 Task: Search one way flight ticket for 4 adults, 2 children, 2 infants in seat and 1 infant on lap in premium economy from Joplin: Joplin Regional Airport to Jackson: Jackson Hole Airport on 5-2-2023. Number of bags: 2 carry on bags. Price is upto 79000. Outbound departure time preference is 5:30.
Action: Mouse moved to (373, 318)
Screenshot: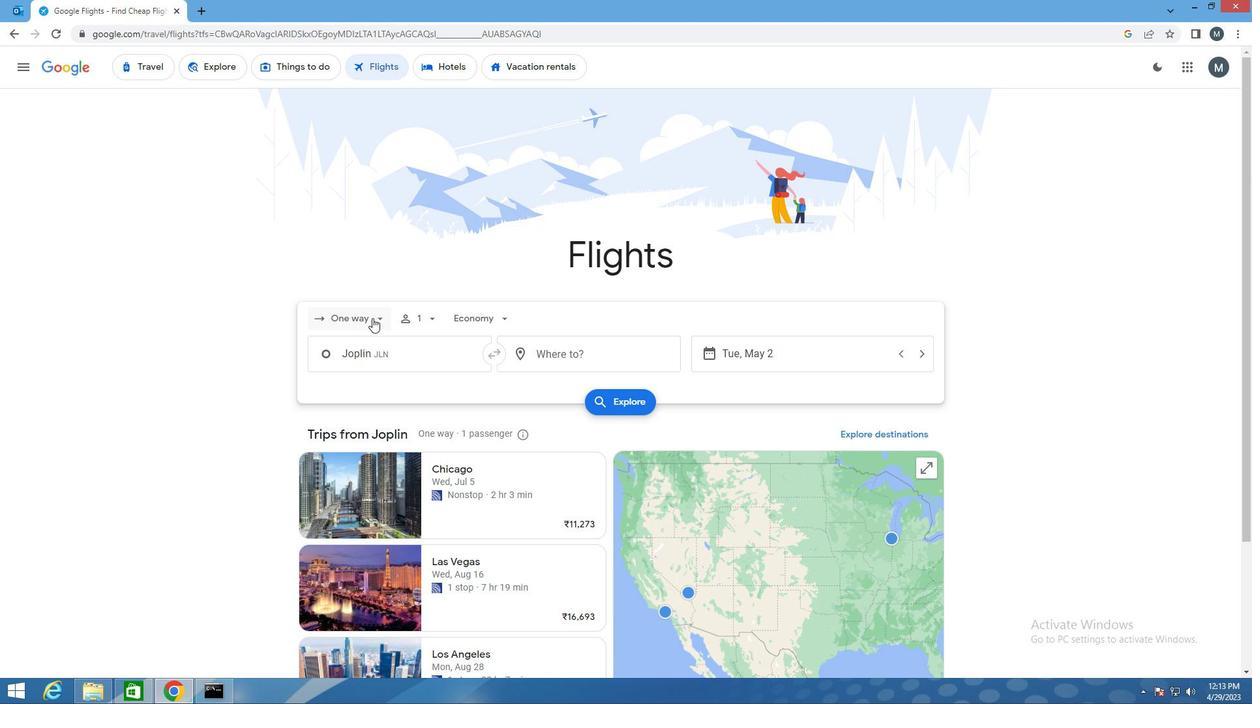 
Action: Mouse pressed left at (373, 318)
Screenshot: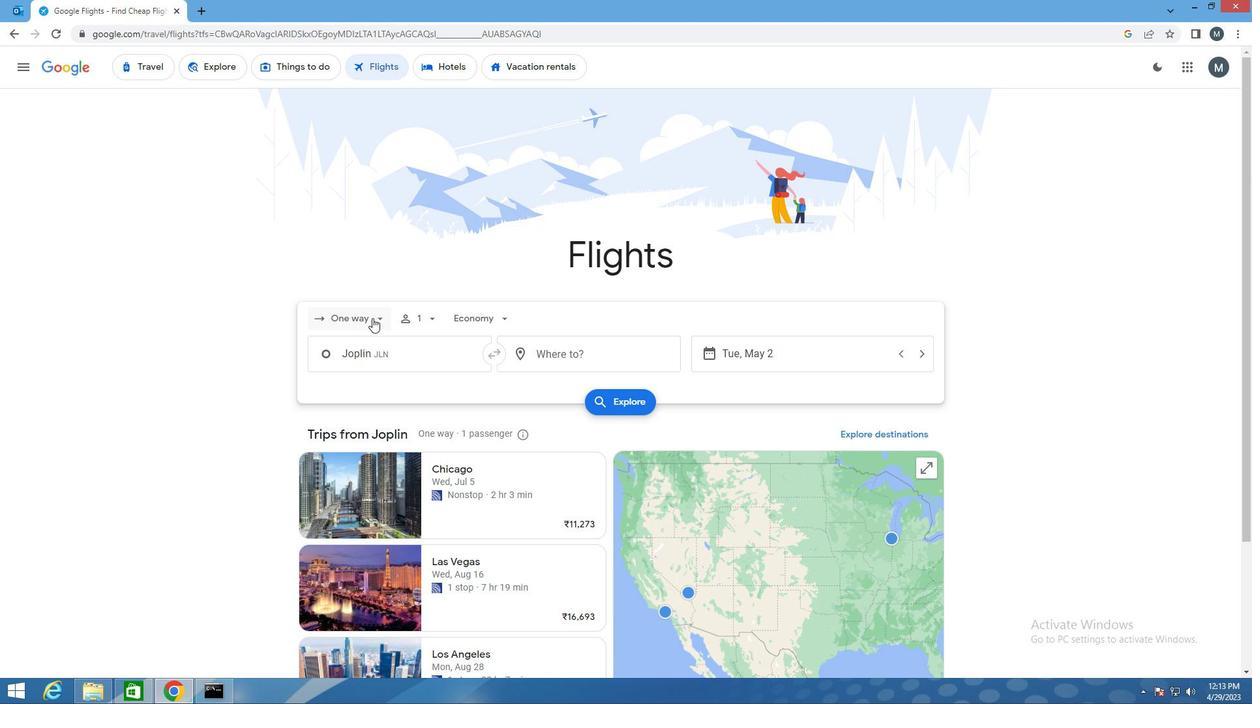 
Action: Mouse moved to (371, 384)
Screenshot: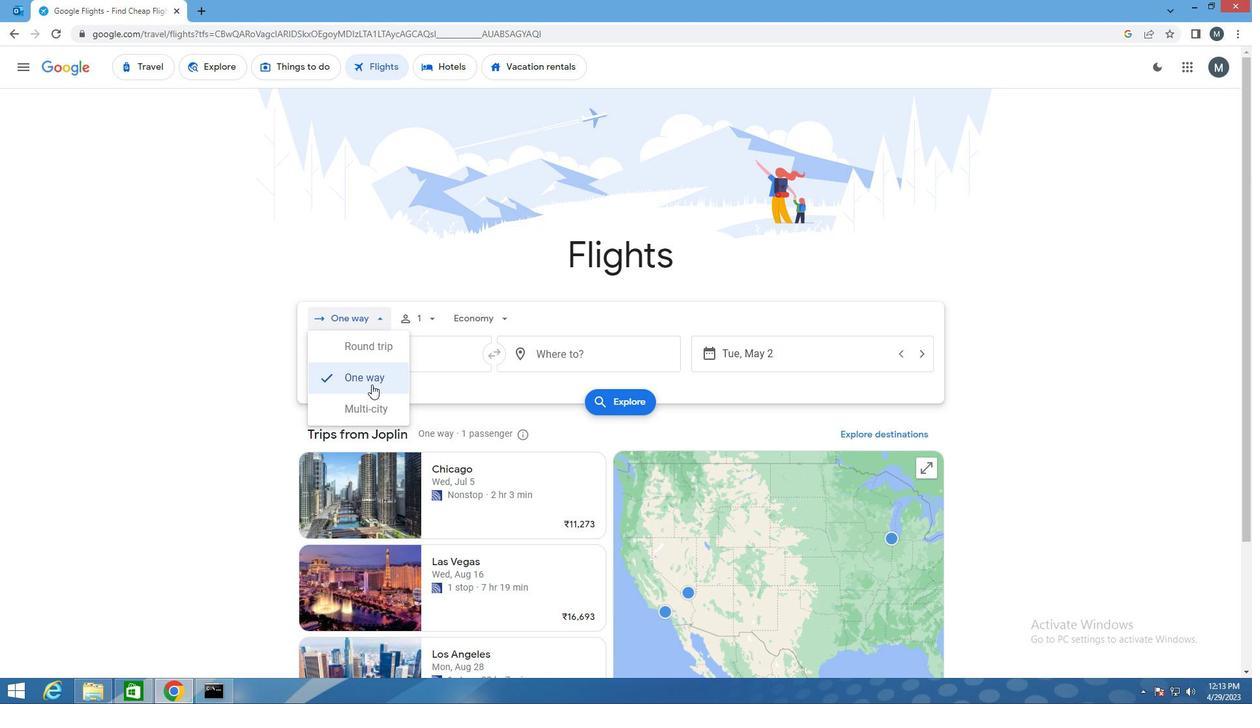 
Action: Mouse pressed left at (371, 384)
Screenshot: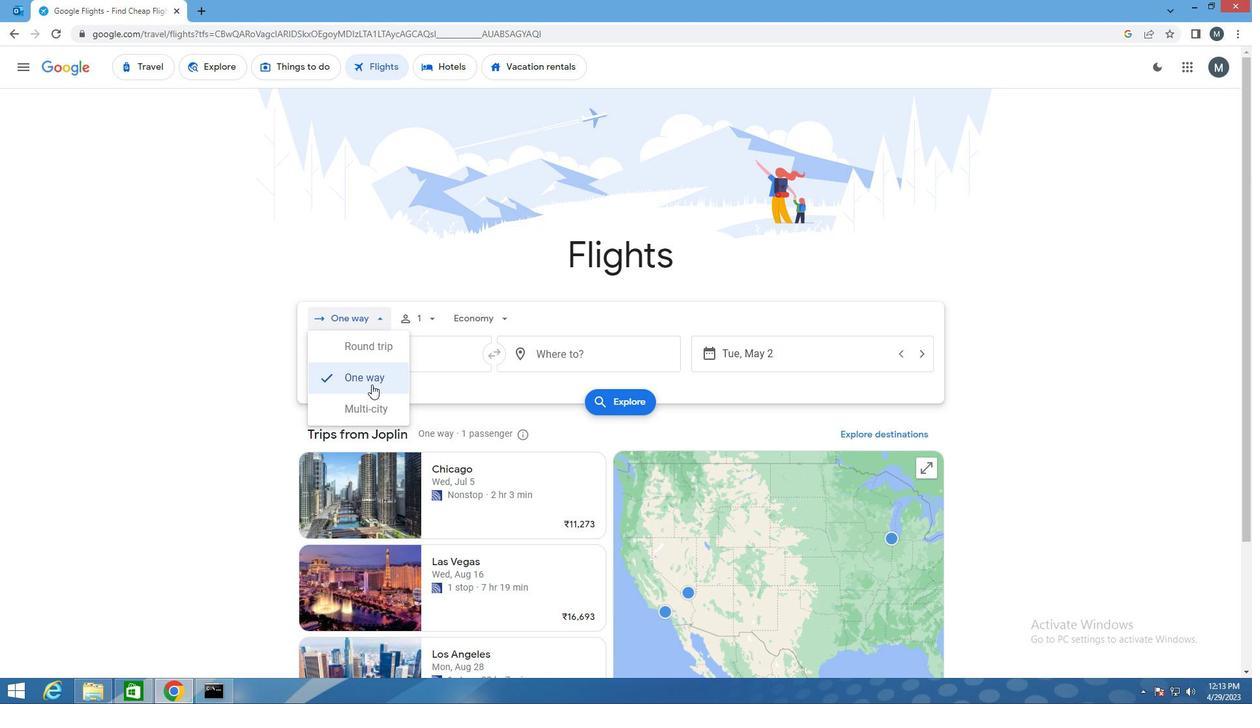 
Action: Mouse moved to (415, 320)
Screenshot: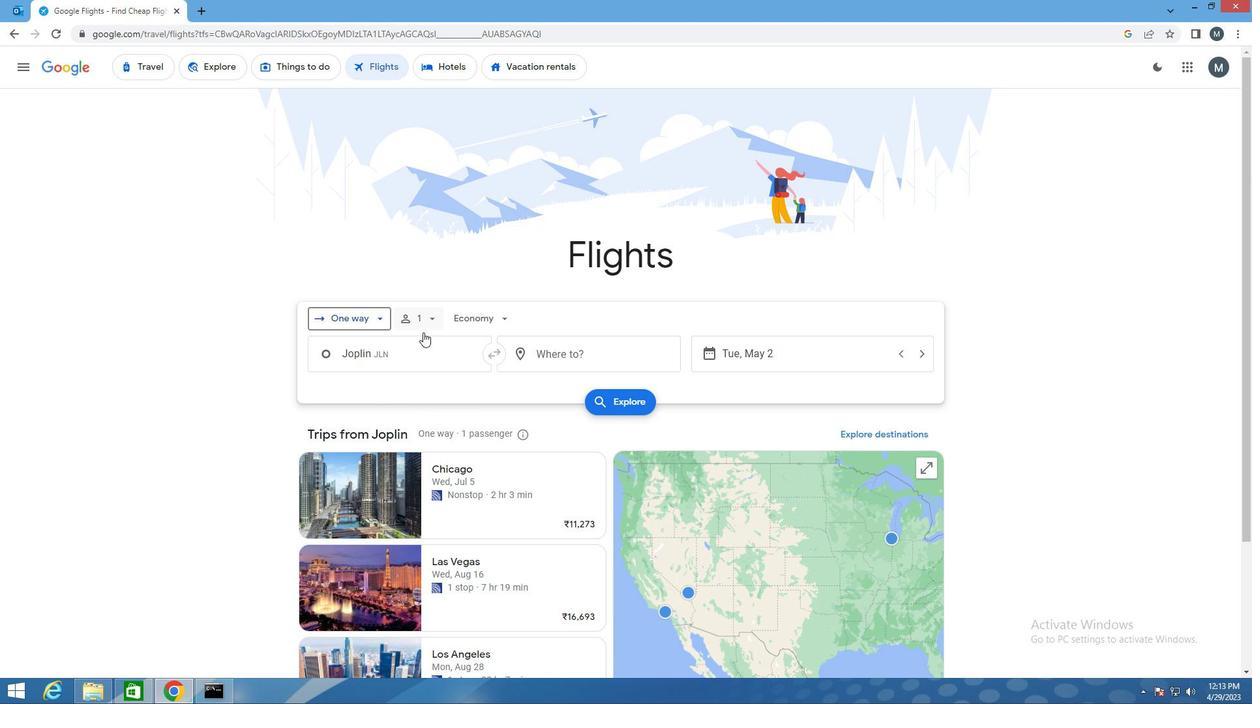 
Action: Mouse pressed left at (415, 320)
Screenshot: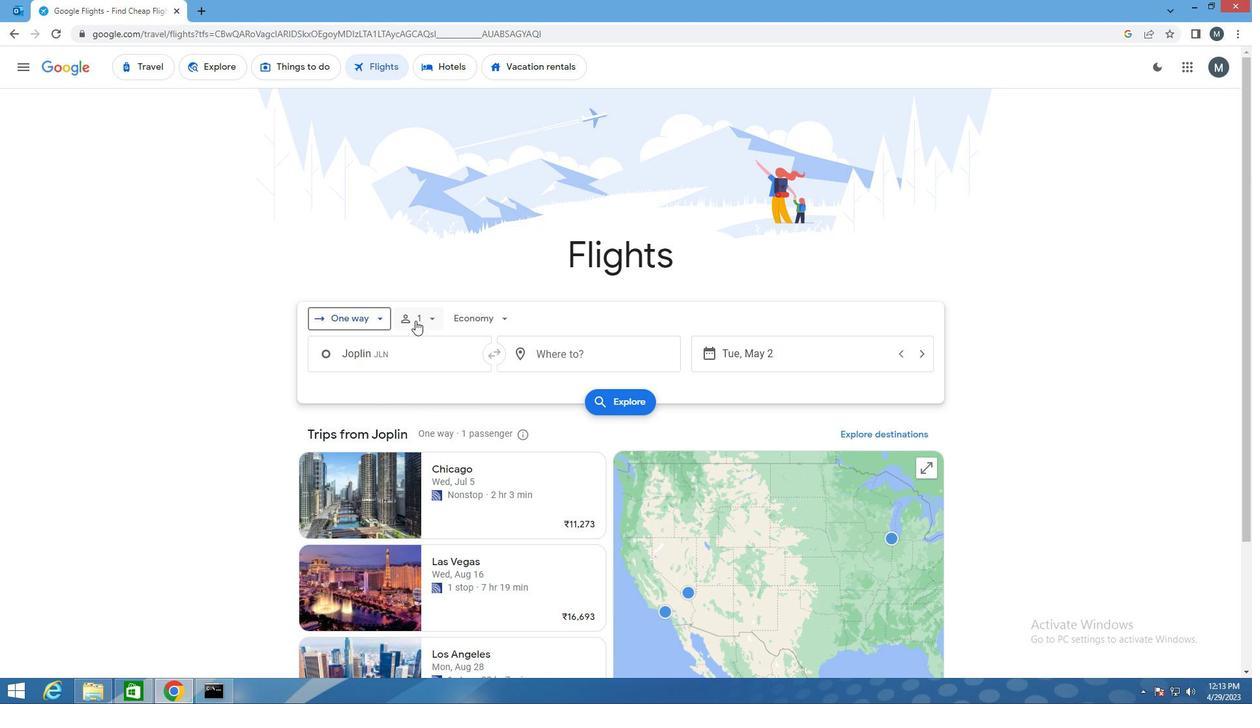 
Action: Mouse moved to (533, 350)
Screenshot: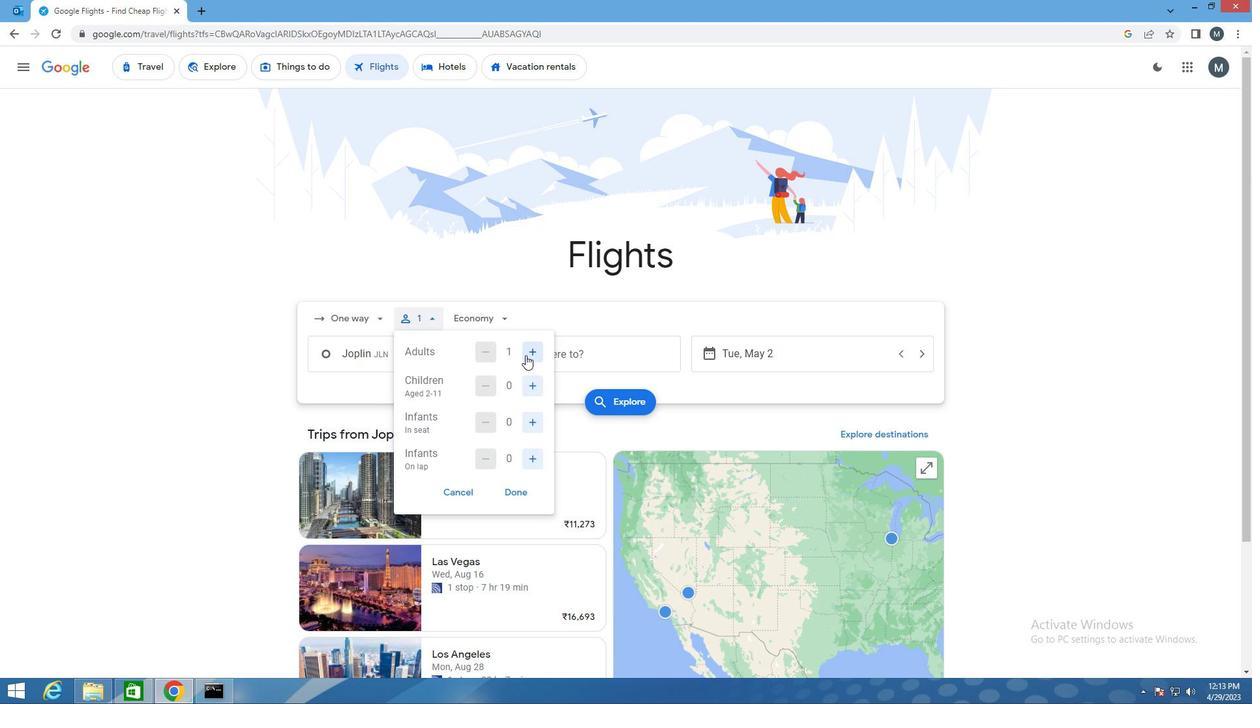 
Action: Mouse pressed left at (533, 350)
Screenshot: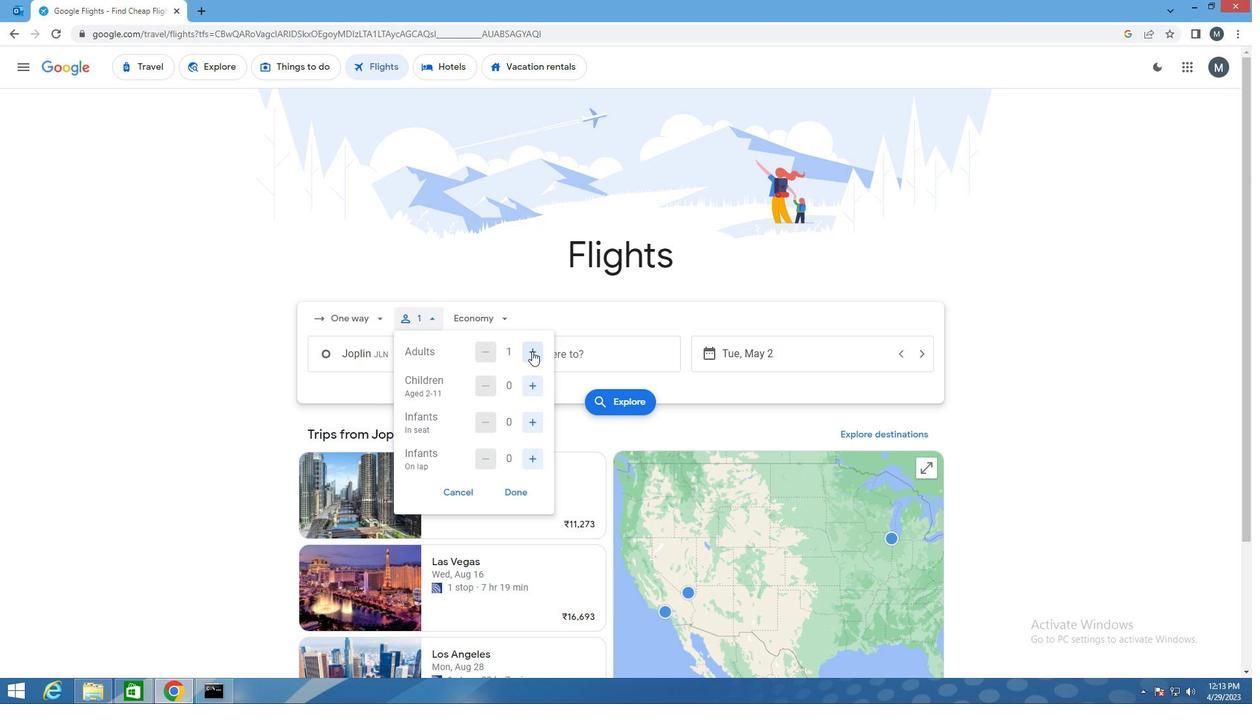 
Action: Mouse pressed left at (533, 350)
Screenshot: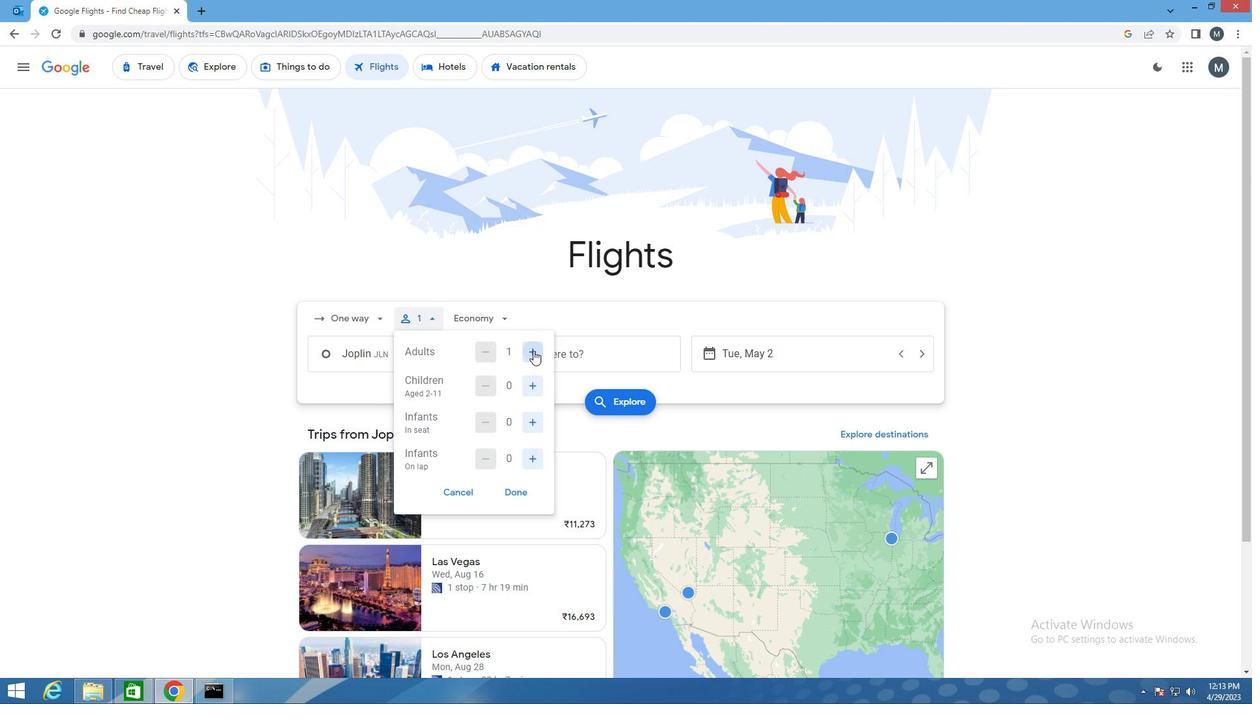 
Action: Mouse pressed left at (533, 350)
Screenshot: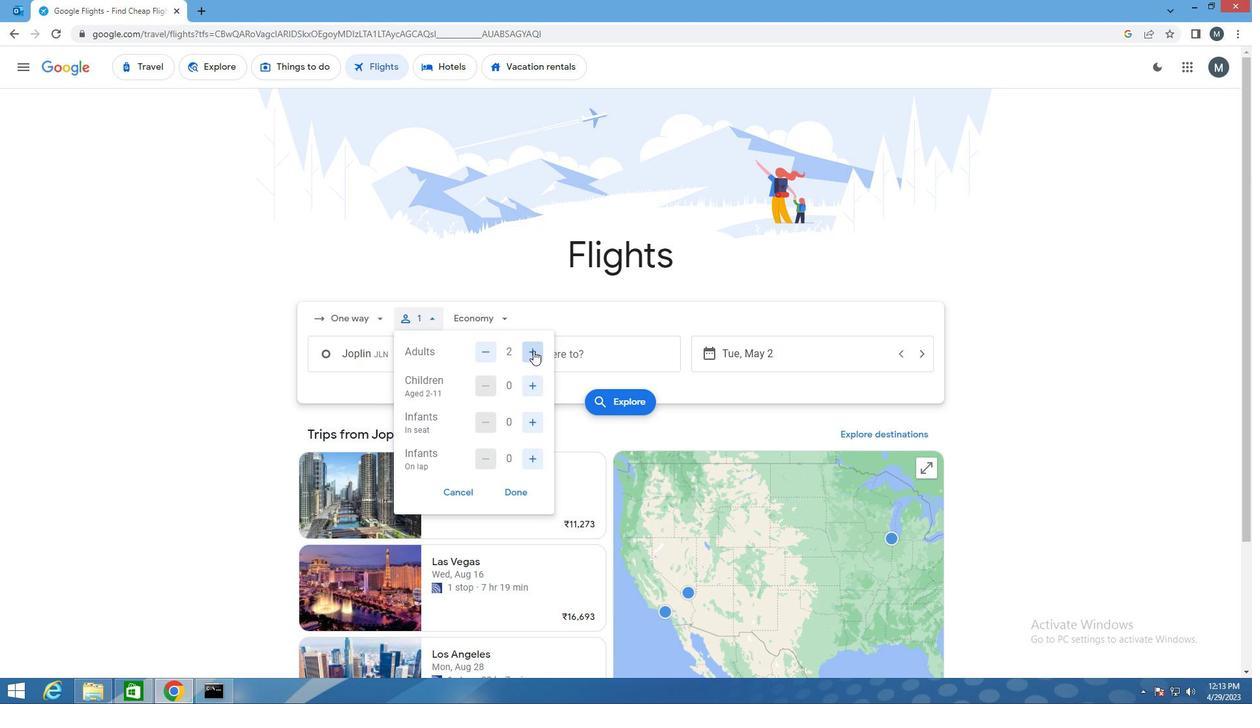 
Action: Mouse moved to (534, 384)
Screenshot: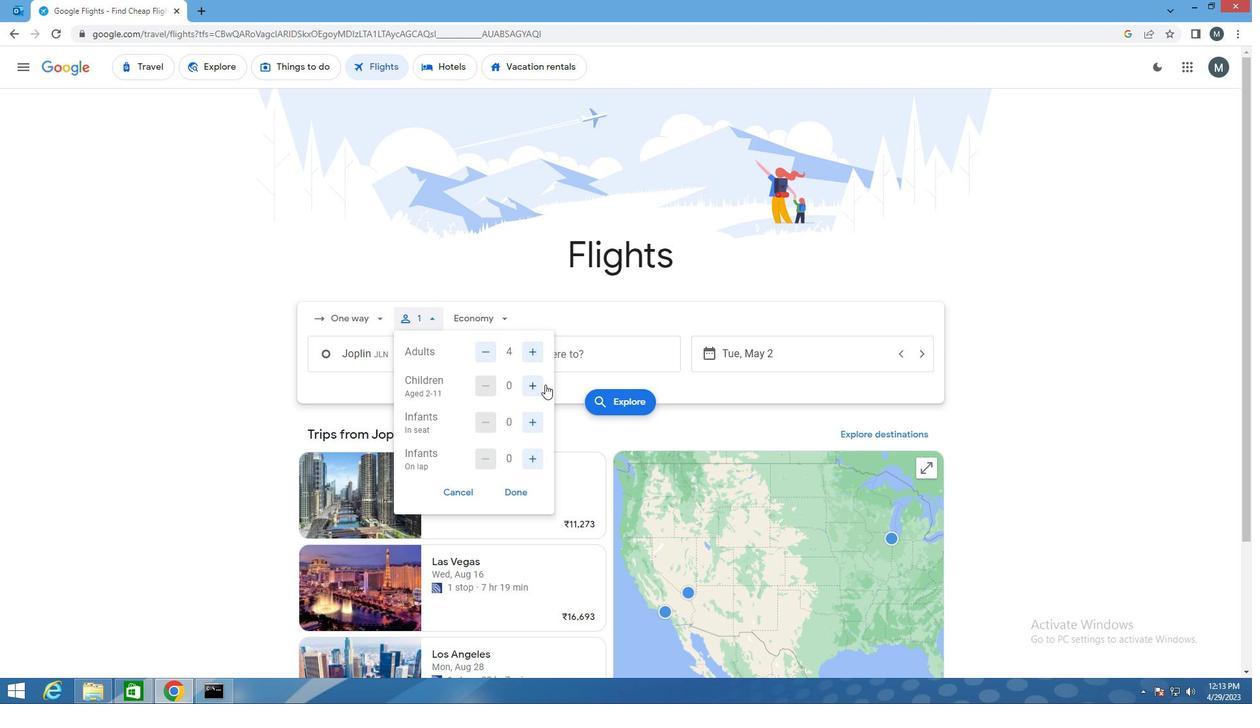 
Action: Mouse pressed left at (534, 384)
Screenshot: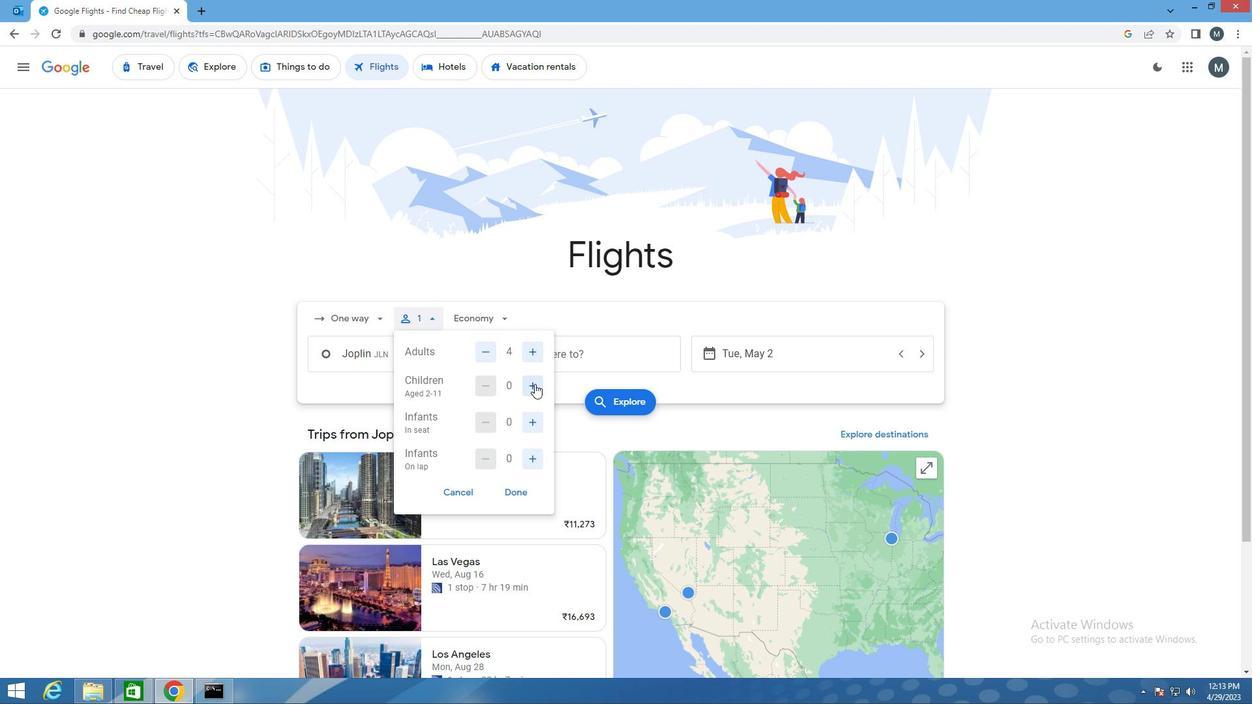 
Action: Mouse pressed left at (534, 384)
Screenshot: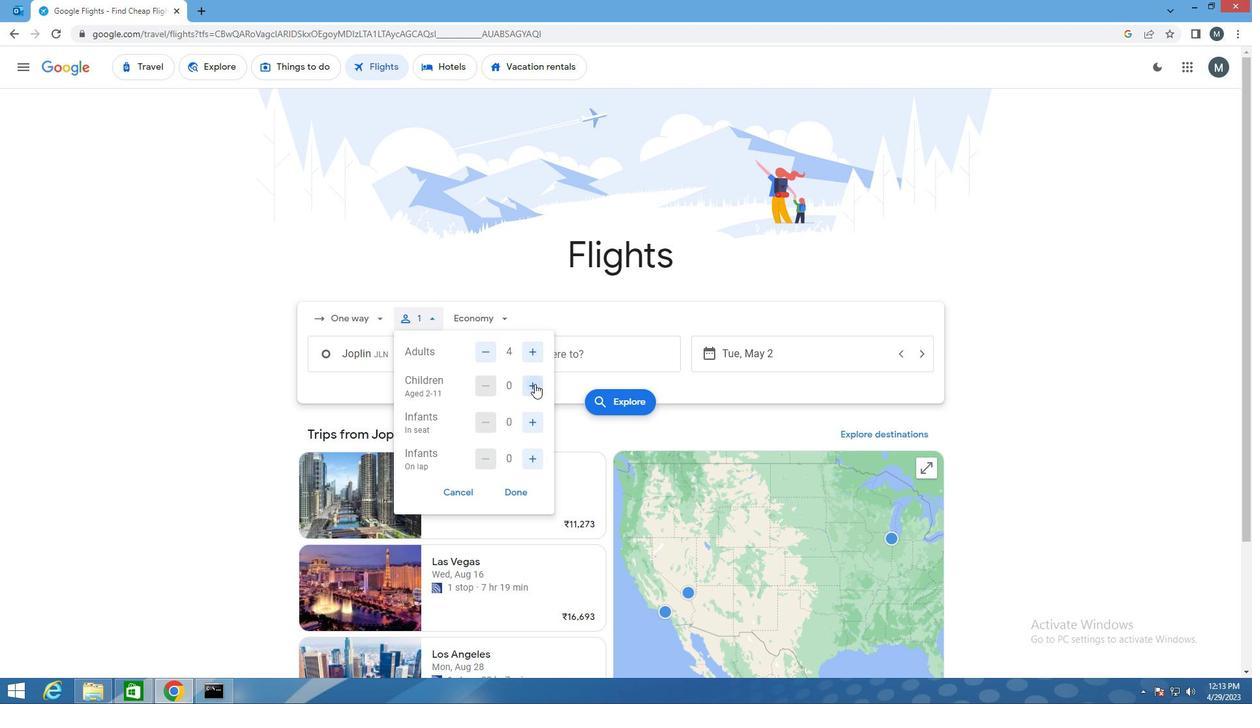 
Action: Mouse moved to (536, 422)
Screenshot: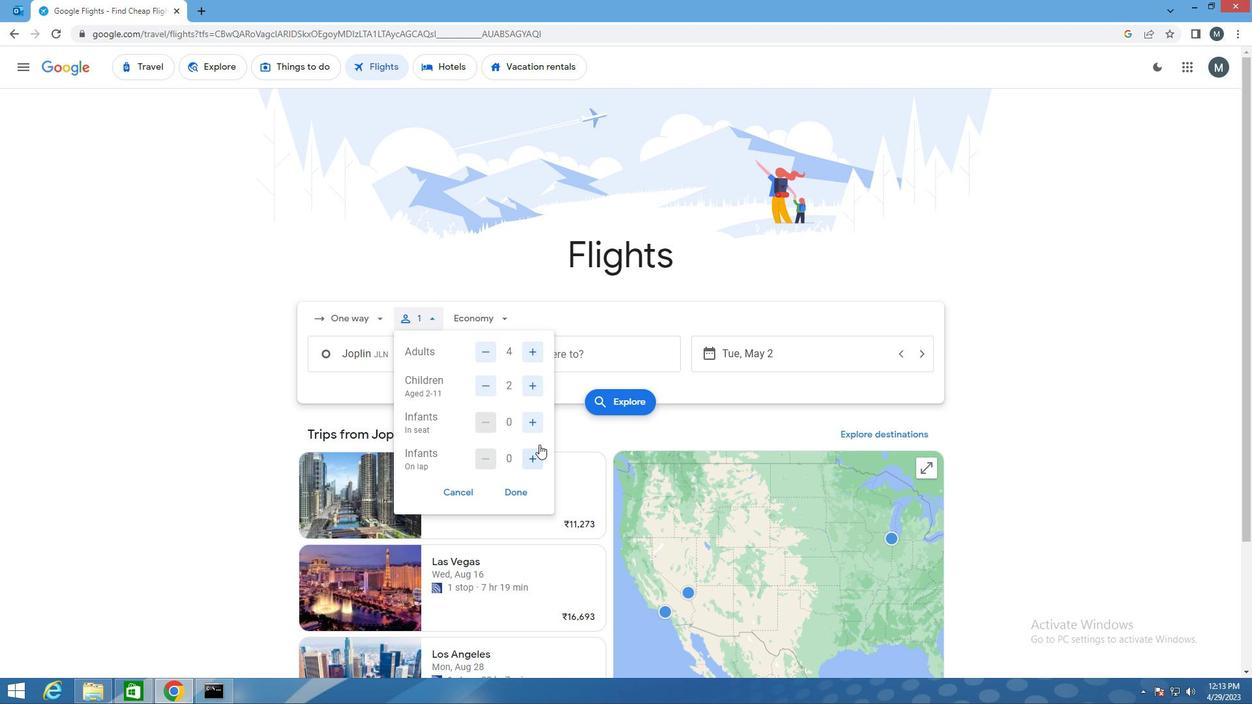 
Action: Mouse pressed left at (536, 422)
Screenshot: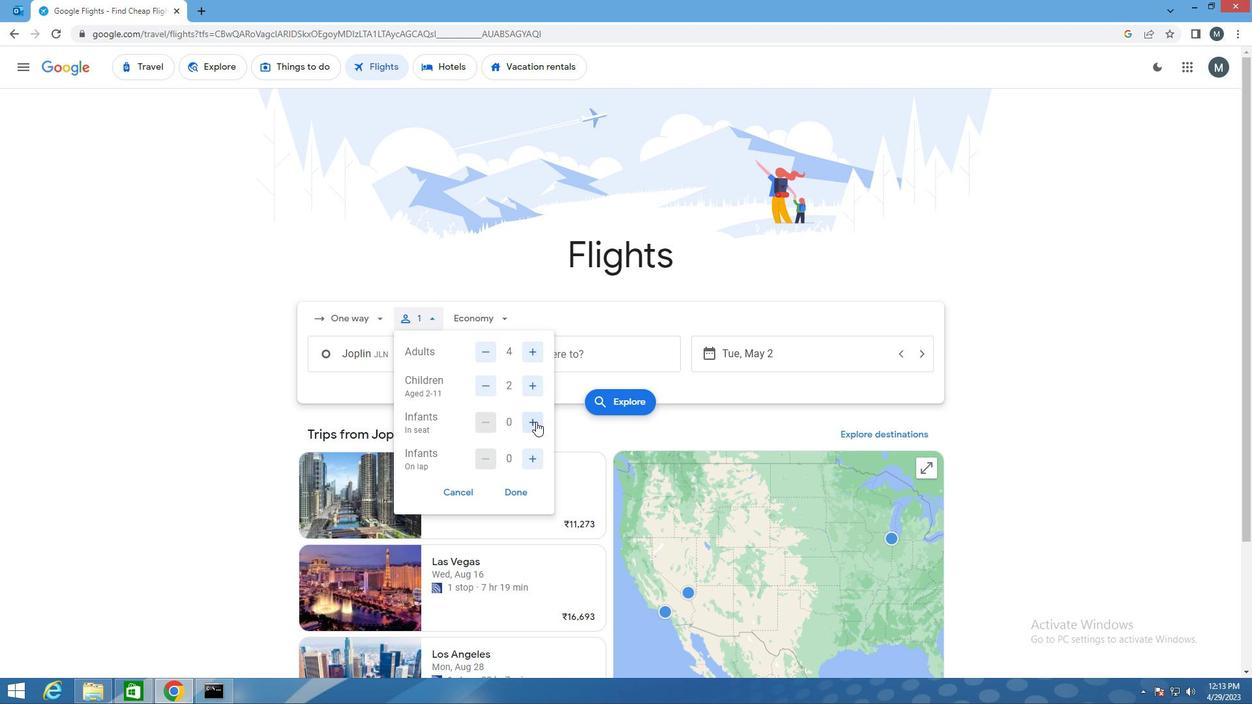 
Action: Mouse pressed left at (536, 422)
Screenshot: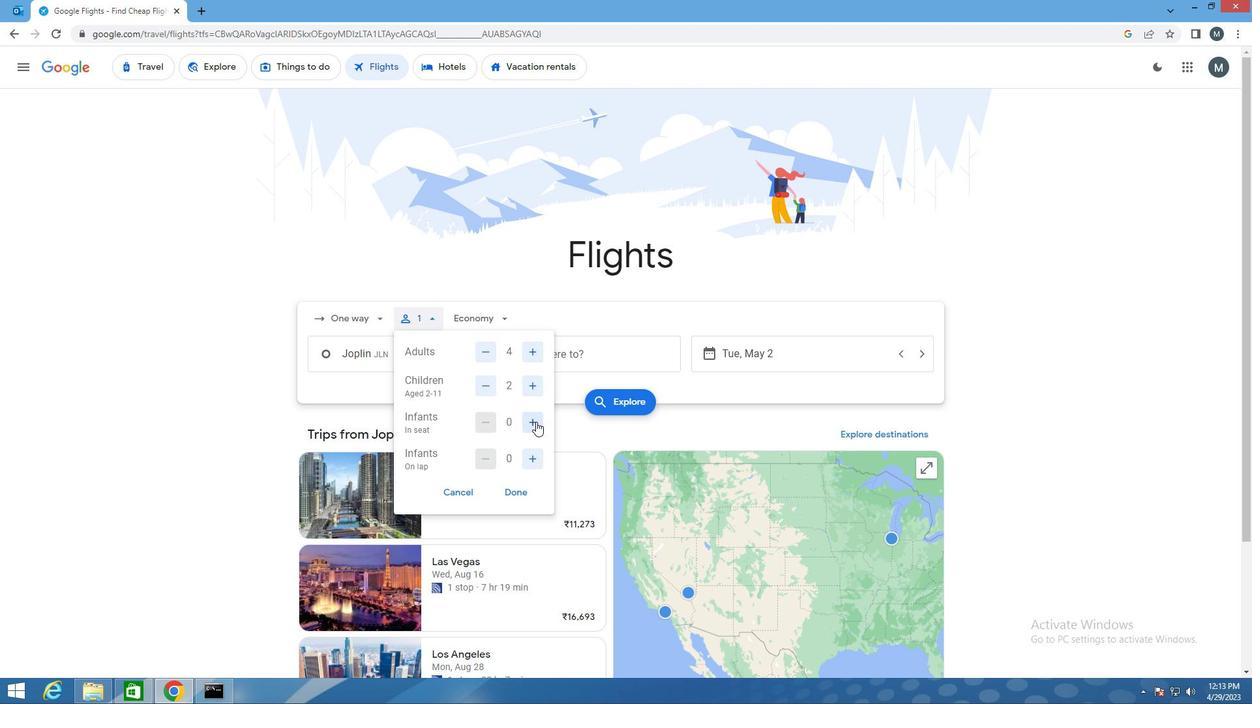 
Action: Mouse moved to (527, 454)
Screenshot: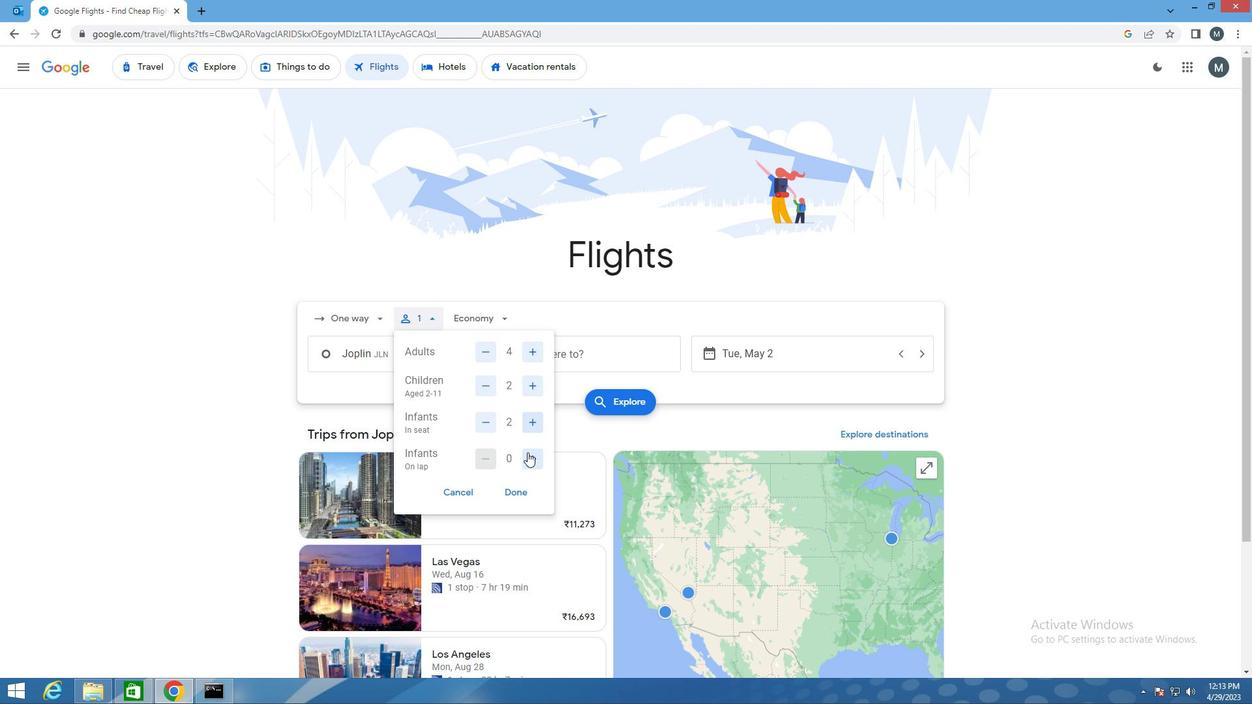 
Action: Mouse pressed left at (527, 454)
Screenshot: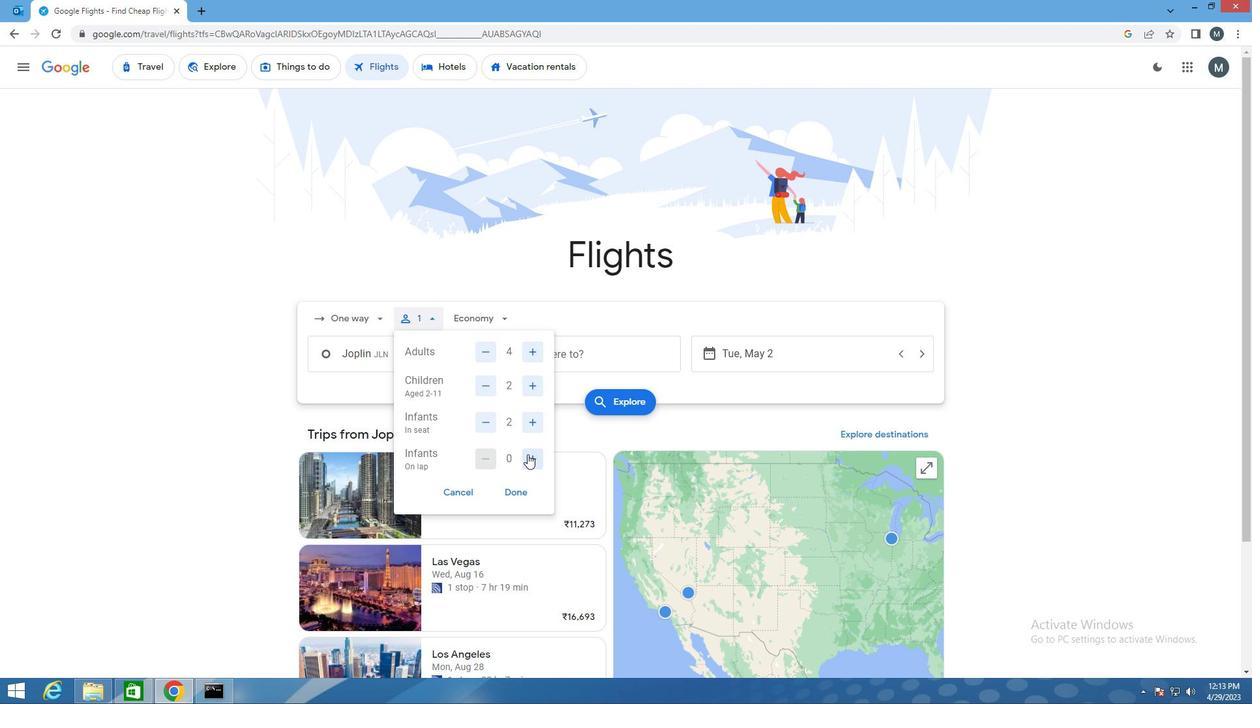 
Action: Mouse moved to (525, 487)
Screenshot: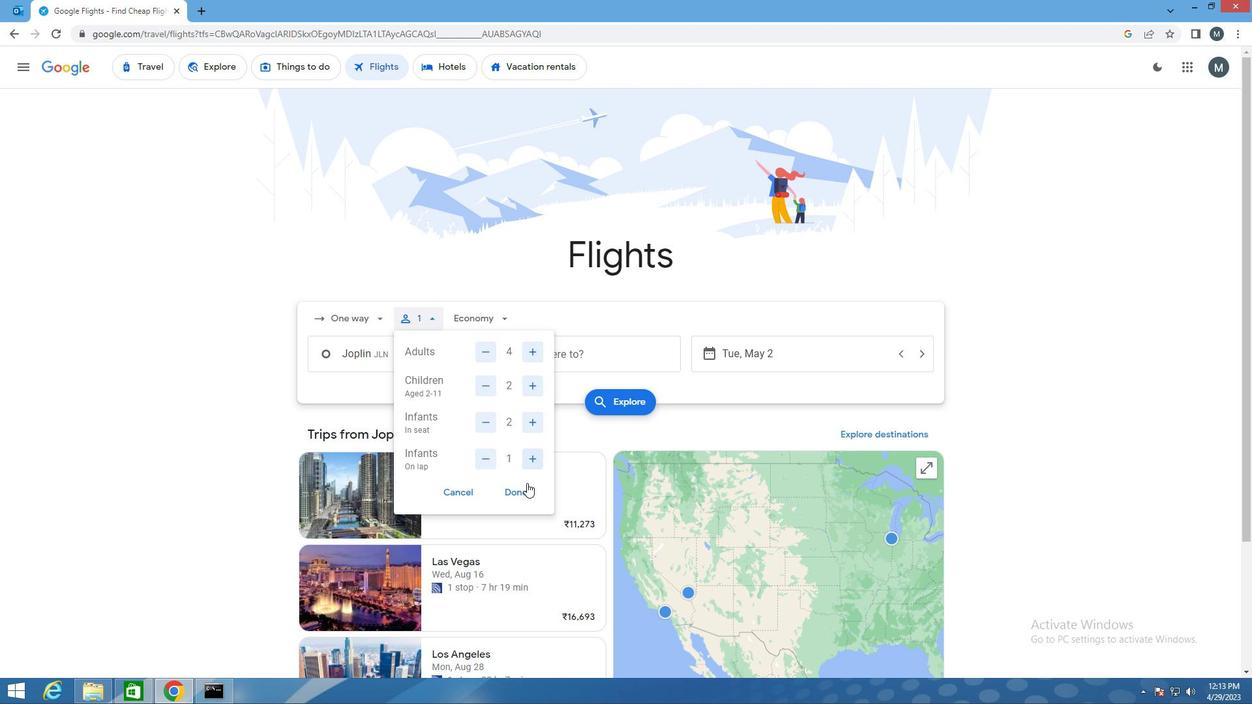 
Action: Mouse pressed left at (525, 487)
Screenshot: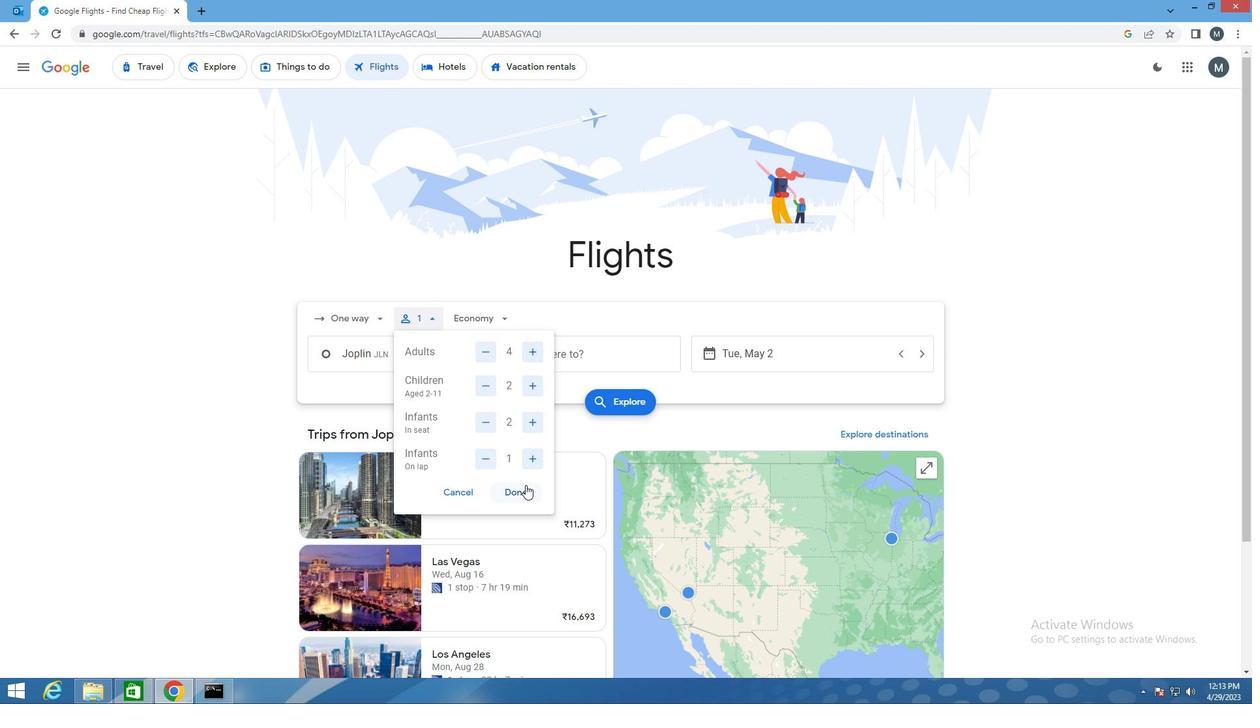 
Action: Mouse moved to (497, 322)
Screenshot: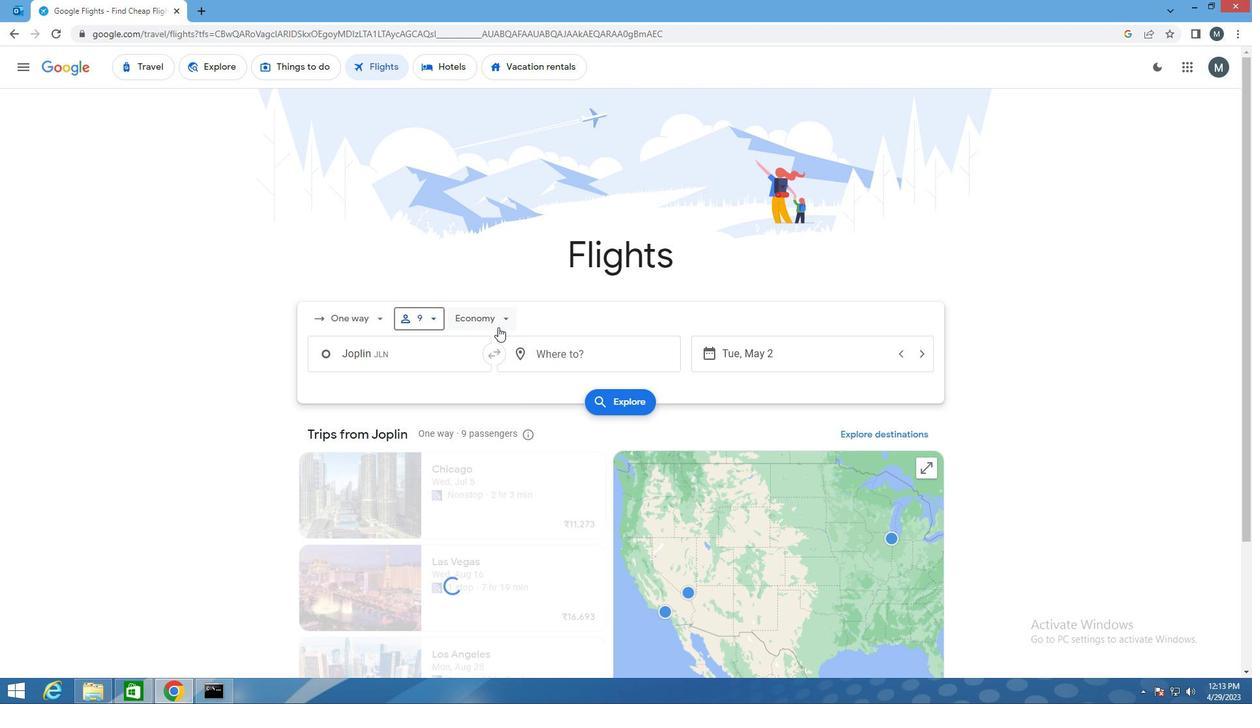 
Action: Mouse pressed left at (497, 322)
Screenshot: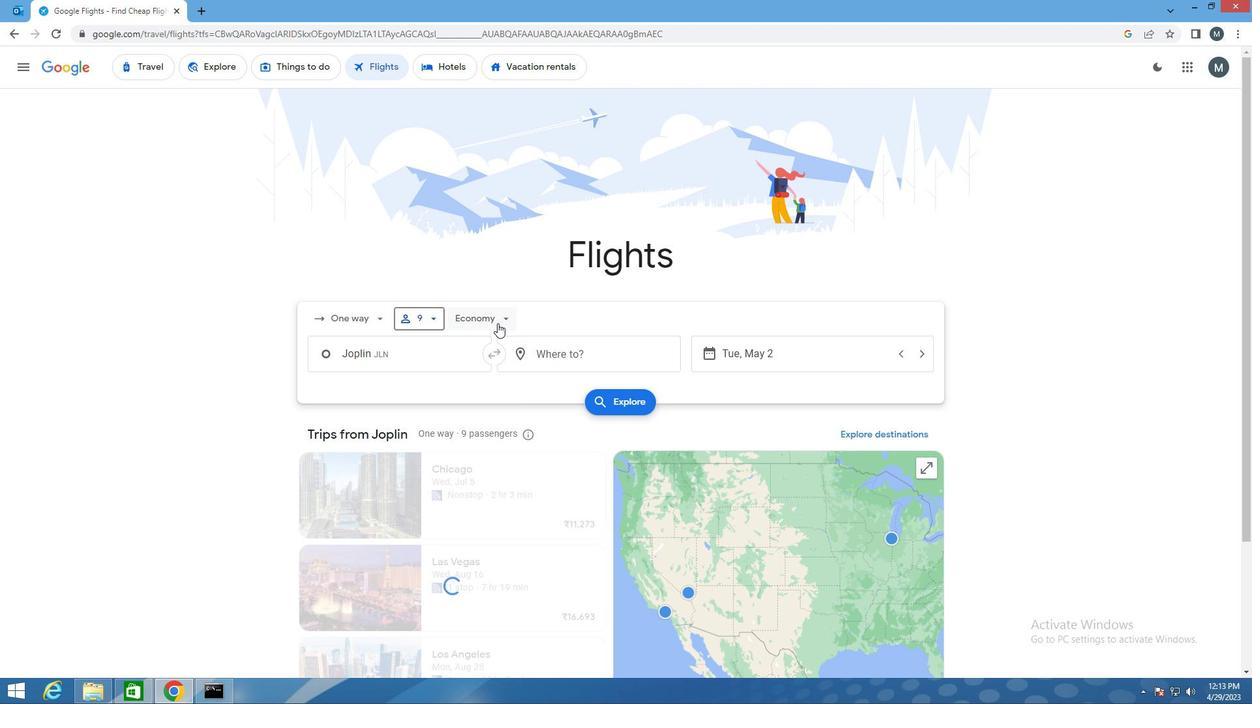 
Action: Mouse moved to (523, 378)
Screenshot: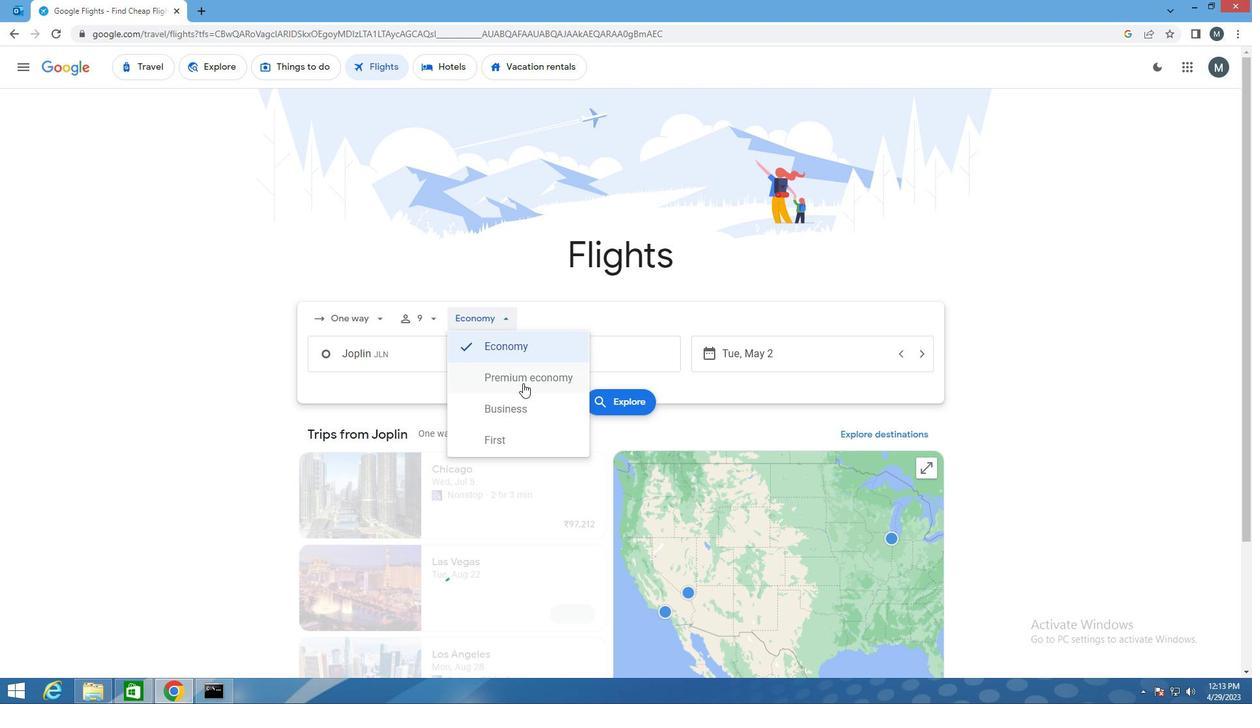 
Action: Mouse pressed left at (523, 378)
Screenshot: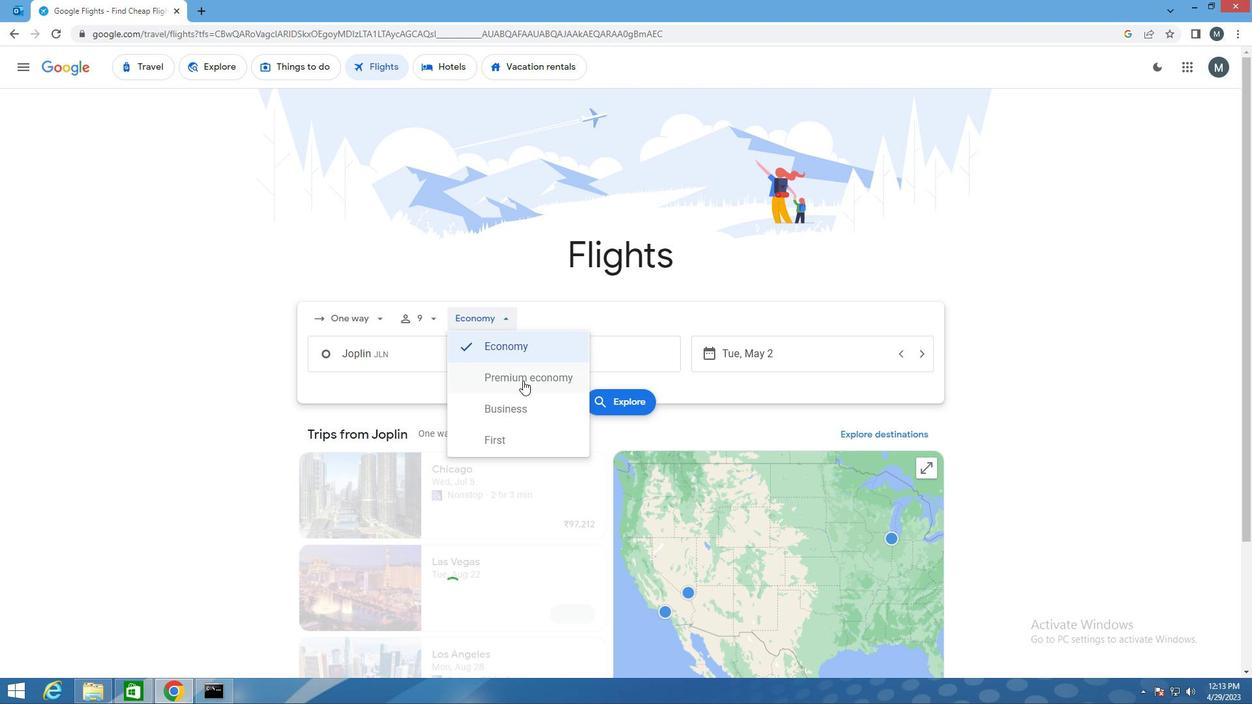 
Action: Mouse moved to (411, 358)
Screenshot: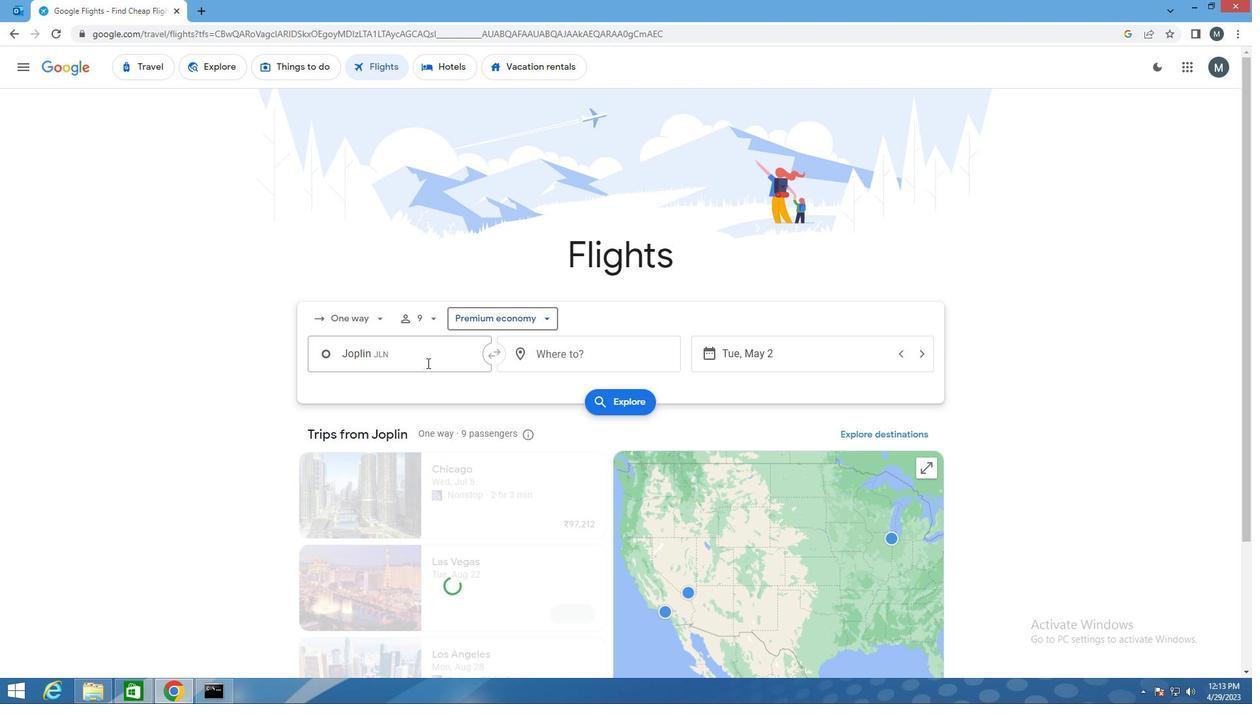 
Action: Mouse pressed left at (411, 358)
Screenshot: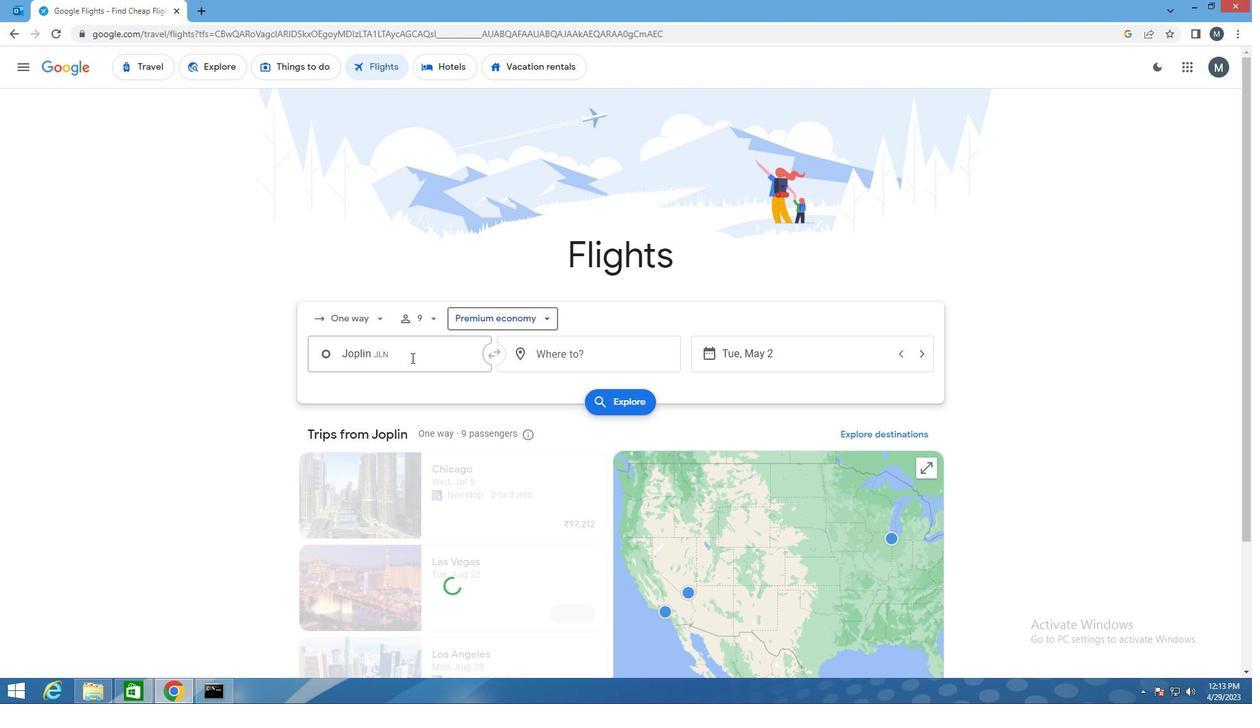 
Action: Mouse moved to (410, 356)
Screenshot: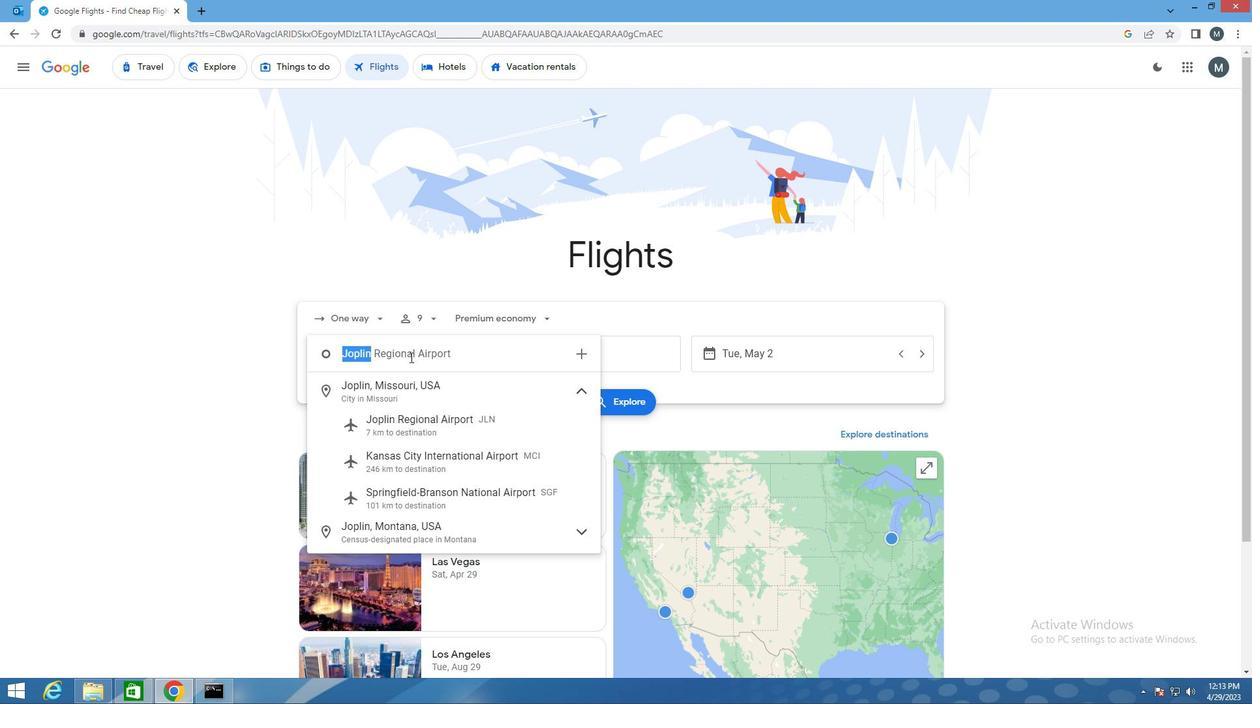 
Action: Key pressed jln
Screenshot: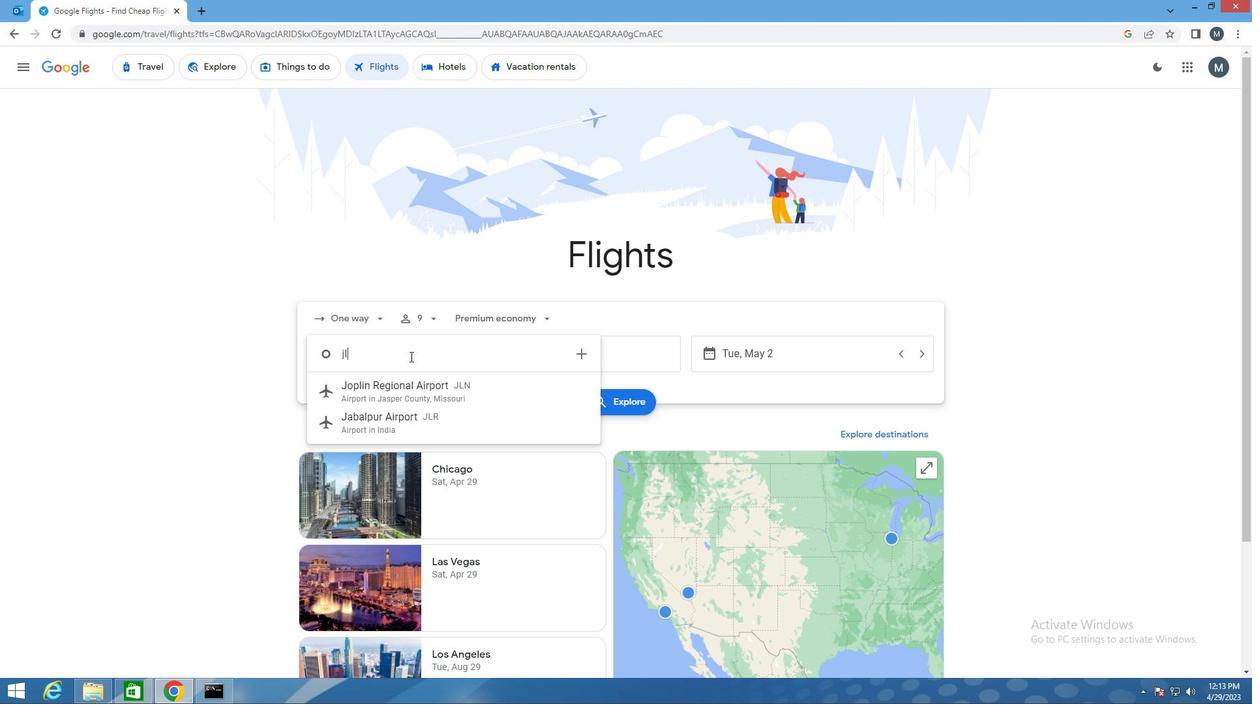 
Action: Mouse moved to (424, 398)
Screenshot: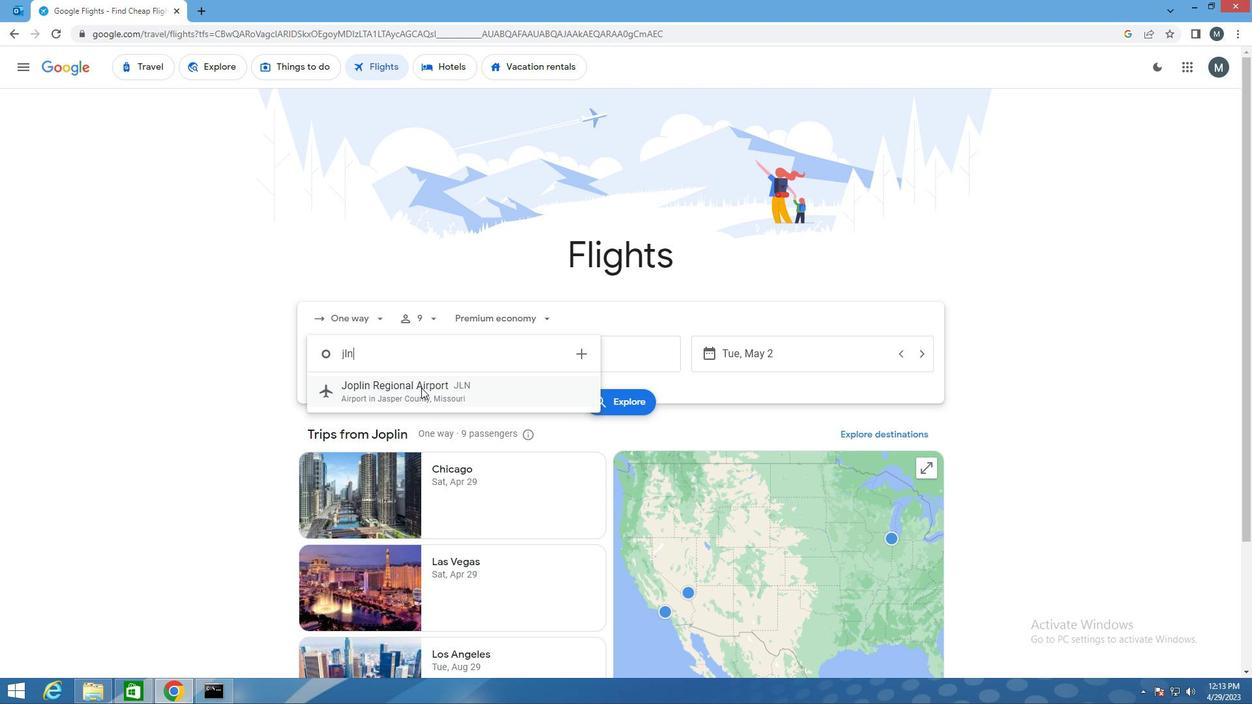 
Action: Mouse pressed left at (424, 398)
Screenshot: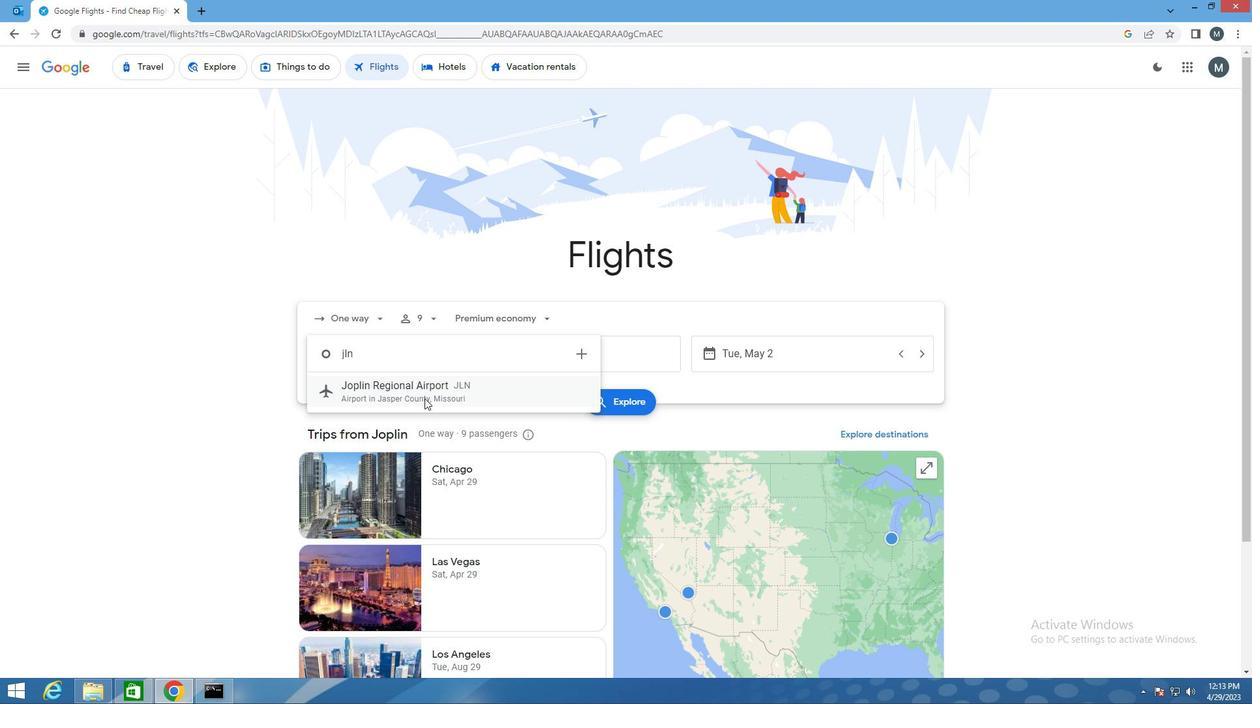 
Action: Mouse moved to (587, 348)
Screenshot: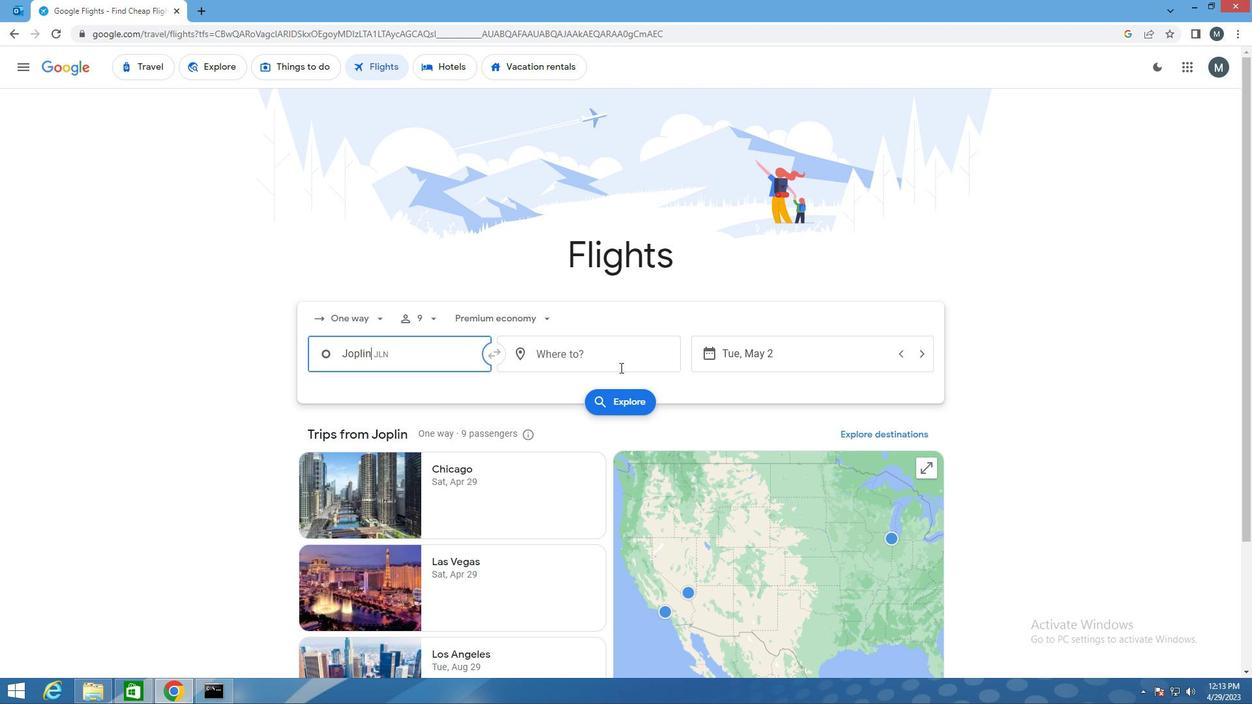 
Action: Mouse pressed left at (587, 348)
Screenshot: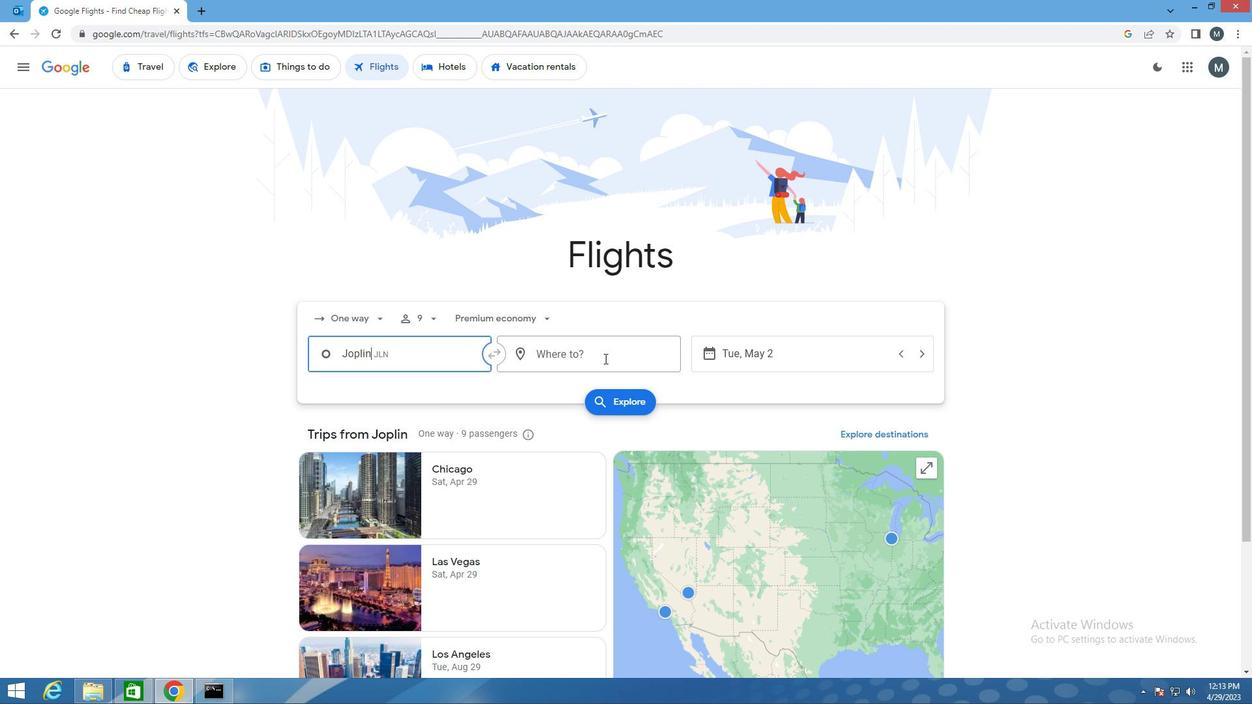 
Action: Mouse moved to (581, 349)
Screenshot: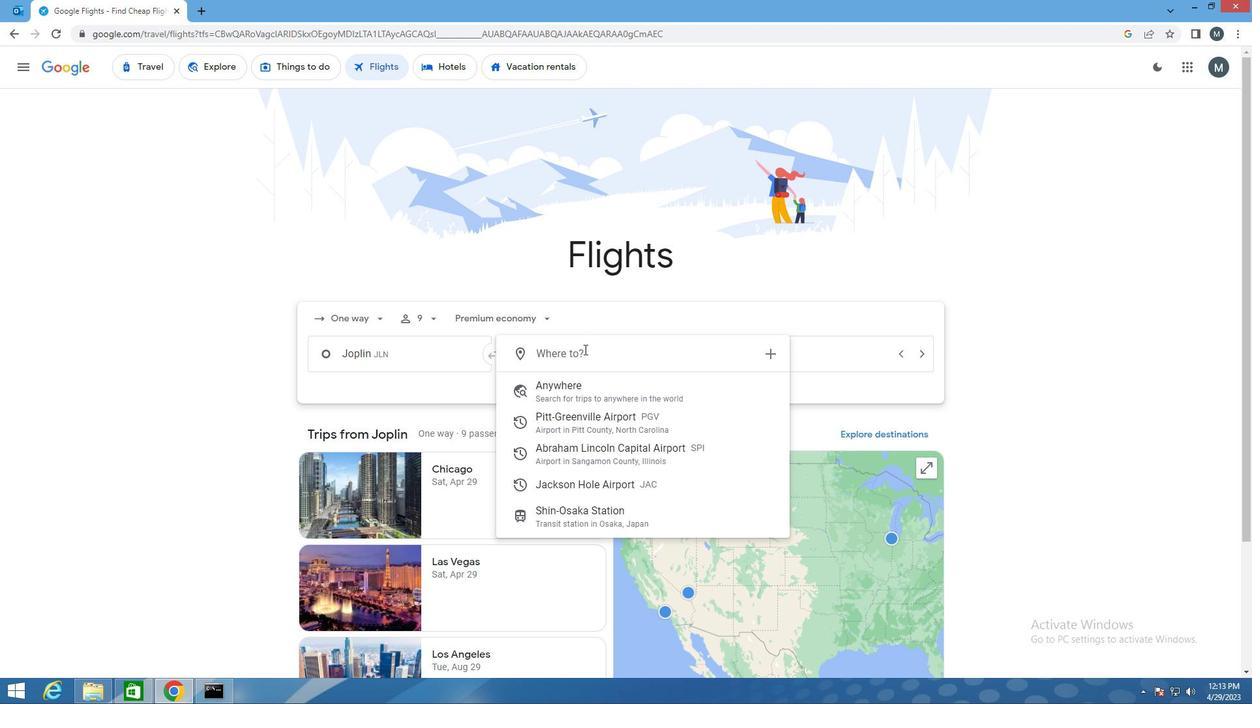 
Action: Key pressed j
Screenshot: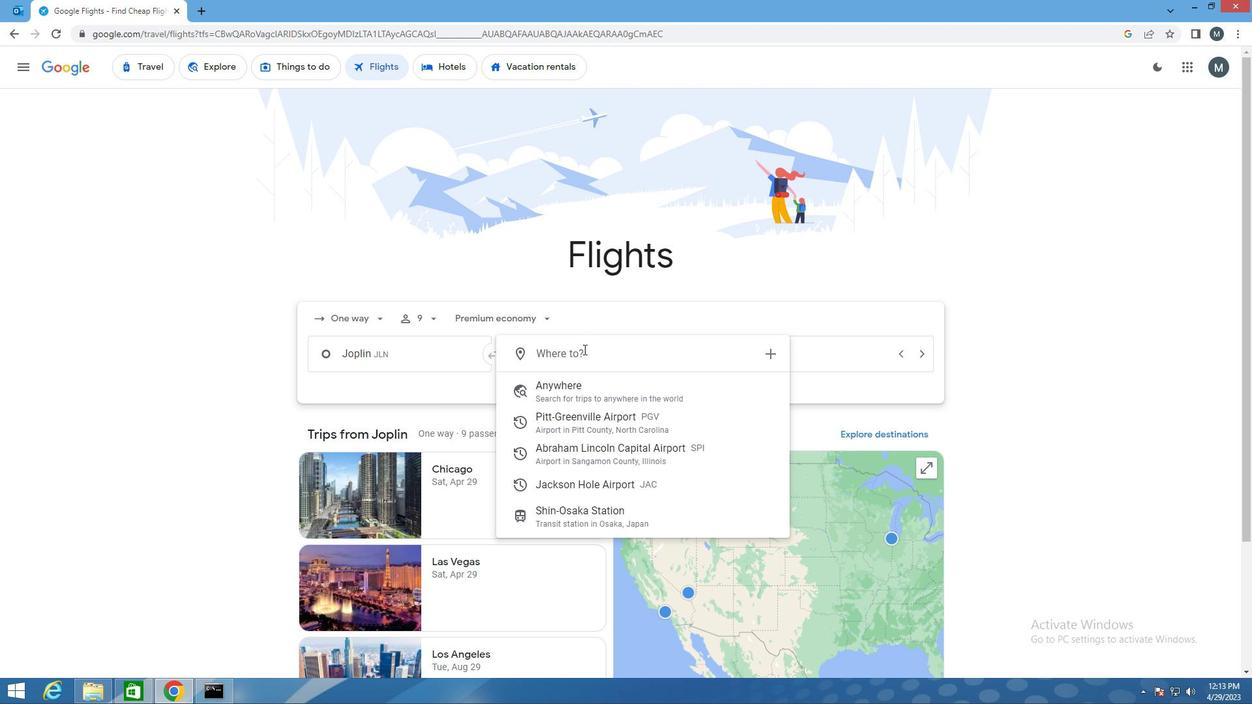 
Action: Mouse moved to (580, 350)
Screenshot: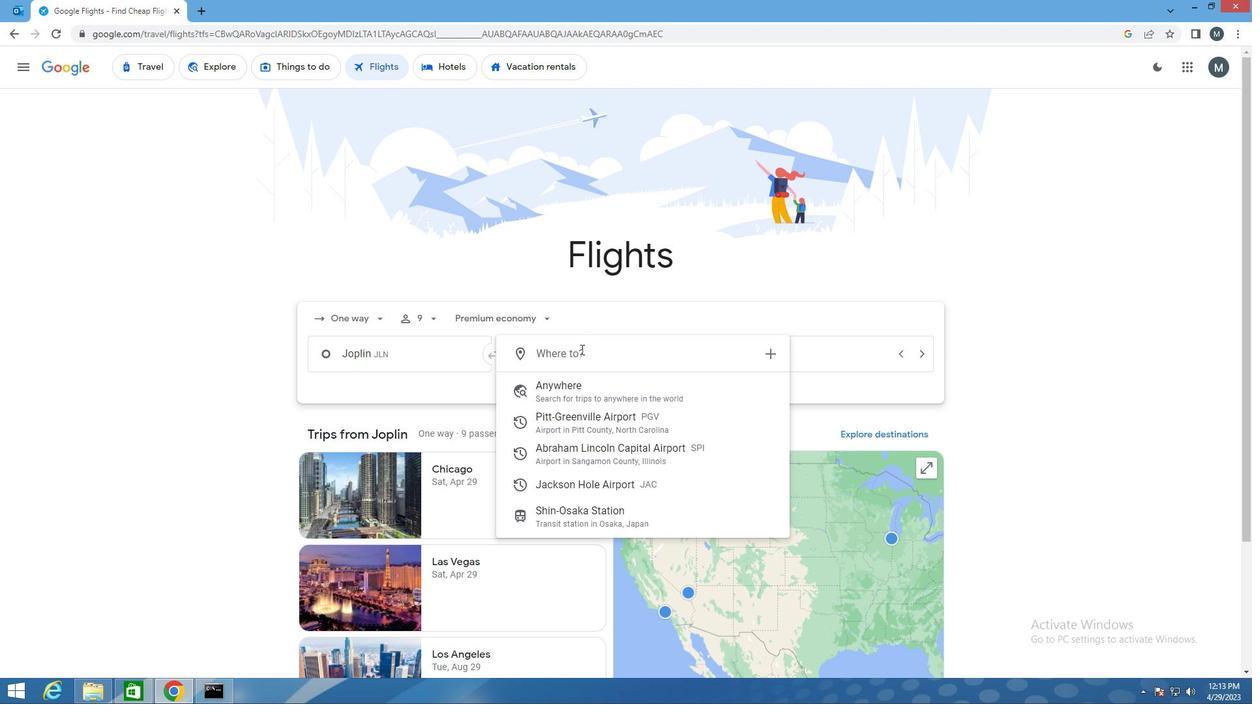 
Action: Key pressed a
Screenshot: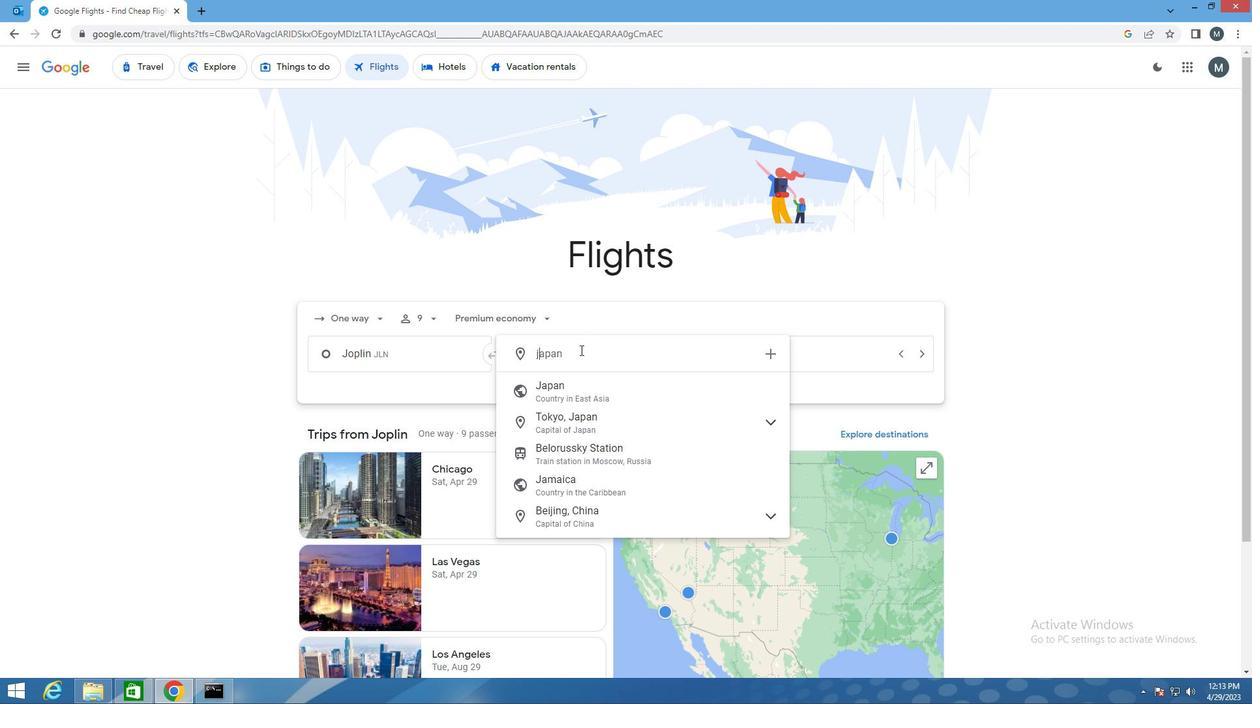 
Action: Mouse moved to (579, 350)
Screenshot: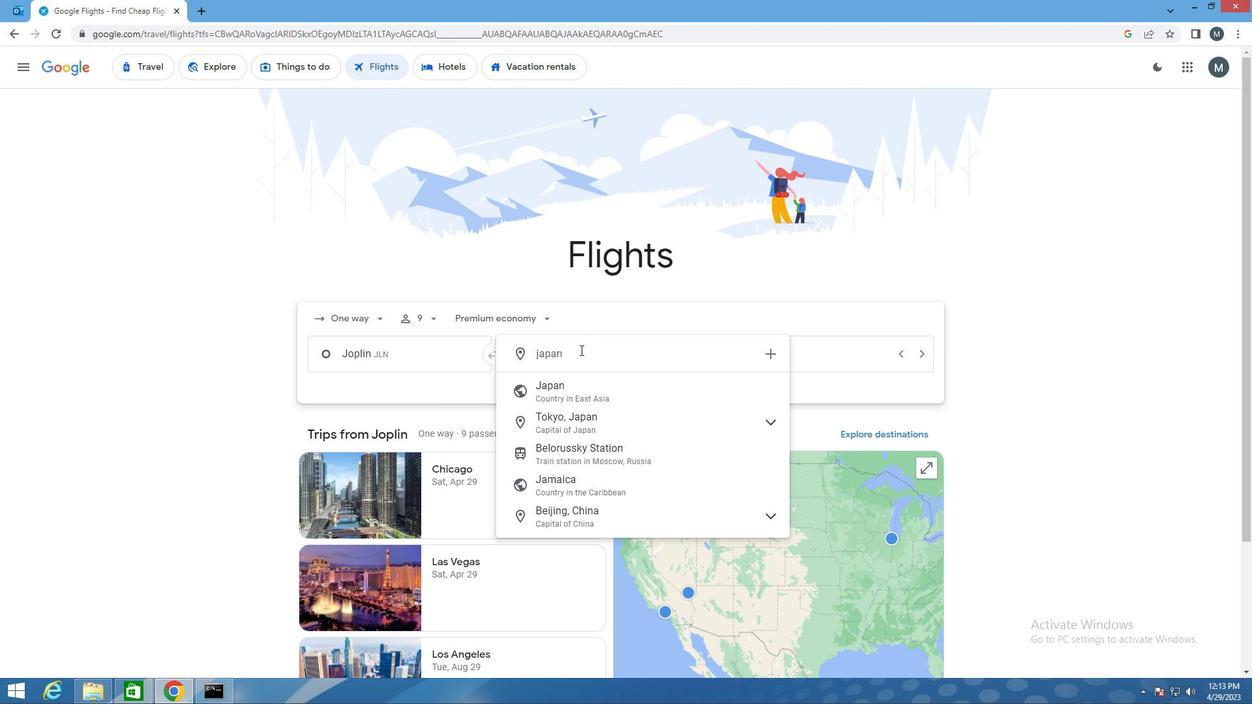
Action: Key pressed c
Screenshot: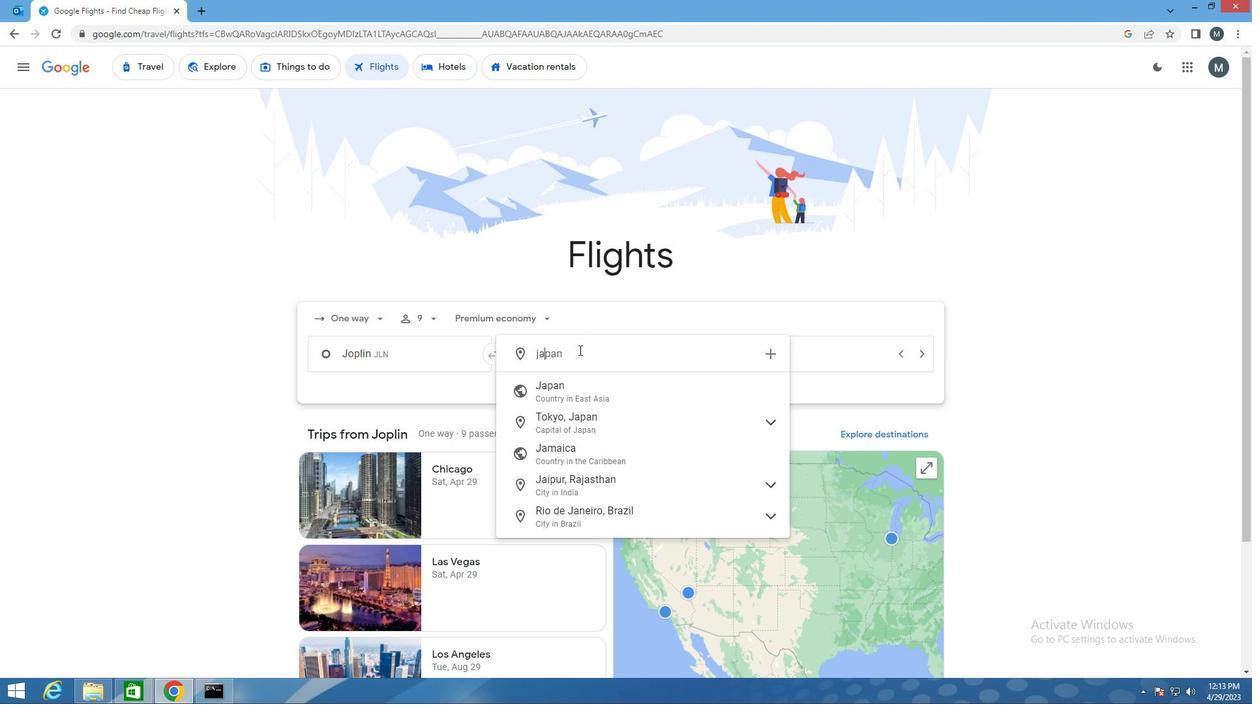 
Action: Mouse moved to (592, 397)
Screenshot: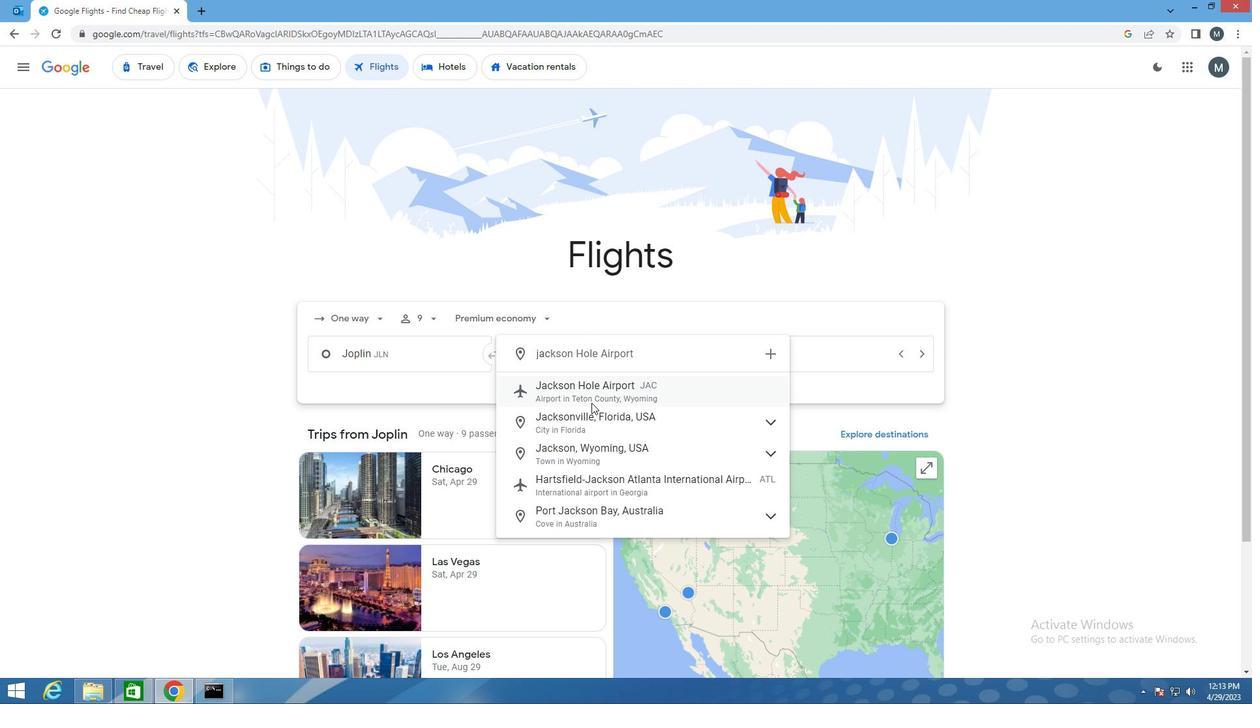 
Action: Mouse pressed left at (592, 397)
Screenshot: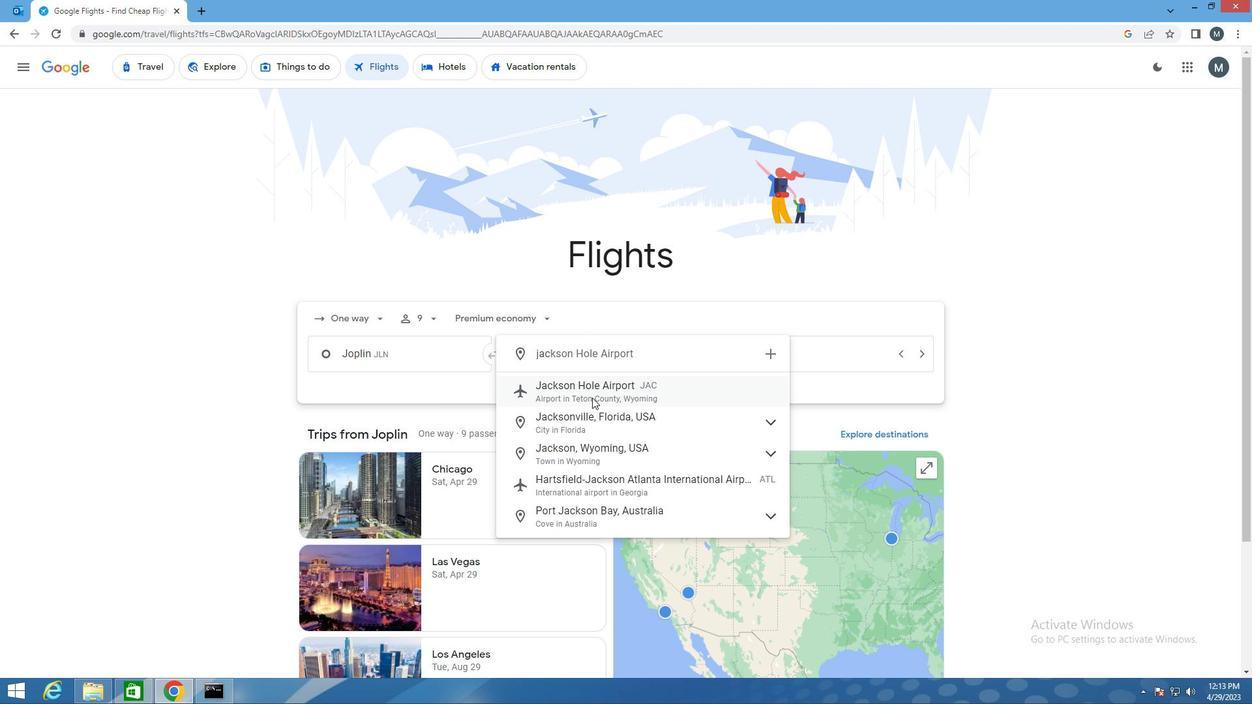 
Action: Mouse moved to (754, 354)
Screenshot: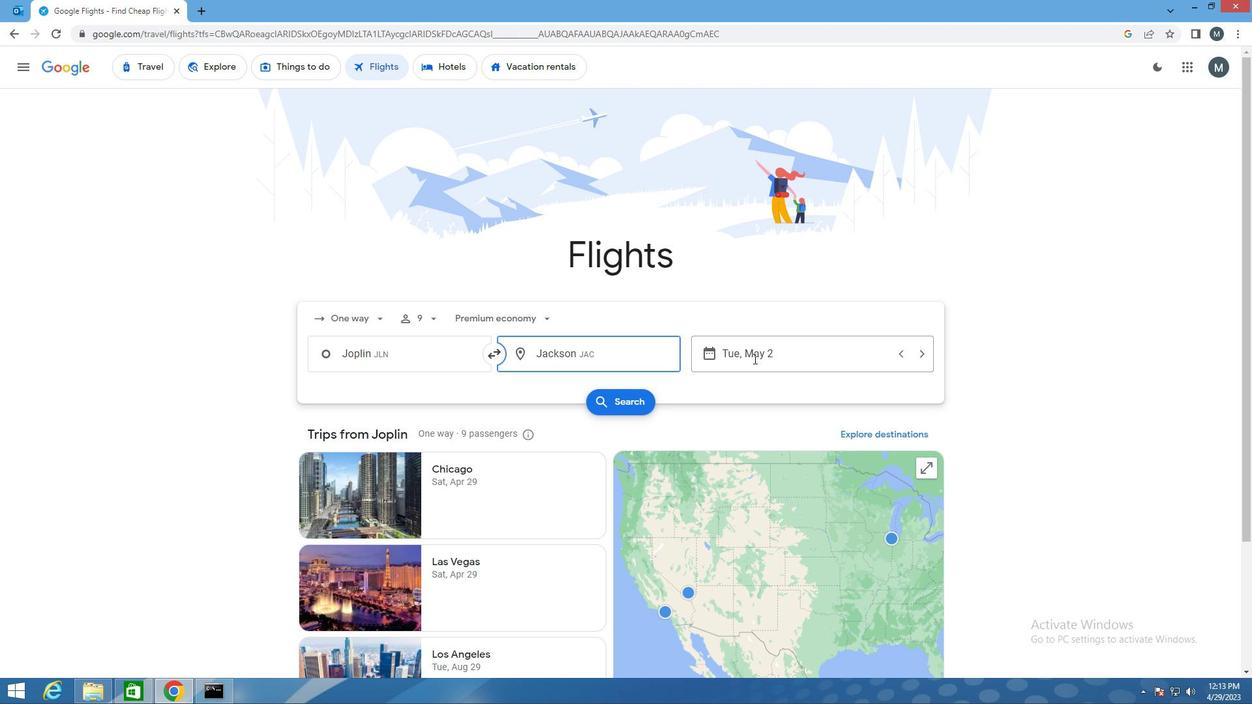 
Action: Mouse pressed left at (754, 354)
Screenshot: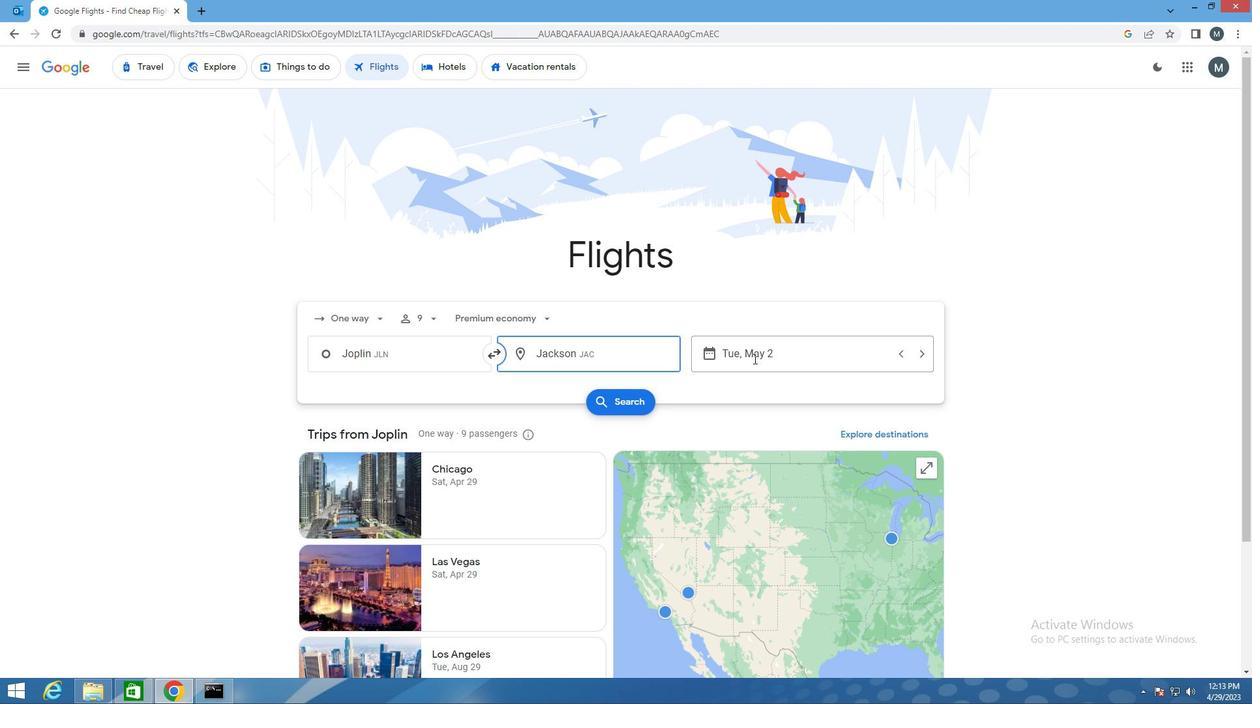 
Action: Mouse moved to (777, 444)
Screenshot: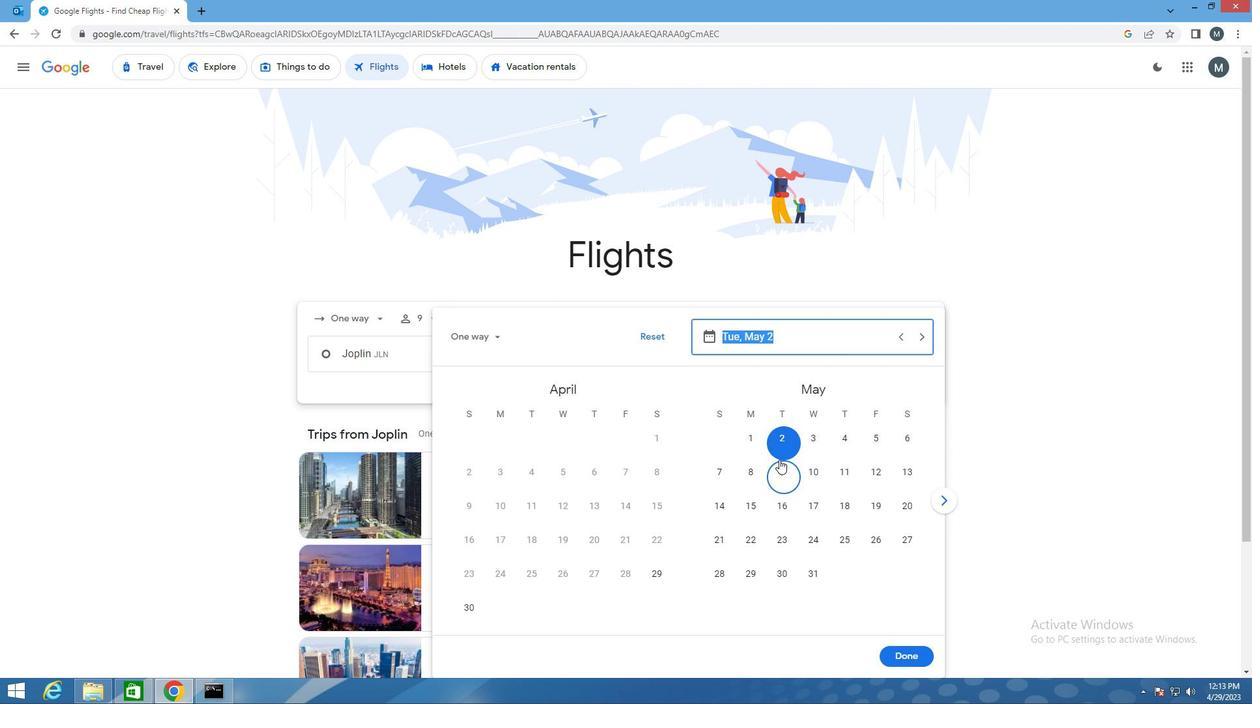 
Action: Mouse pressed left at (777, 444)
Screenshot: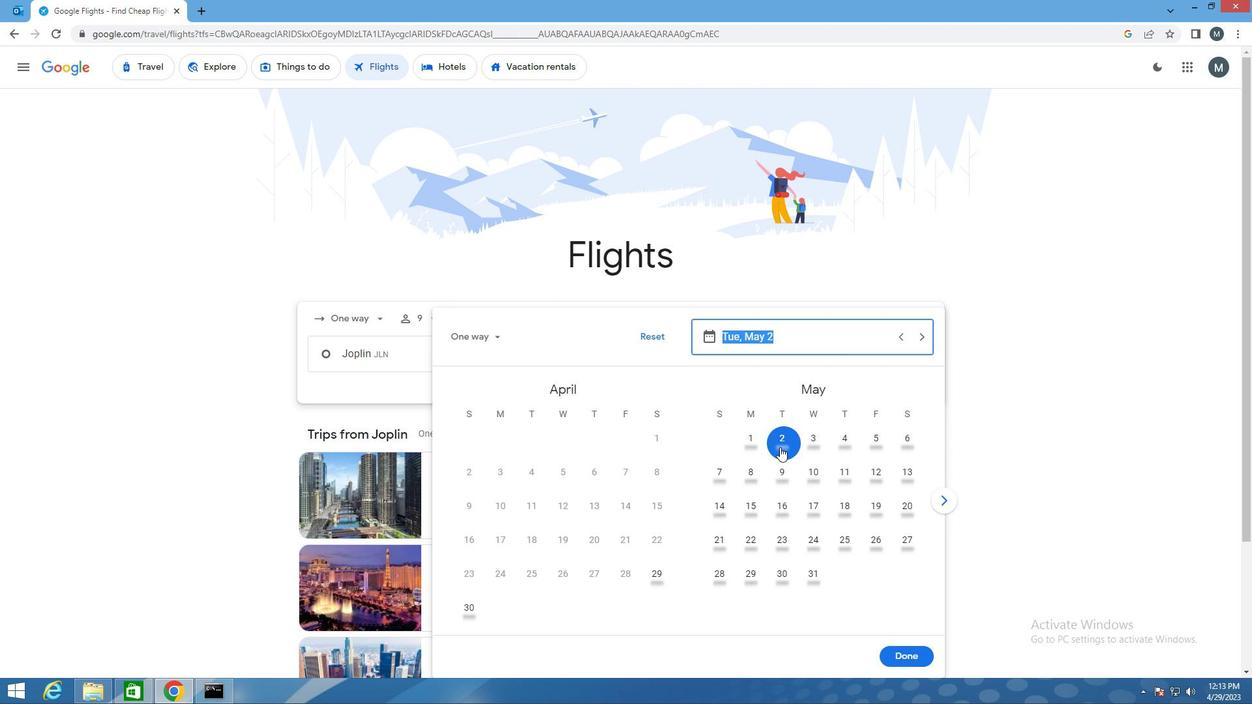 
Action: Mouse moved to (907, 652)
Screenshot: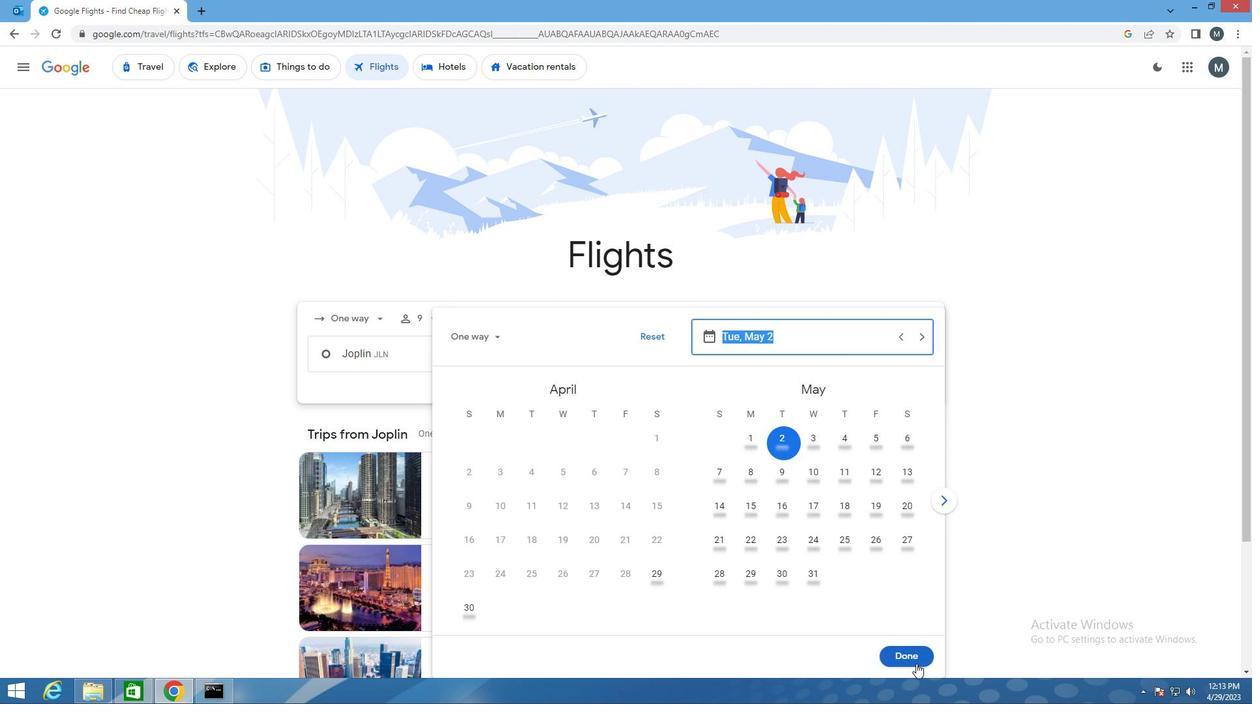 
Action: Mouse pressed left at (907, 652)
Screenshot: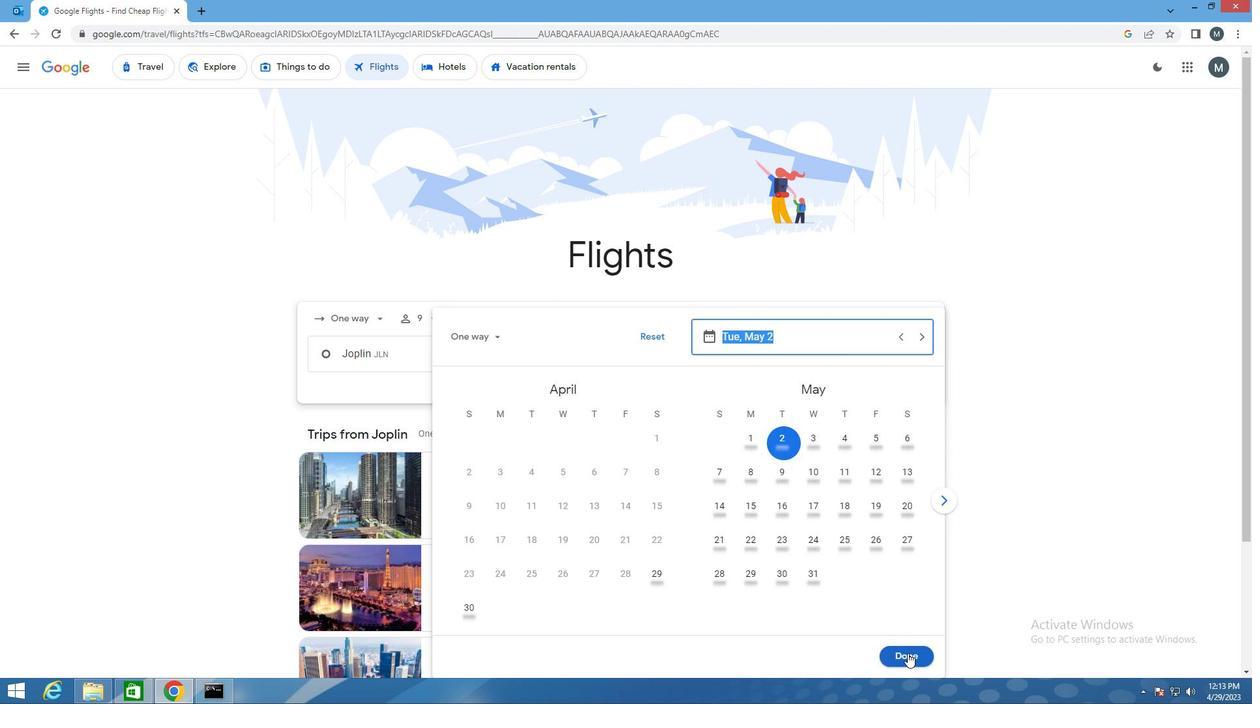 
Action: Mouse moved to (615, 407)
Screenshot: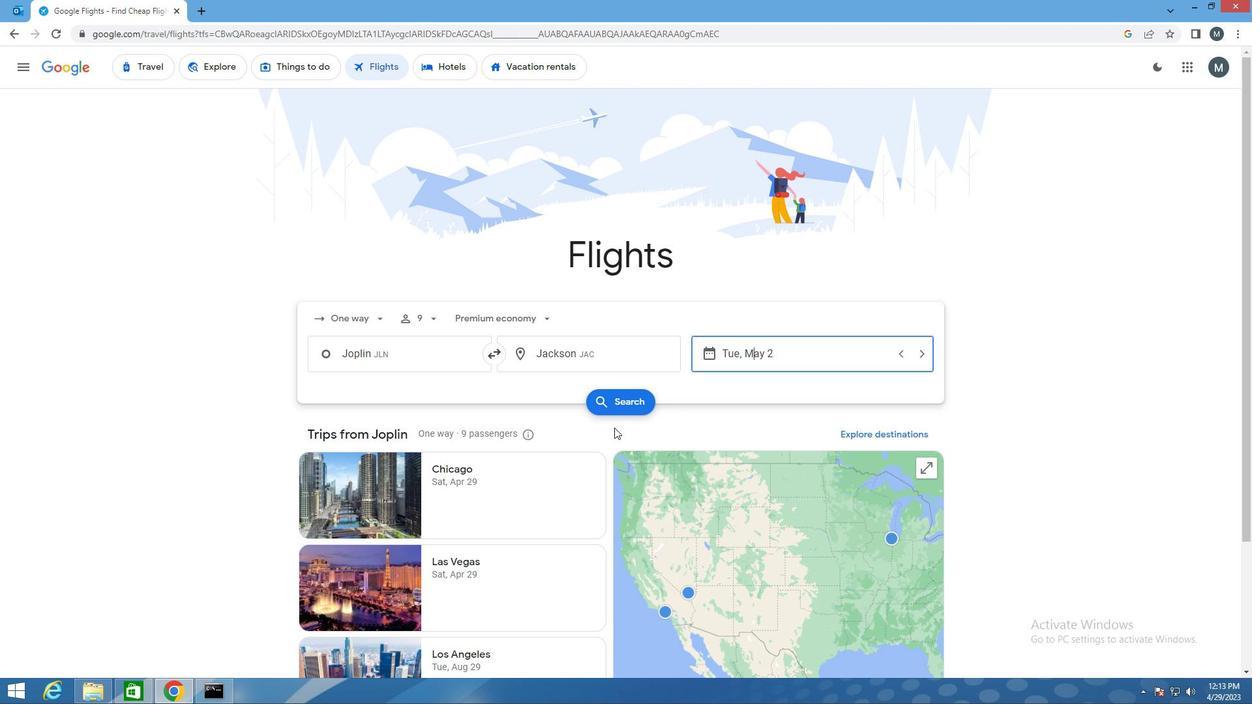
Action: Mouse pressed left at (615, 407)
Screenshot: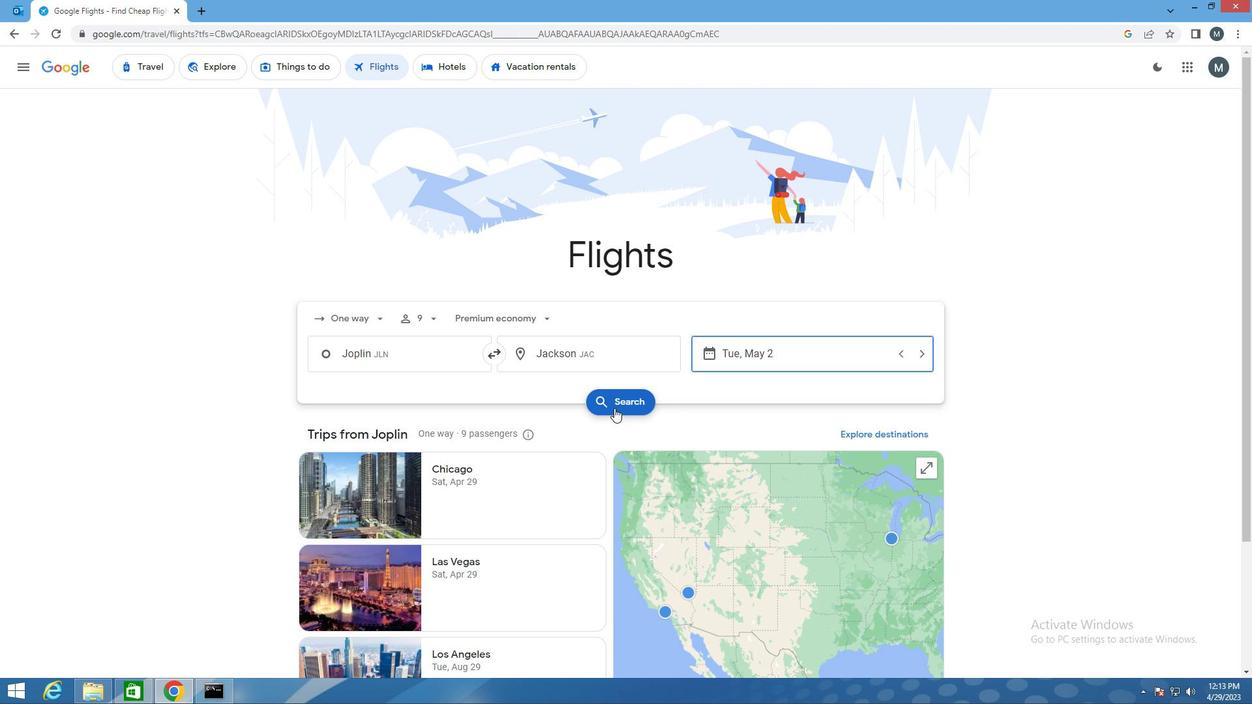 
Action: Mouse moved to (330, 187)
Screenshot: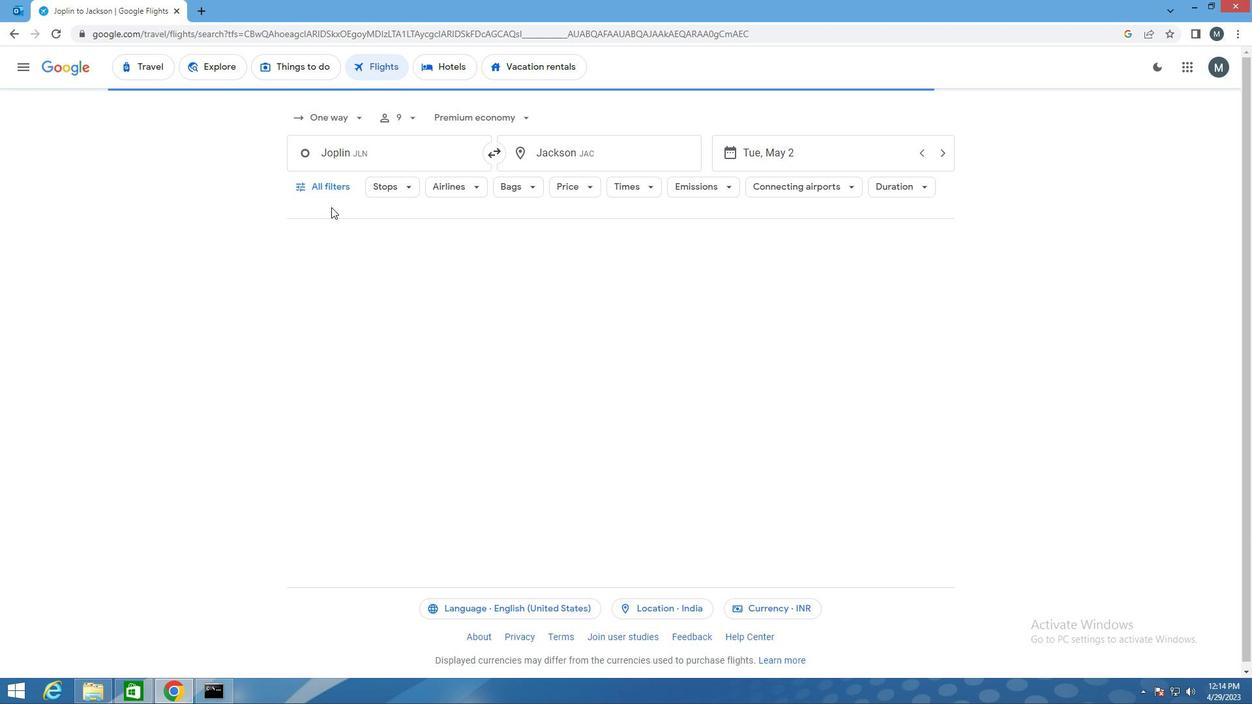 
Action: Mouse pressed left at (330, 187)
Screenshot: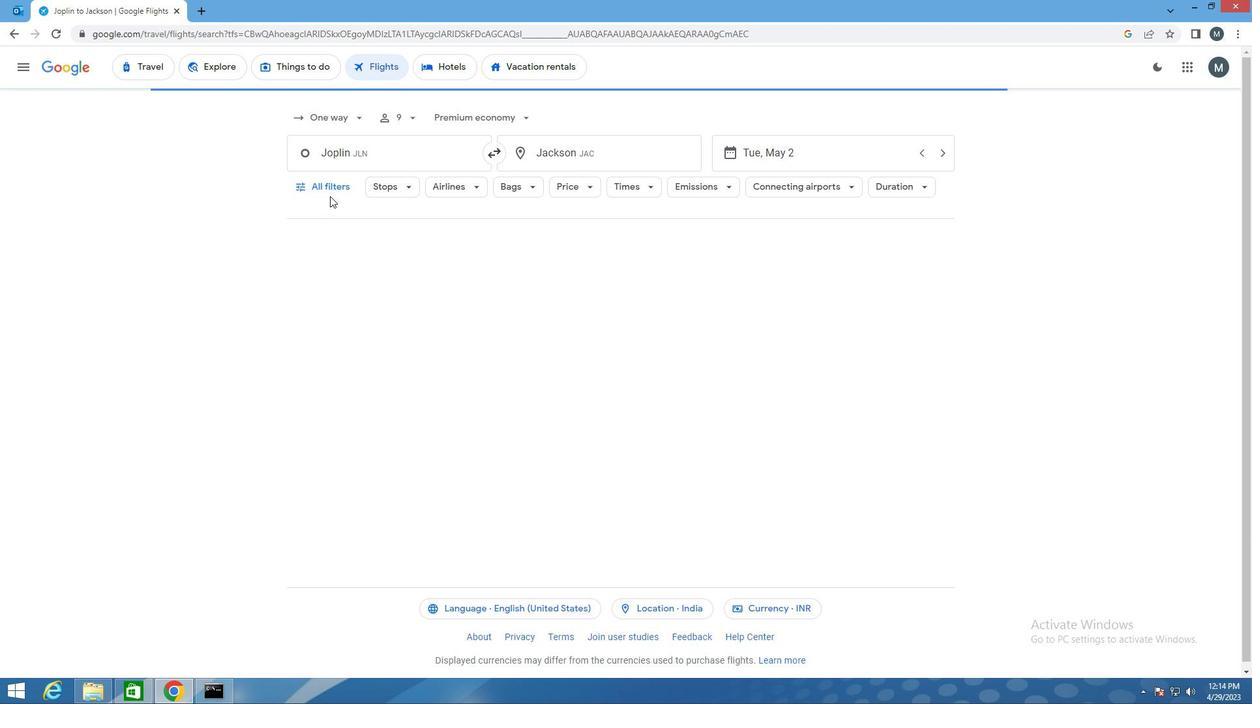 
Action: Mouse moved to (484, 469)
Screenshot: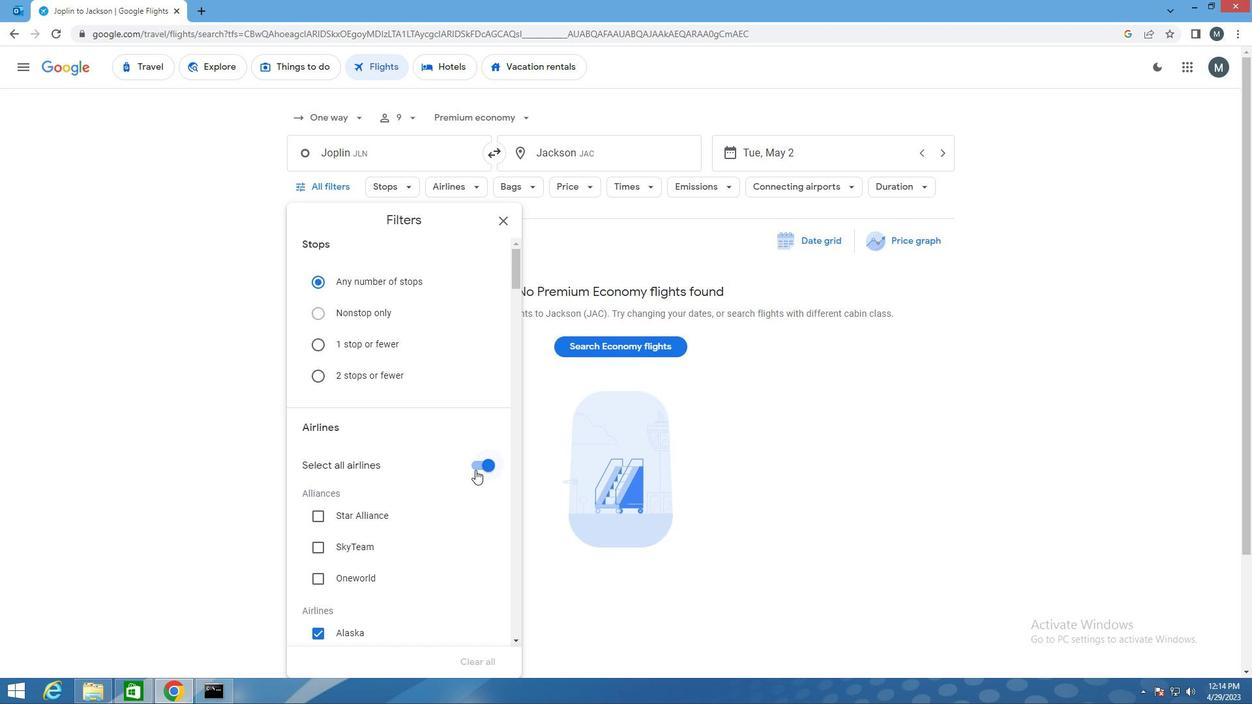 
Action: Mouse pressed left at (484, 469)
Screenshot: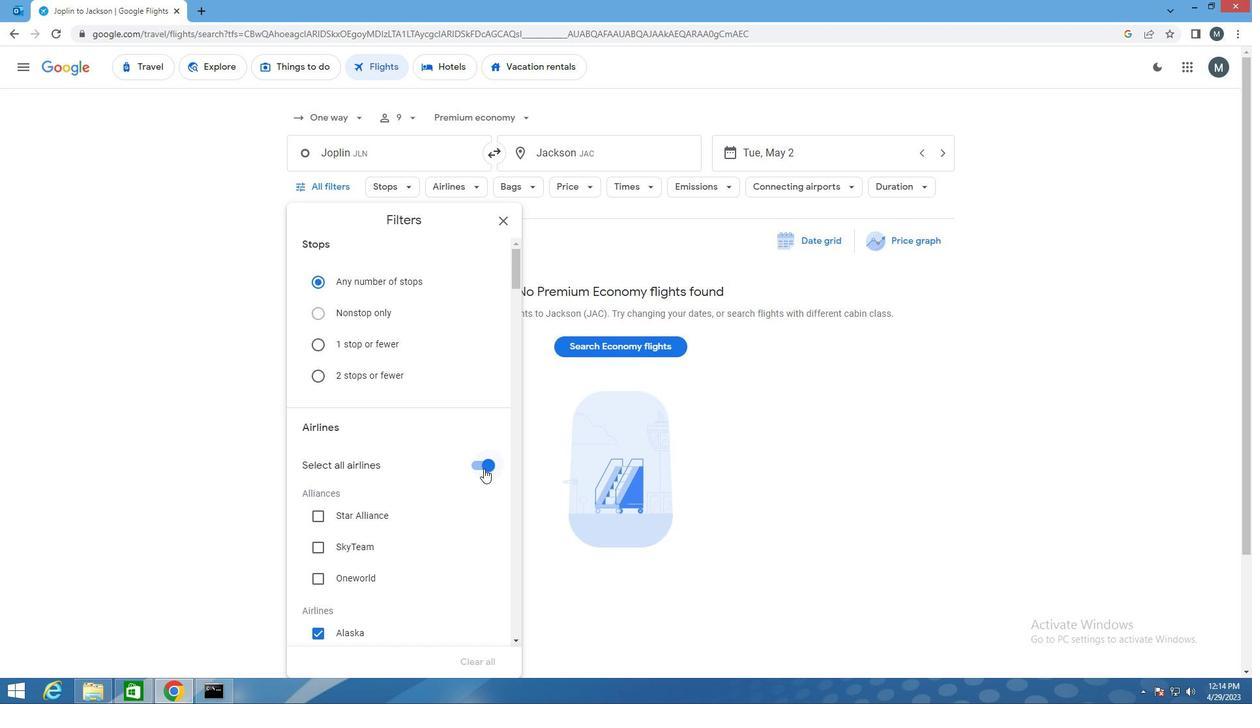
Action: Mouse moved to (468, 448)
Screenshot: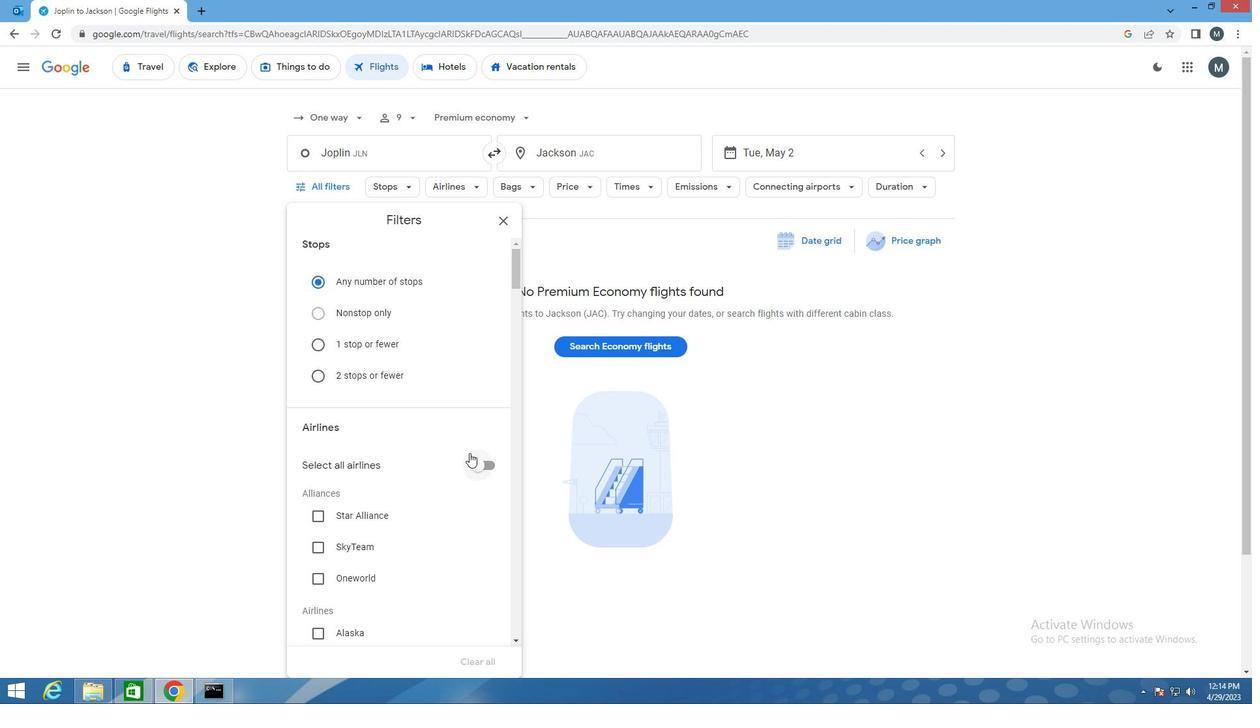
Action: Mouse scrolled (468, 447) with delta (0, 0)
Screenshot: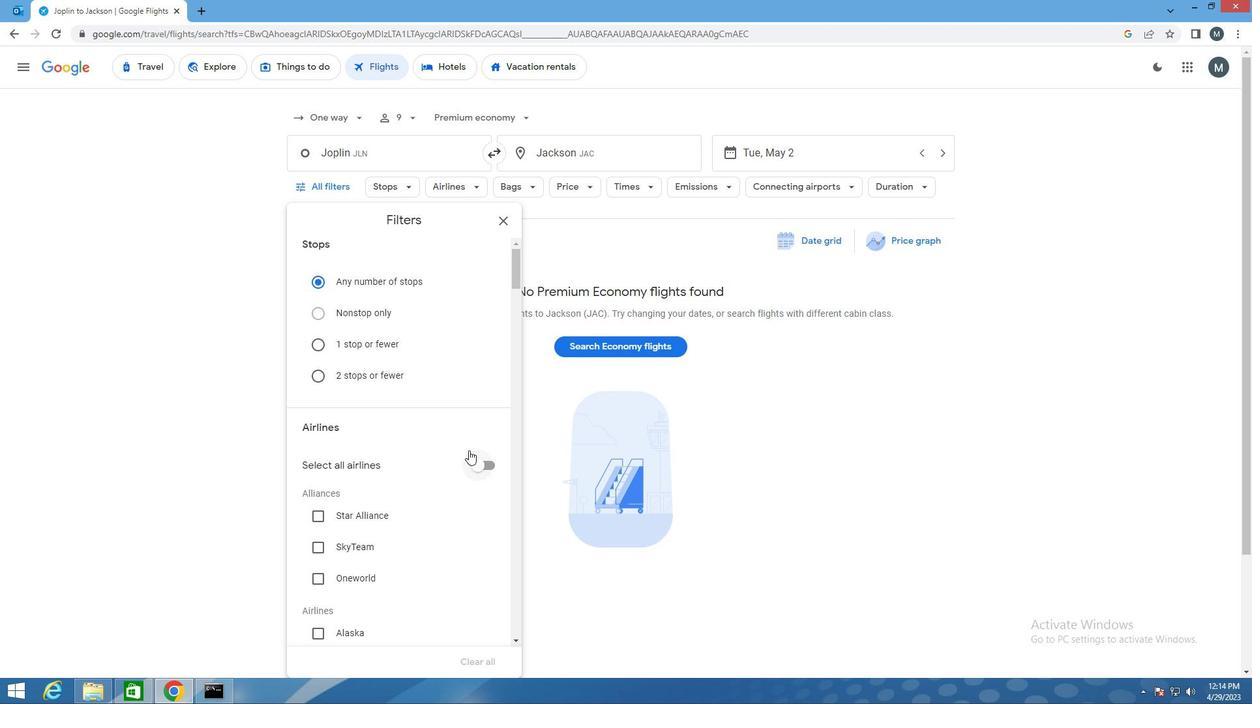 
Action: Mouse scrolled (468, 447) with delta (0, 0)
Screenshot: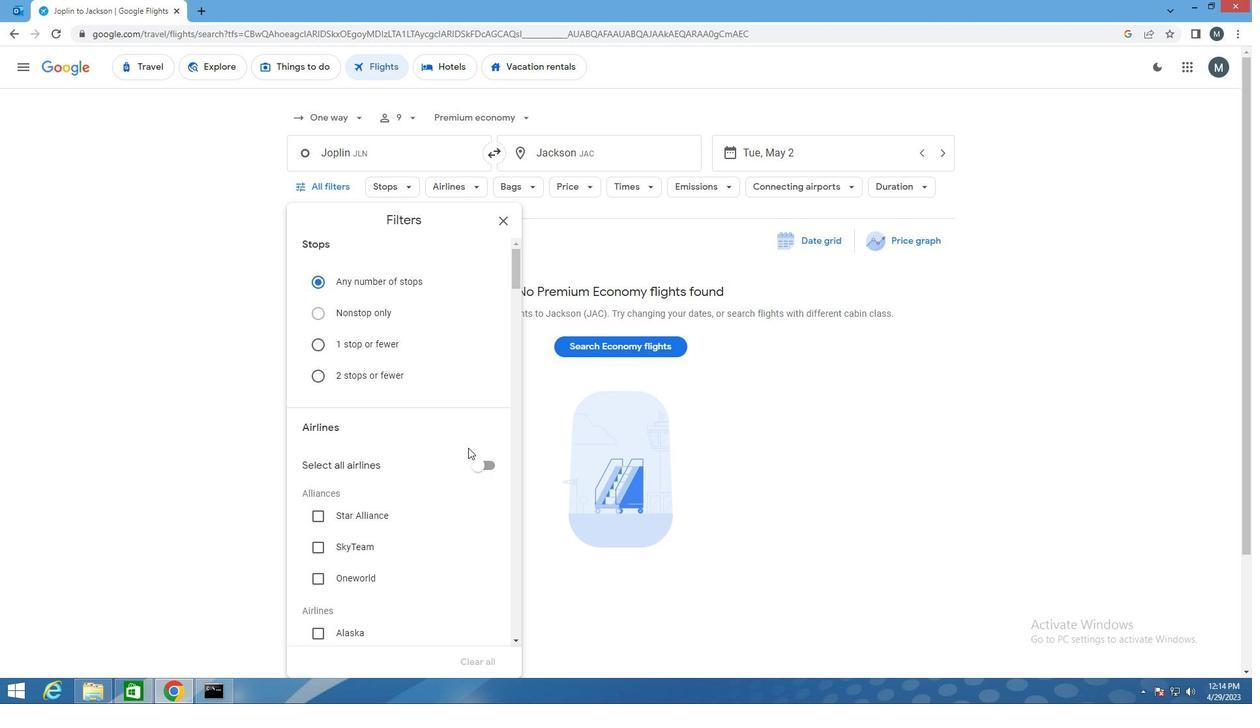 
Action: Mouse moved to (433, 390)
Screenshot: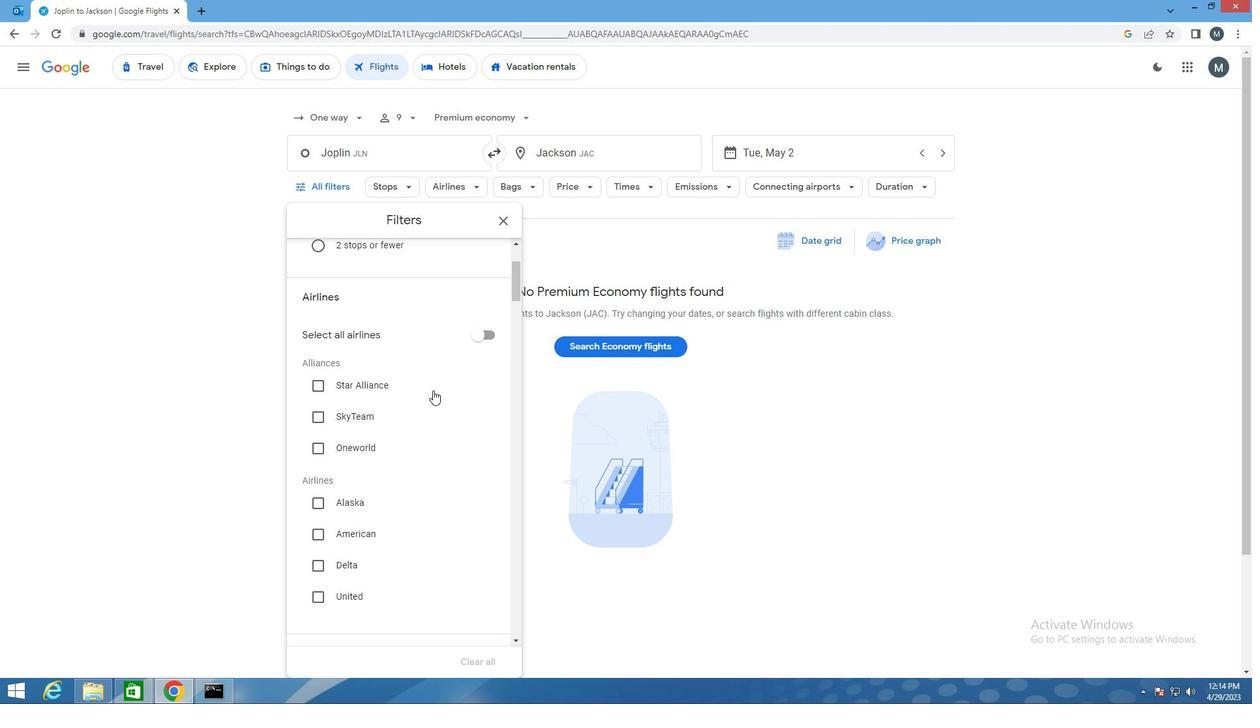 
Action: Mouse scrolled (433, 390) with delta (0, 0)
Screenshot: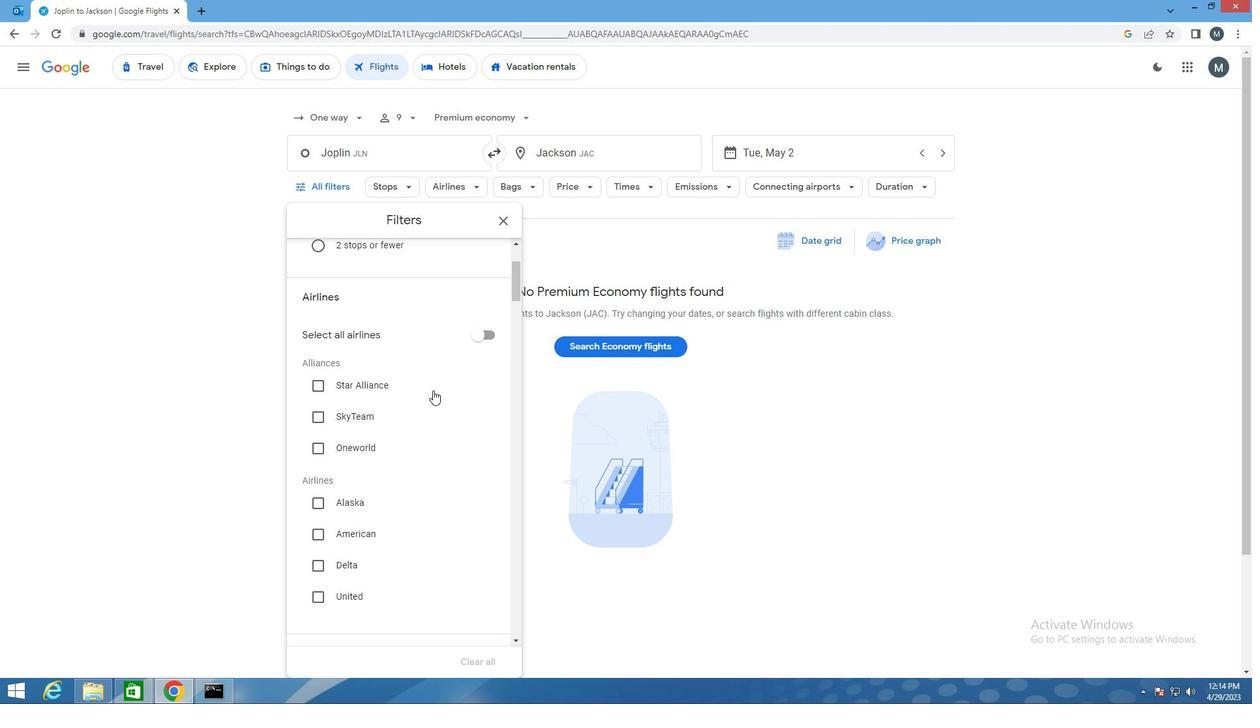 
Action: Mouse moved to (419, 403)
Screenshot: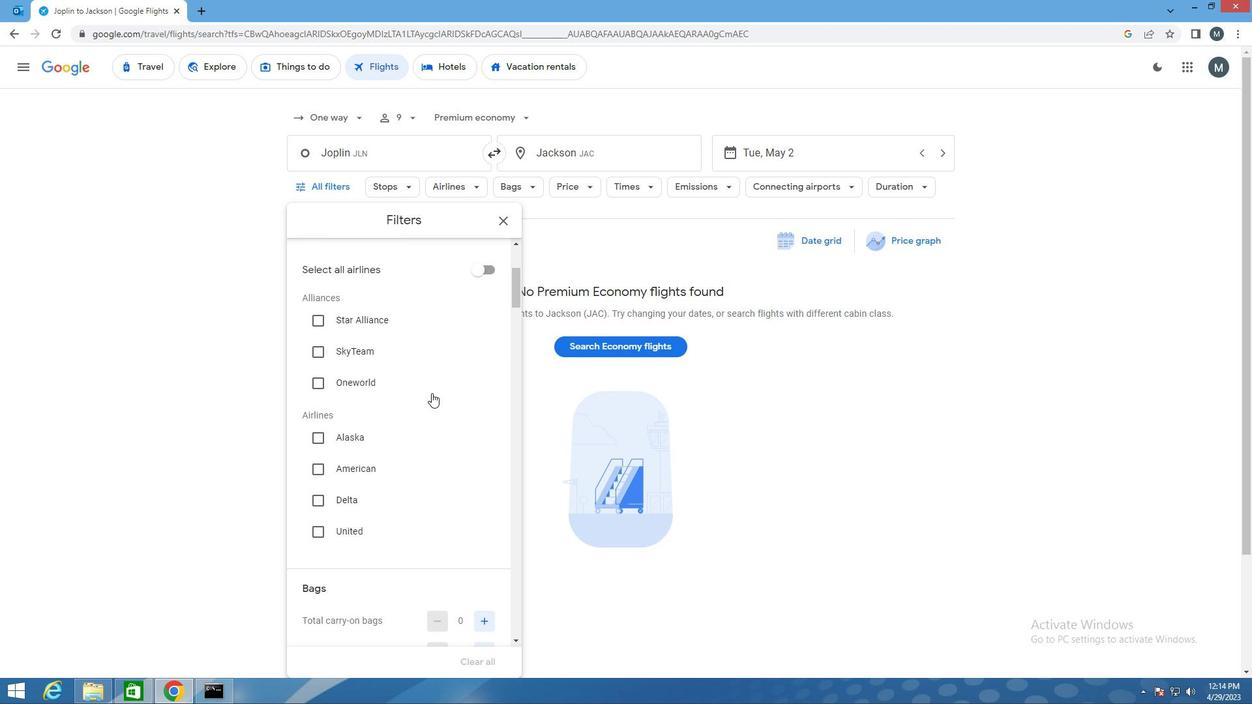 
Action: Mouse scrolled (419, 404) with delta (0, 0)
Screenshot: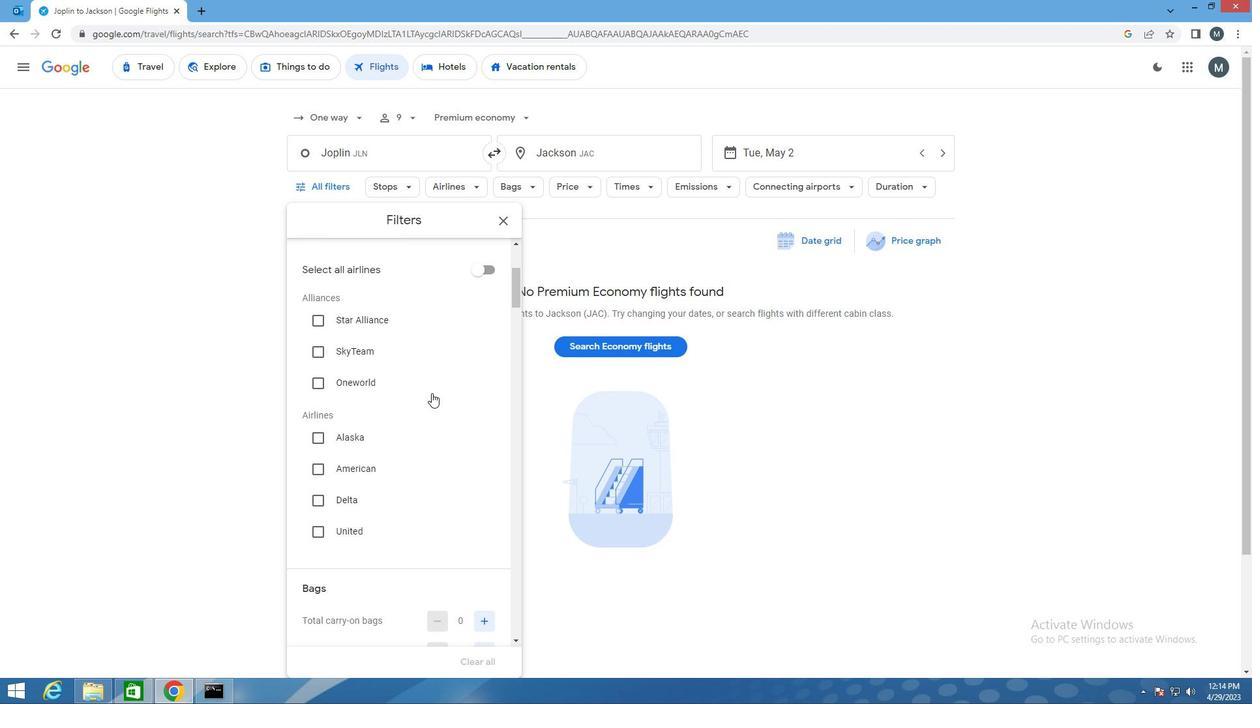 
Action: Mouse moved to (418, 403)
Screenshot: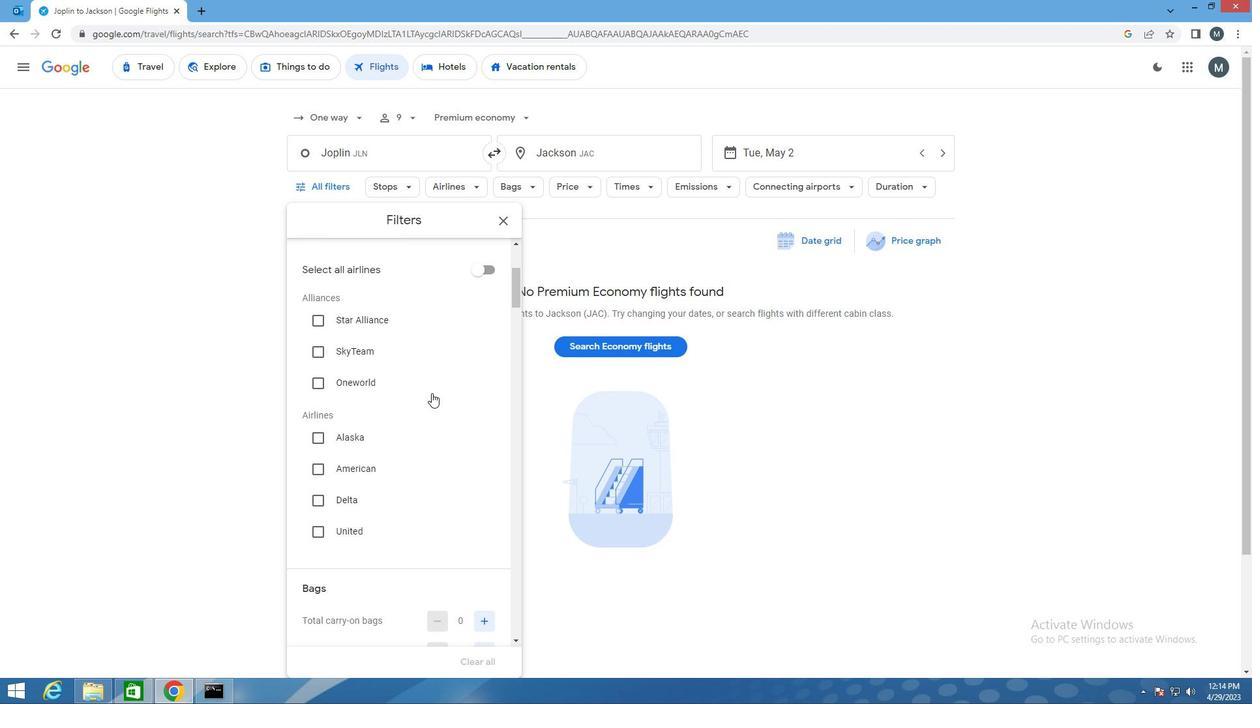 
Action: Mouse scrolled (418, 404) with delta (0, 0)
Screenshot: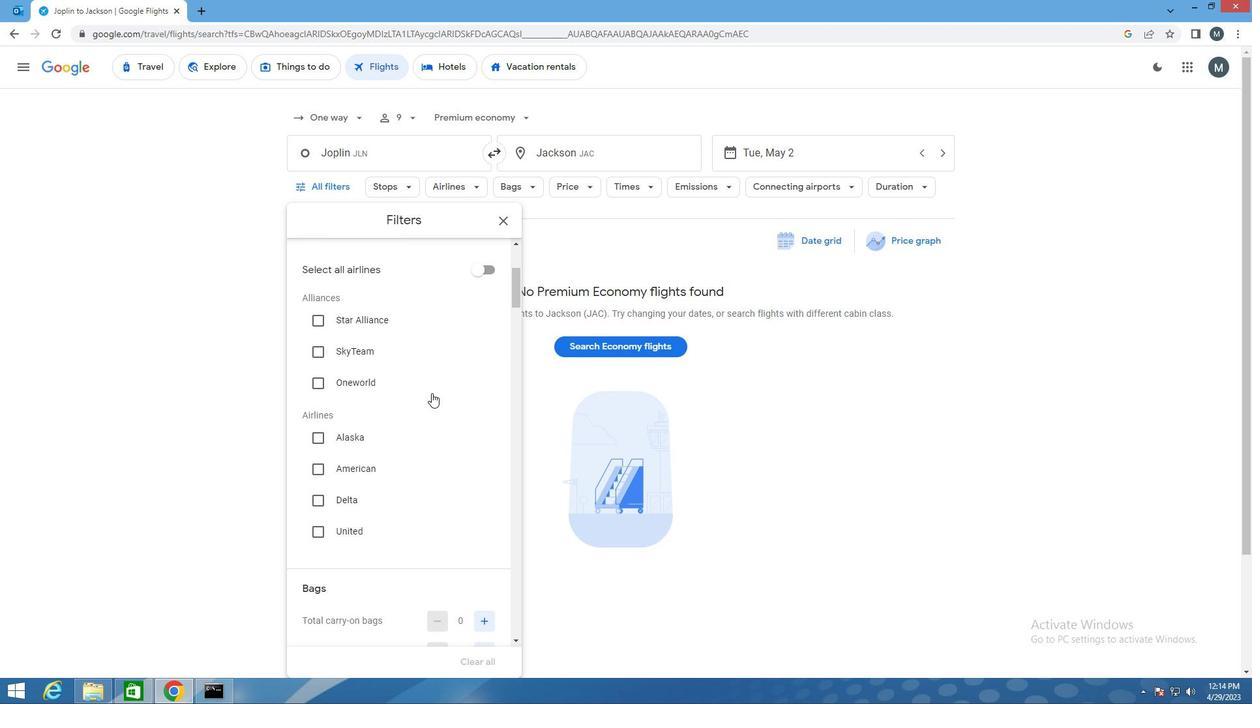 
Action: Mouse moved to (419, 401)
Screenshot: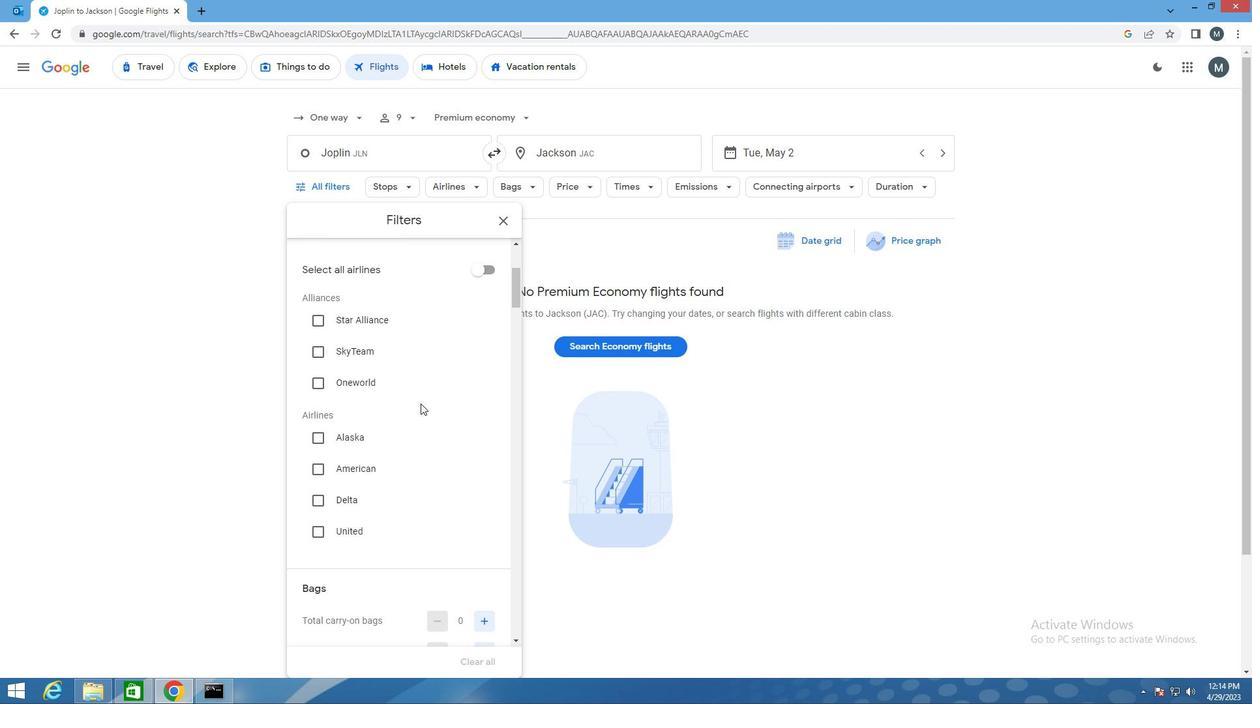 
Action: Mouse scrolled (419, 402) with delta (0, 0)
Screenshot: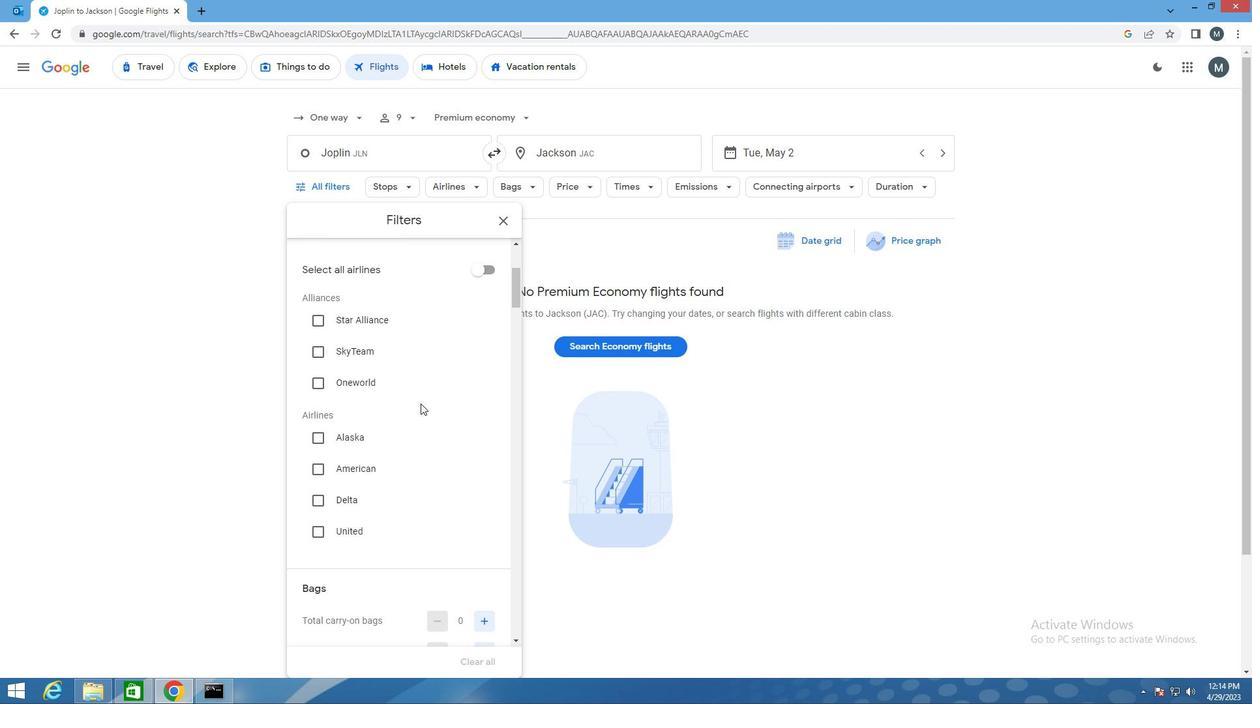 
Action: Mouse moved to (420, 401)
Screenshot: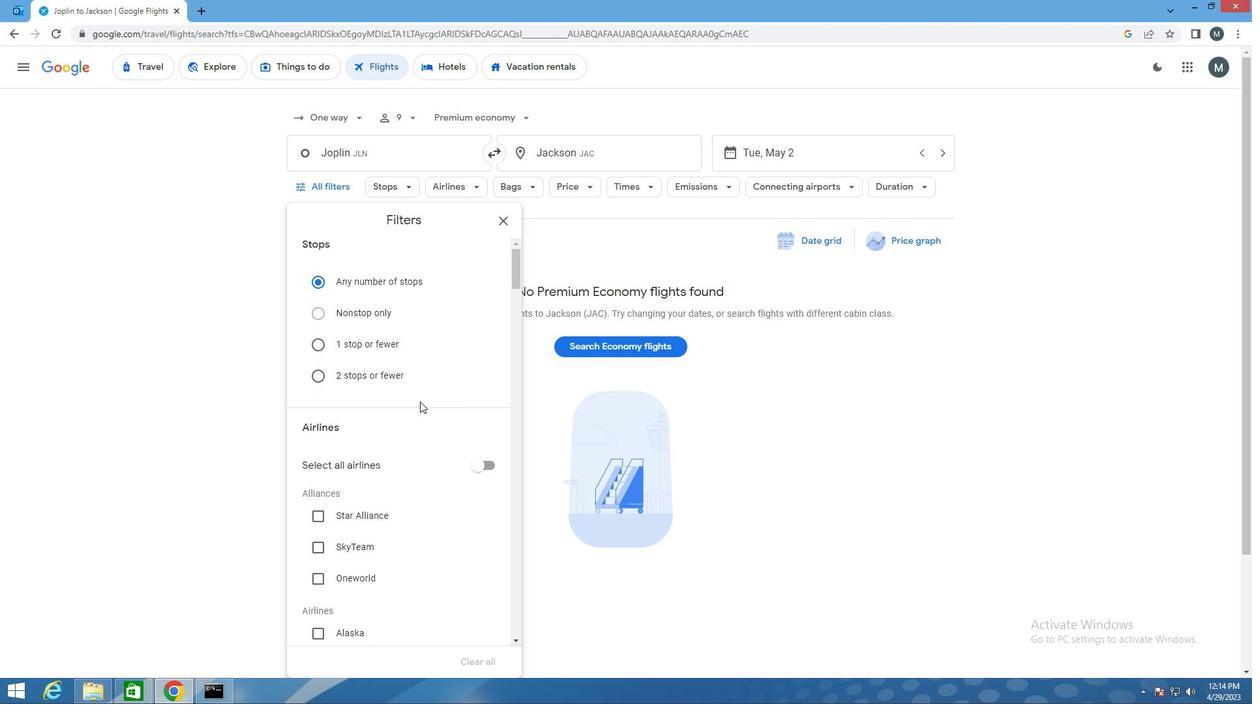 
Action: Mouse scrolled (420, 401) with delta (0, 0)
Screenshot: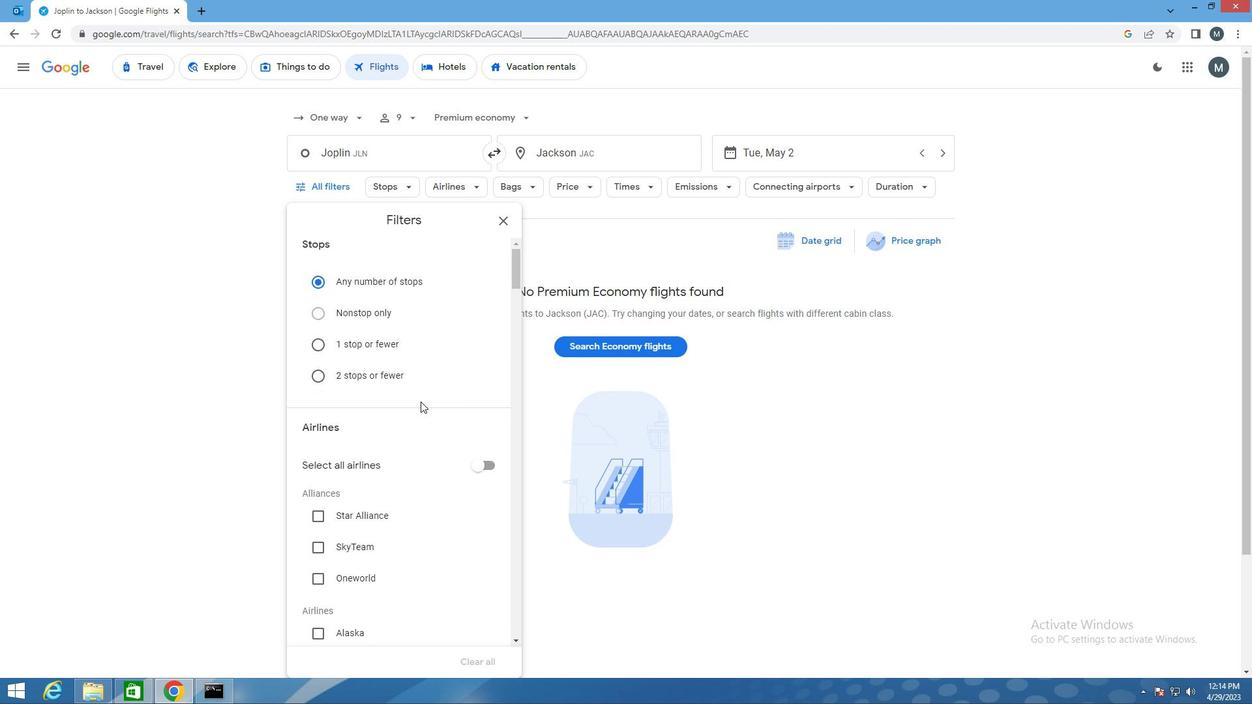 
Action: Mouse moved to (422, 405)
Screenshot: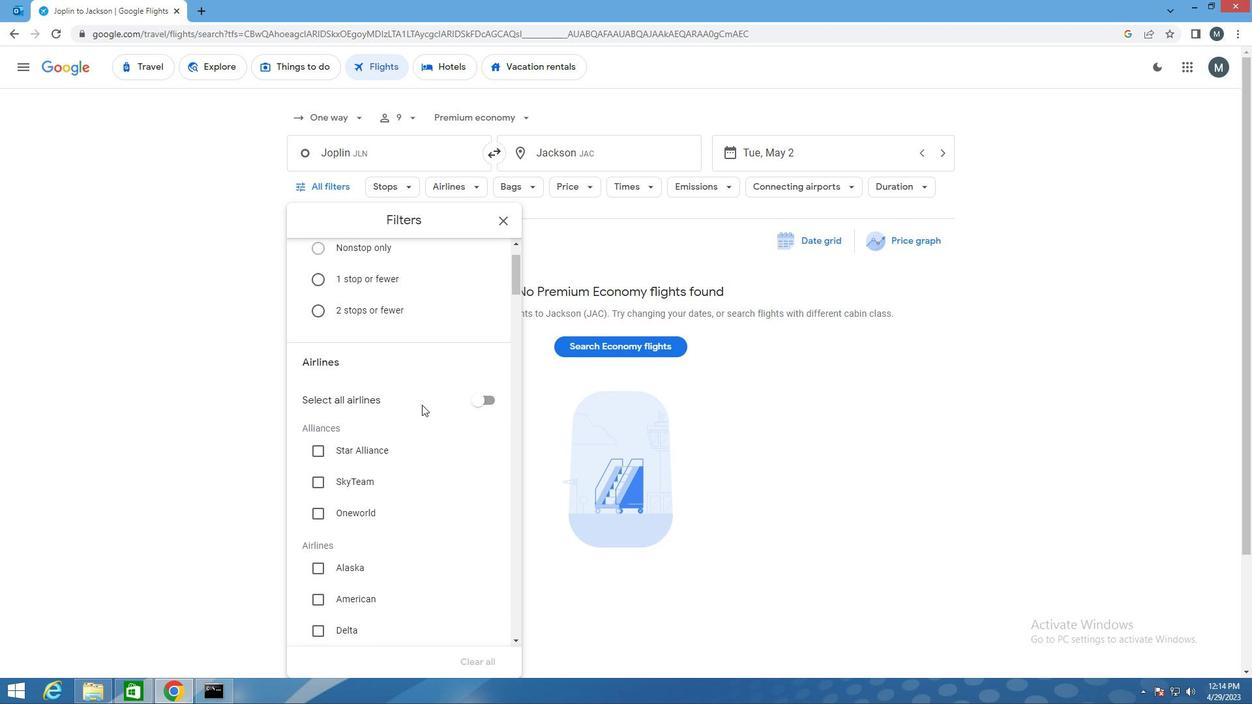 
Action: Mouse scrolled (422, 404) with delta (0, 0)
Screenshot: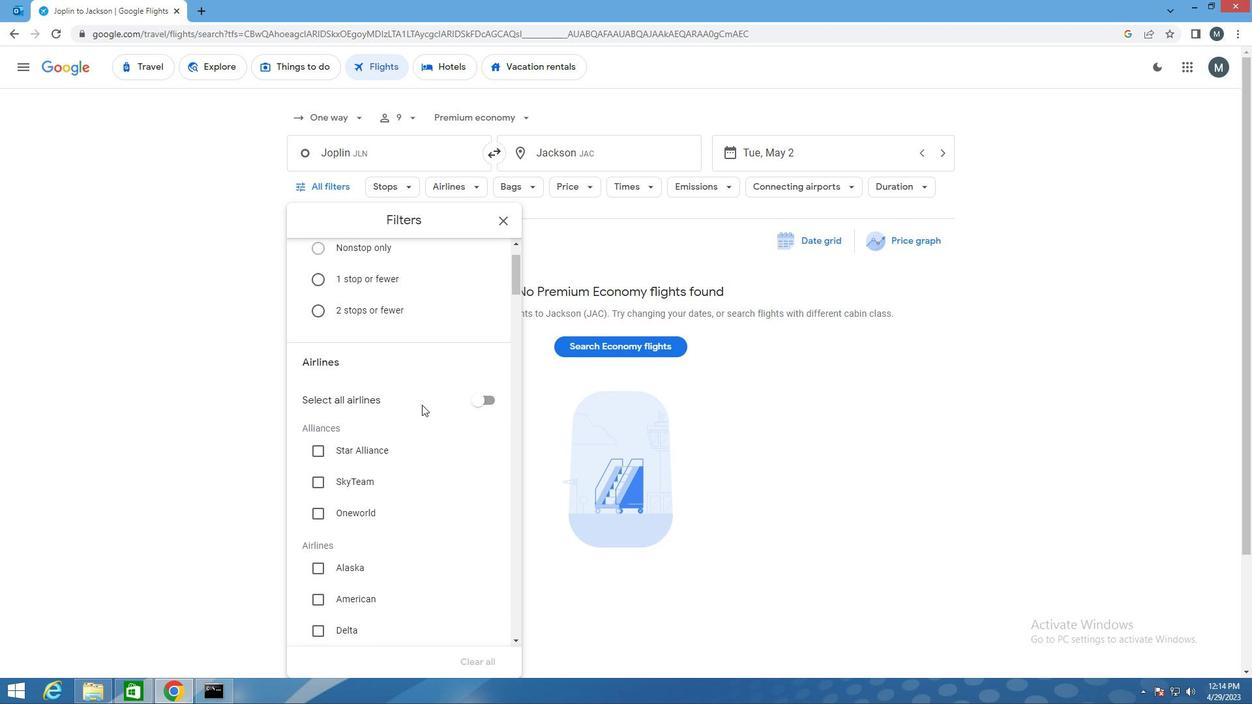 
Action: Mouse moved to (422, 416)
Screenshot: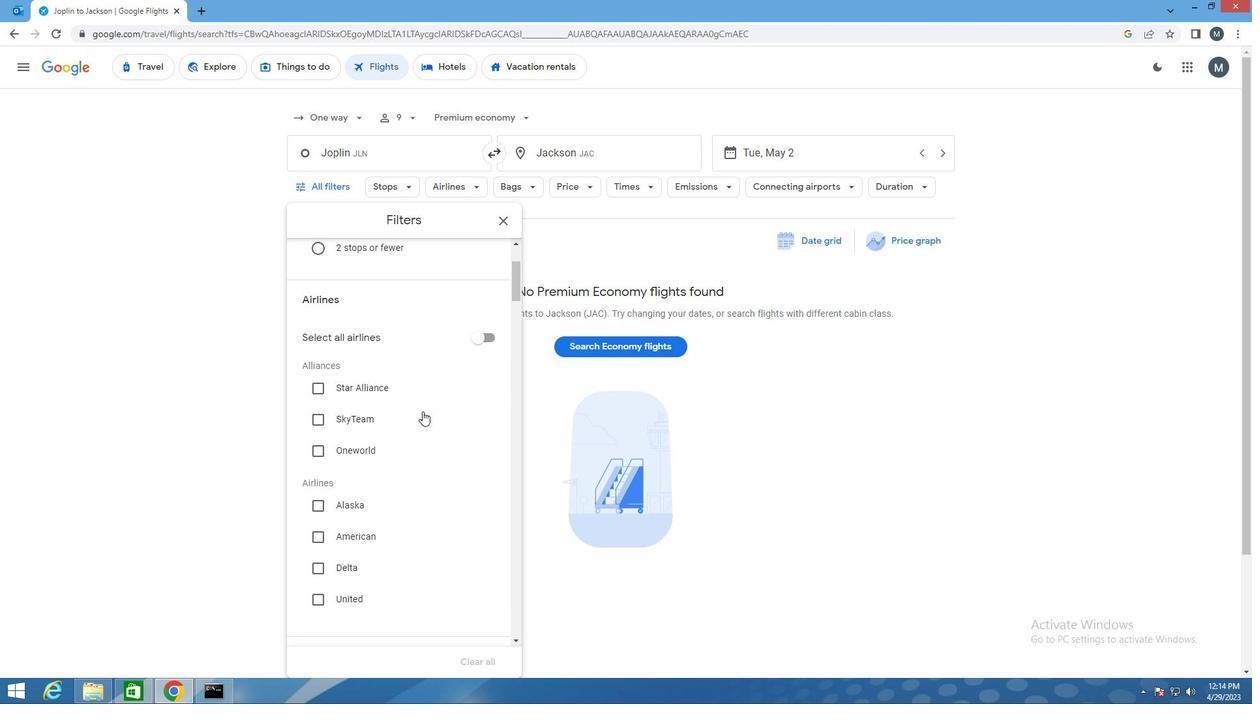 
Action: Mouse scrolled (422, 416) with delta (0, 0)
Screenshot: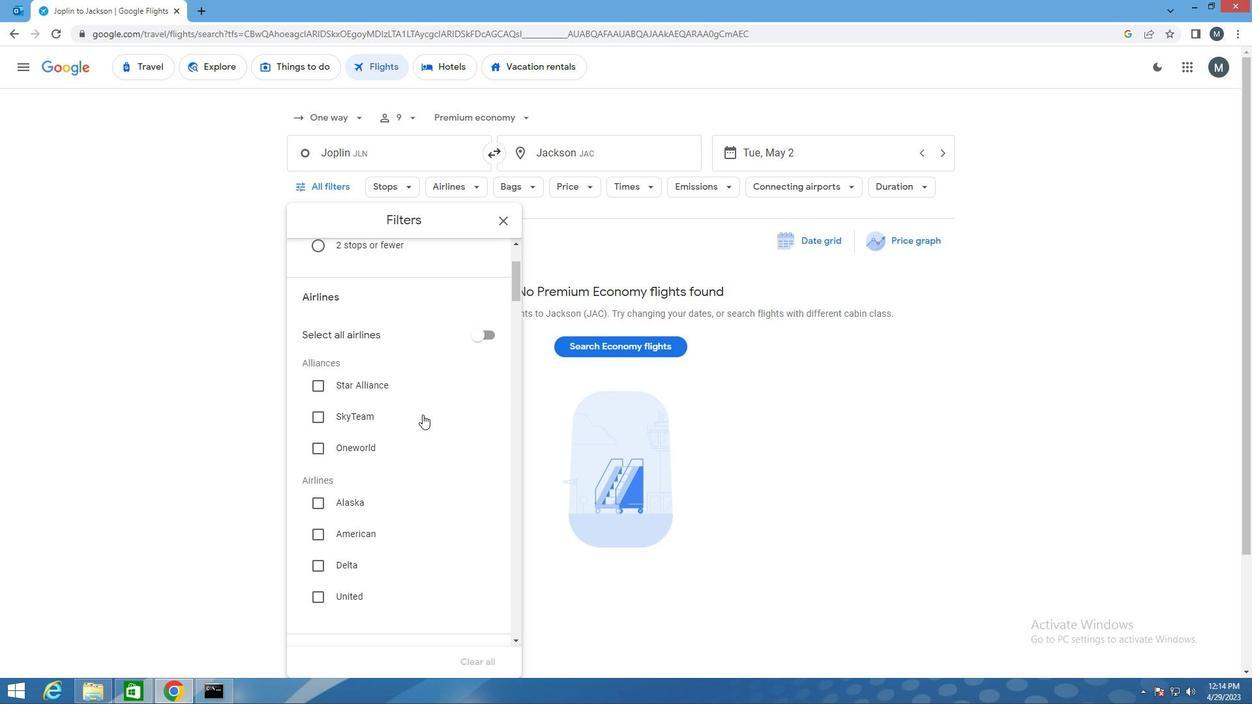 
Action: Mouse moved to (418, 433)
Screenshot: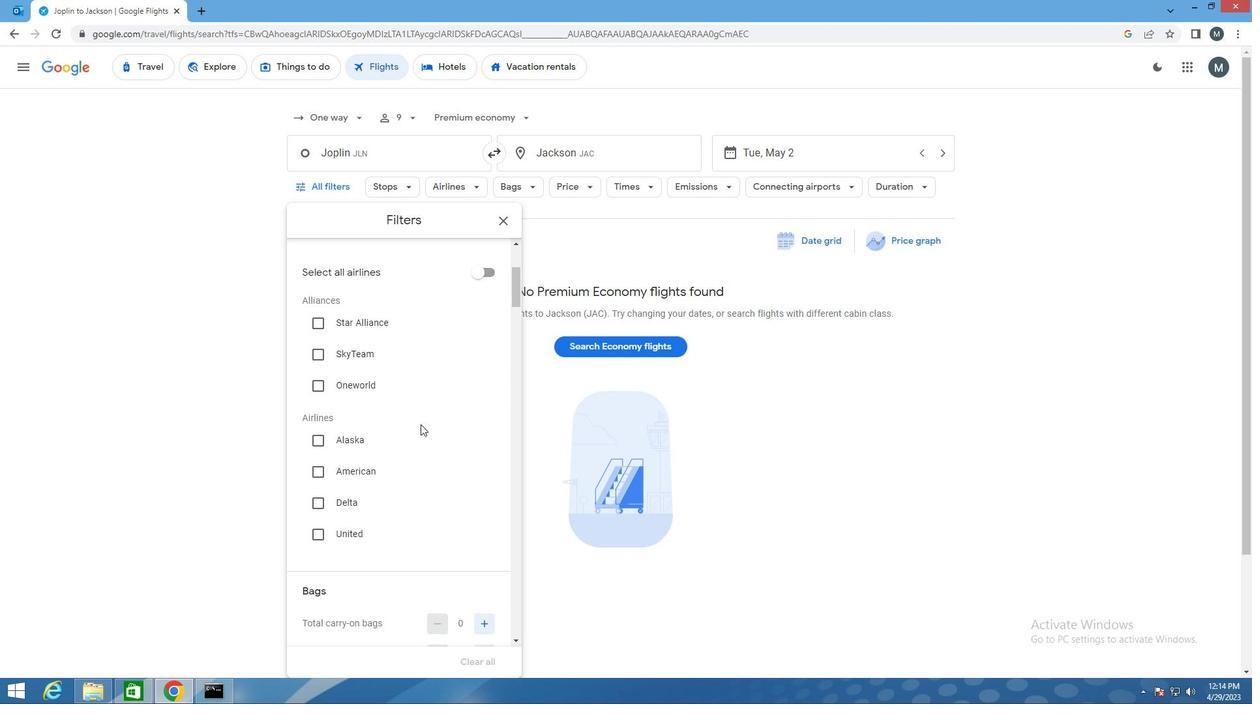 
Action: Mouse scrolled (418, 432) with delta (0, 0)
Screenshot: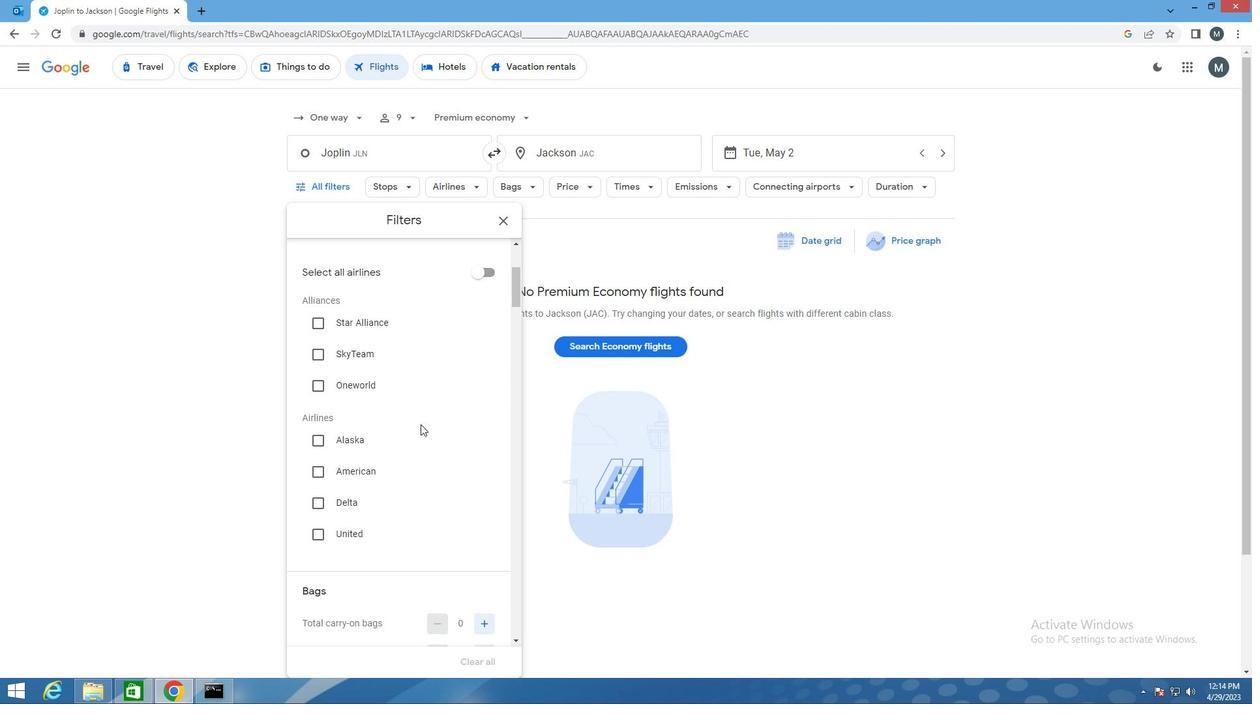 
Action: Mouse scrolled (418, 432) with delta (0, 0)
Screenshot: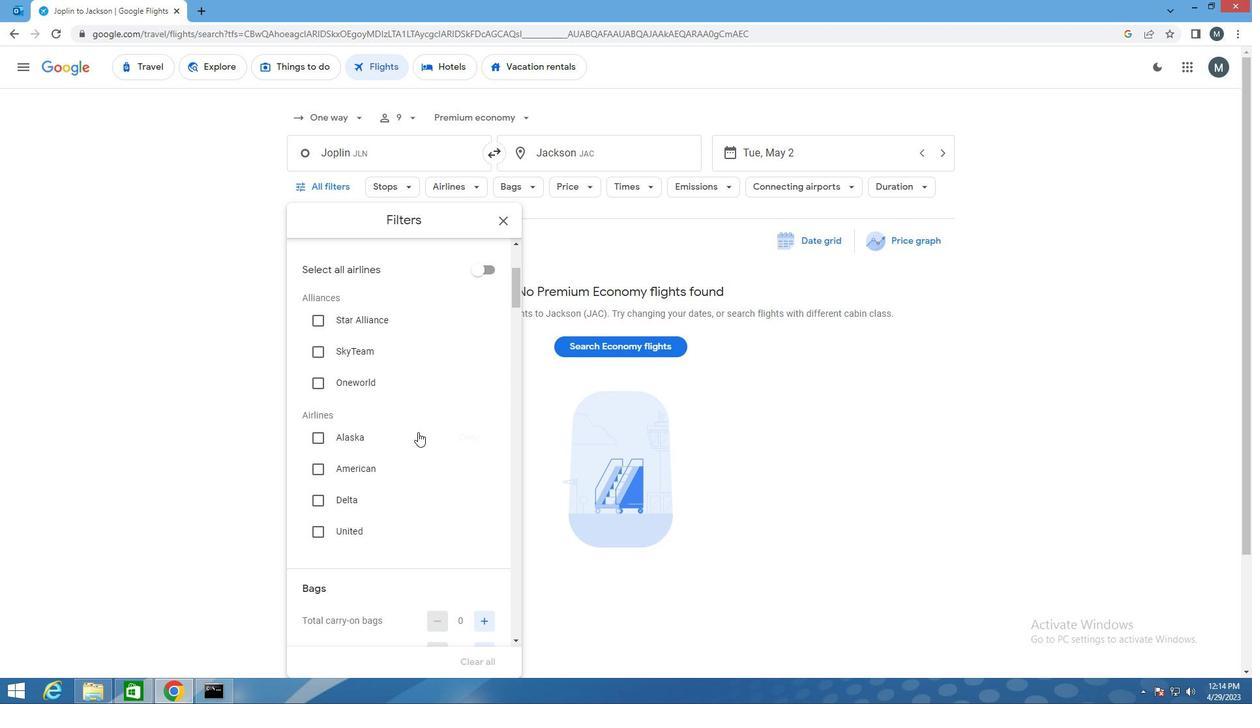
Action: Mouse moved to (486, 494)
Screenshot: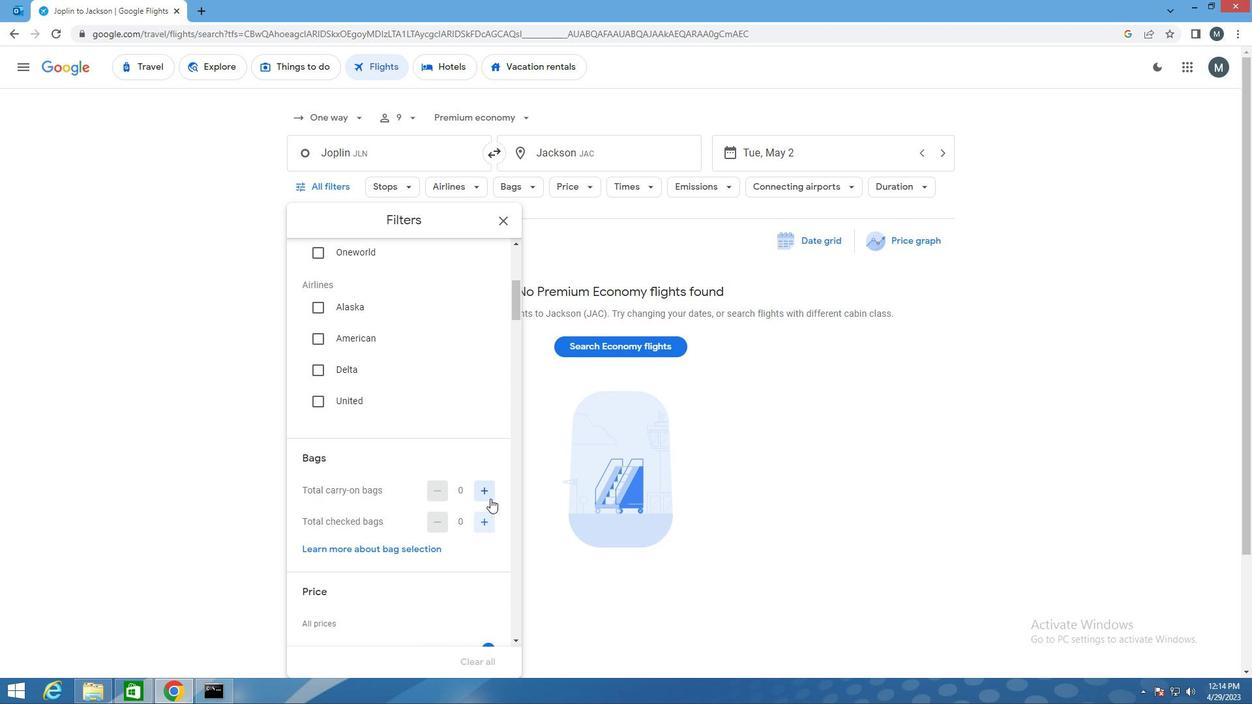 
Action: Mouse pressed left at (486, 494)
Screenshot: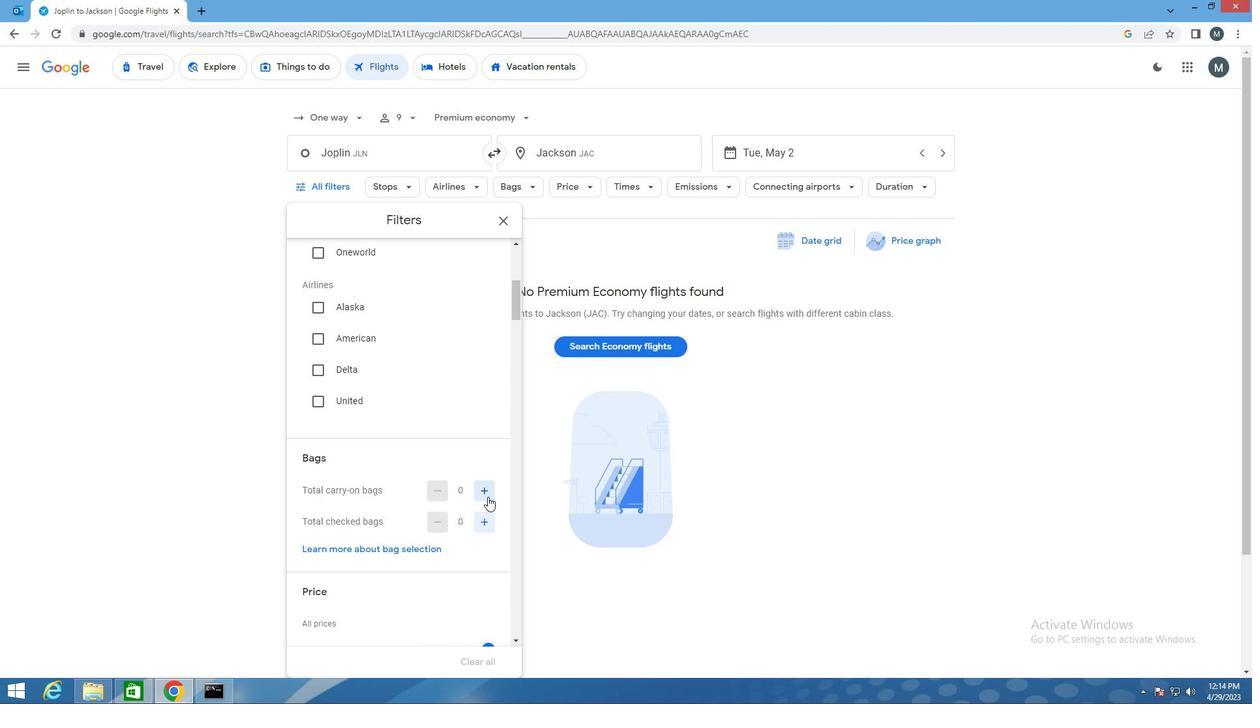 
Action: Mouse moved to (486, 493)
Screenshot: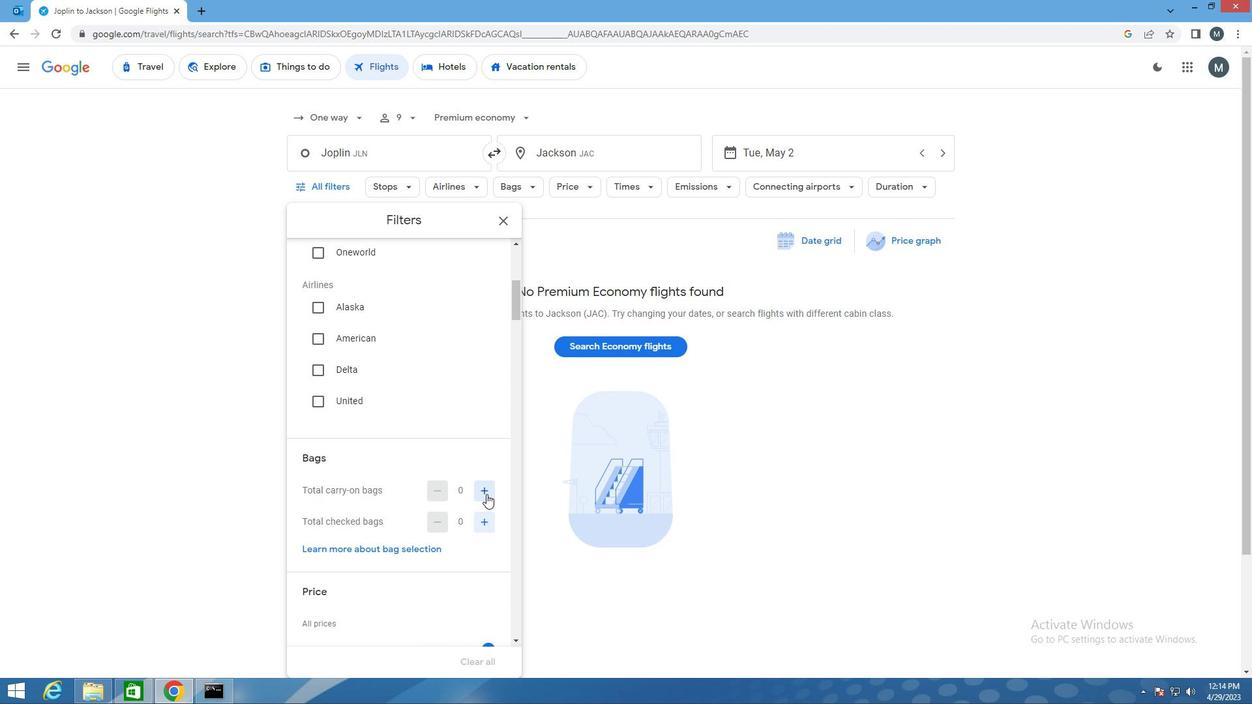 
Action: Mouse pressed left at (486, 493)
Screenshot: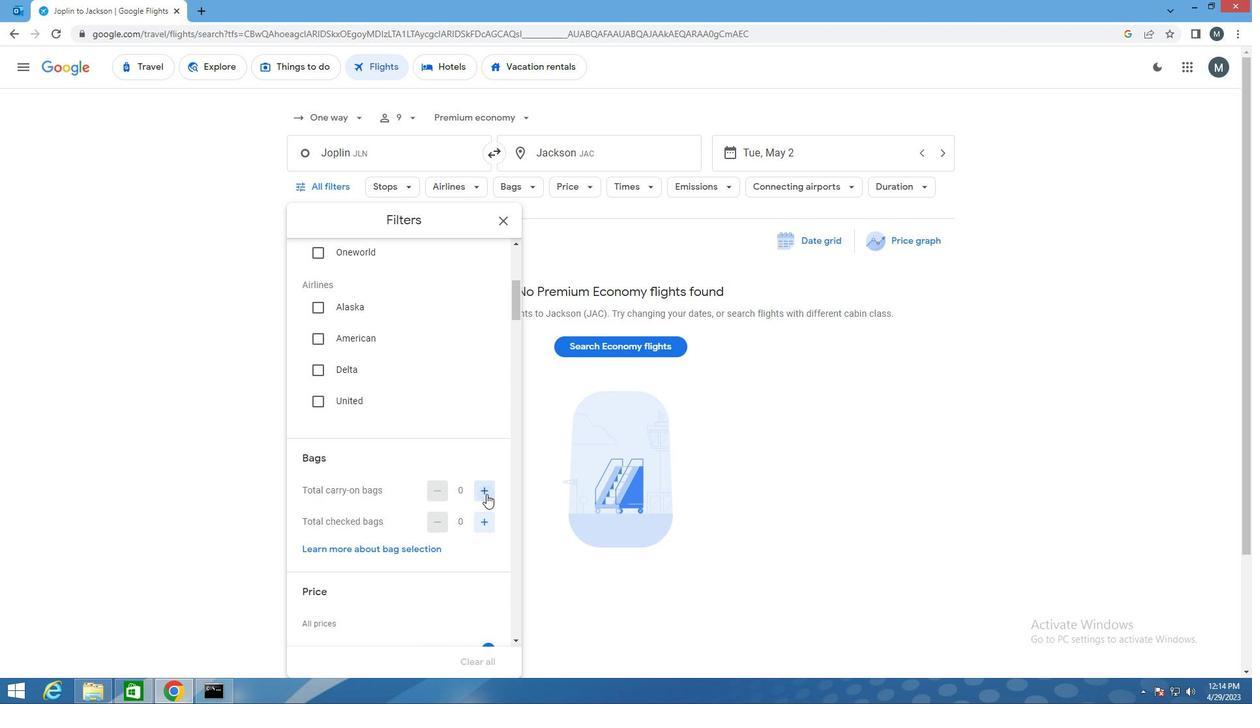 
Action: Mouse moved to (482, 476)
Screenshot: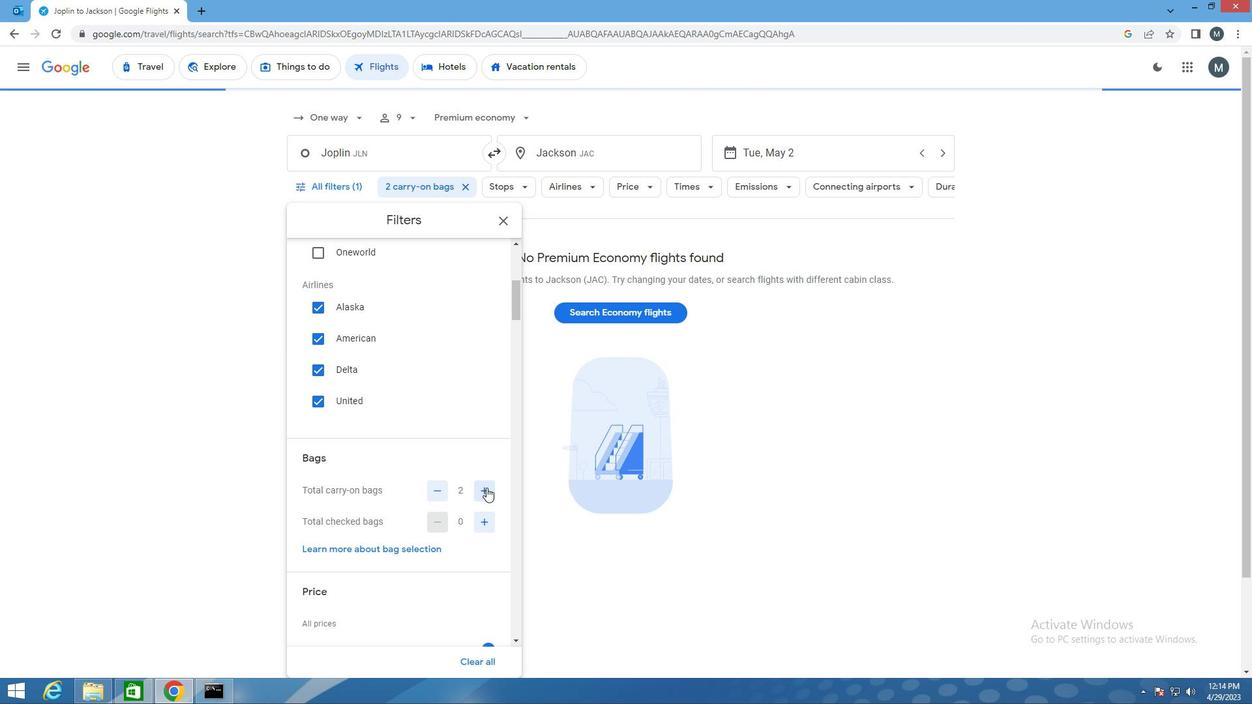 
Action: Mouse scrolled (482, 476) with delta (0, 0)
Screenshot: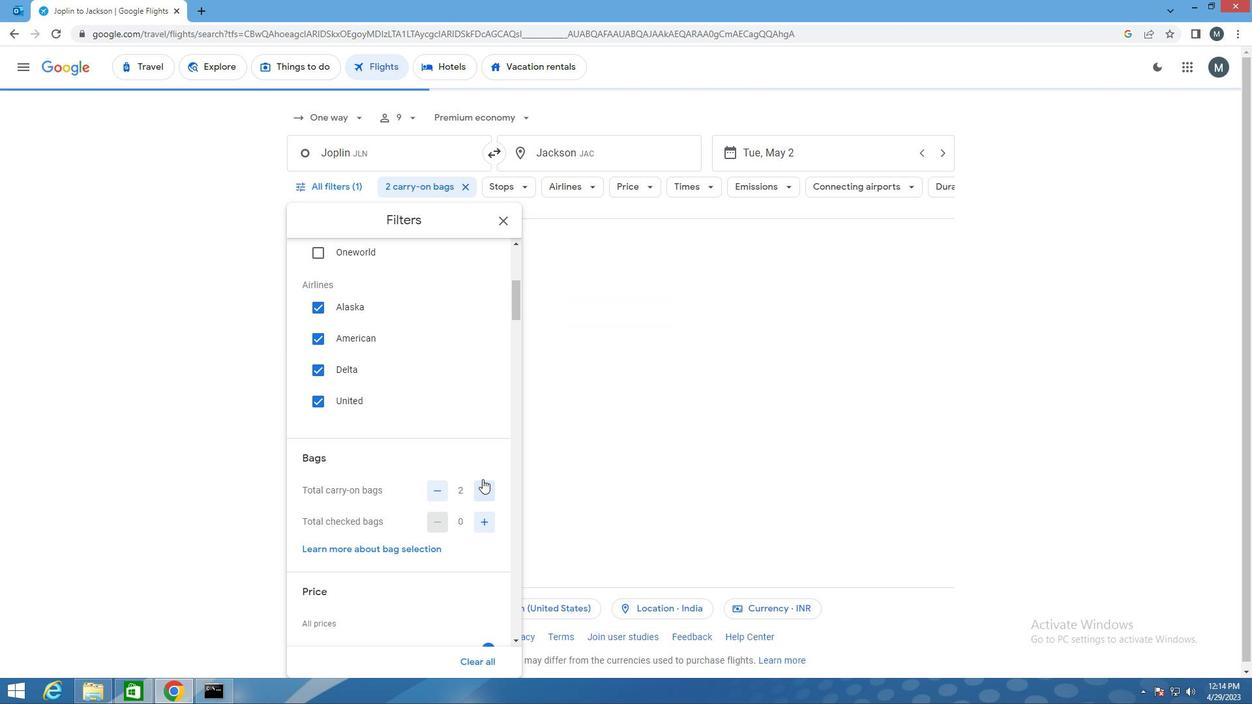 
Action: Mouse moved to (470, 482)
Screenshot: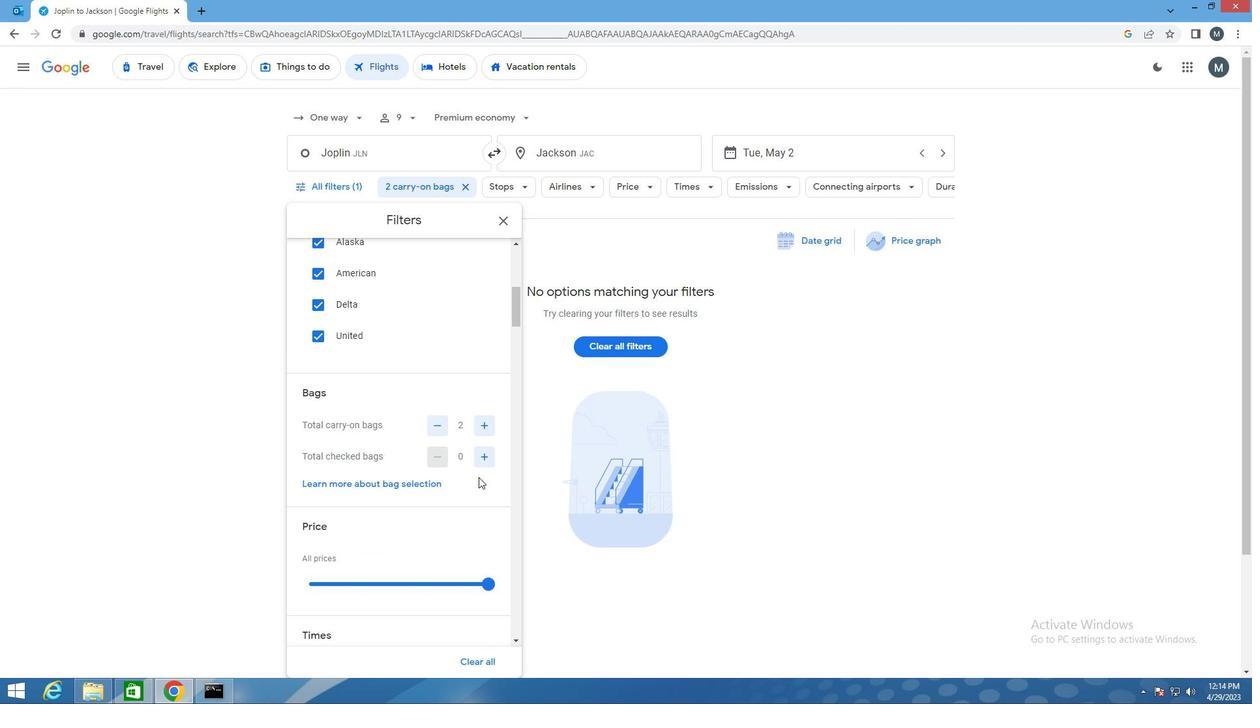 
Action: Mouse scrolled (470, 482) with delta (0, 0)
Screenshot: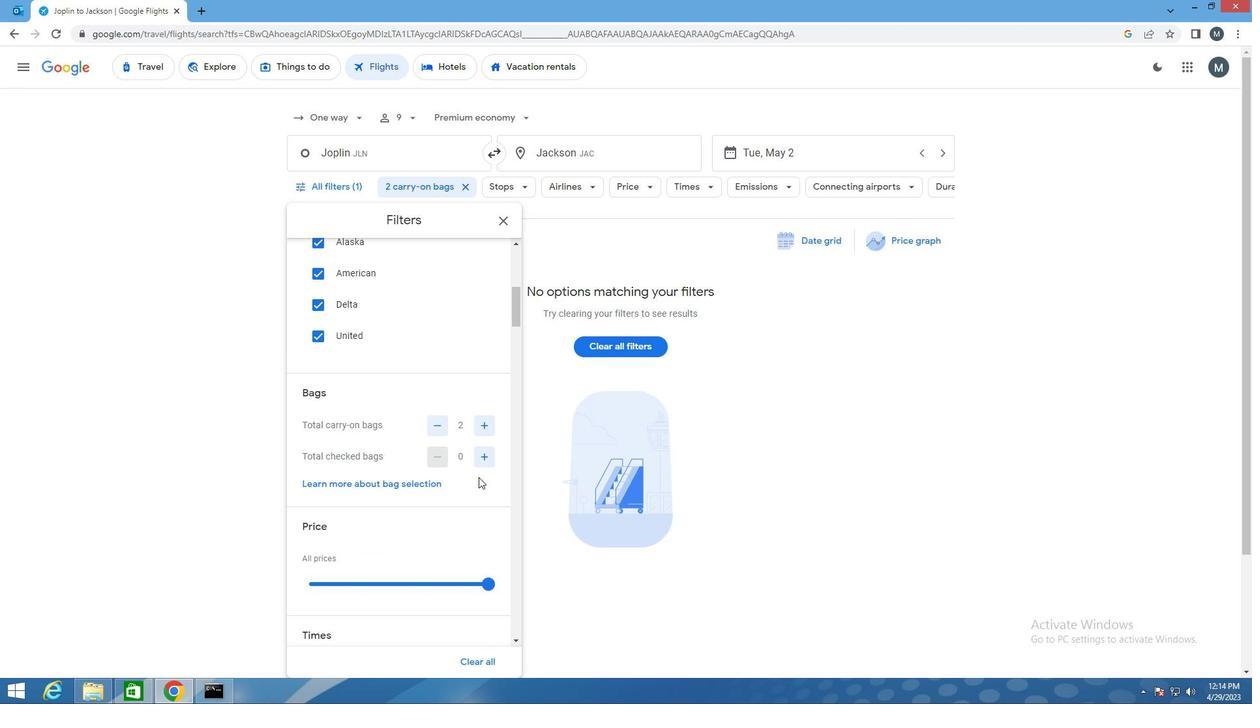 
Action: Mouse moved to (445, 518)
Screenshot: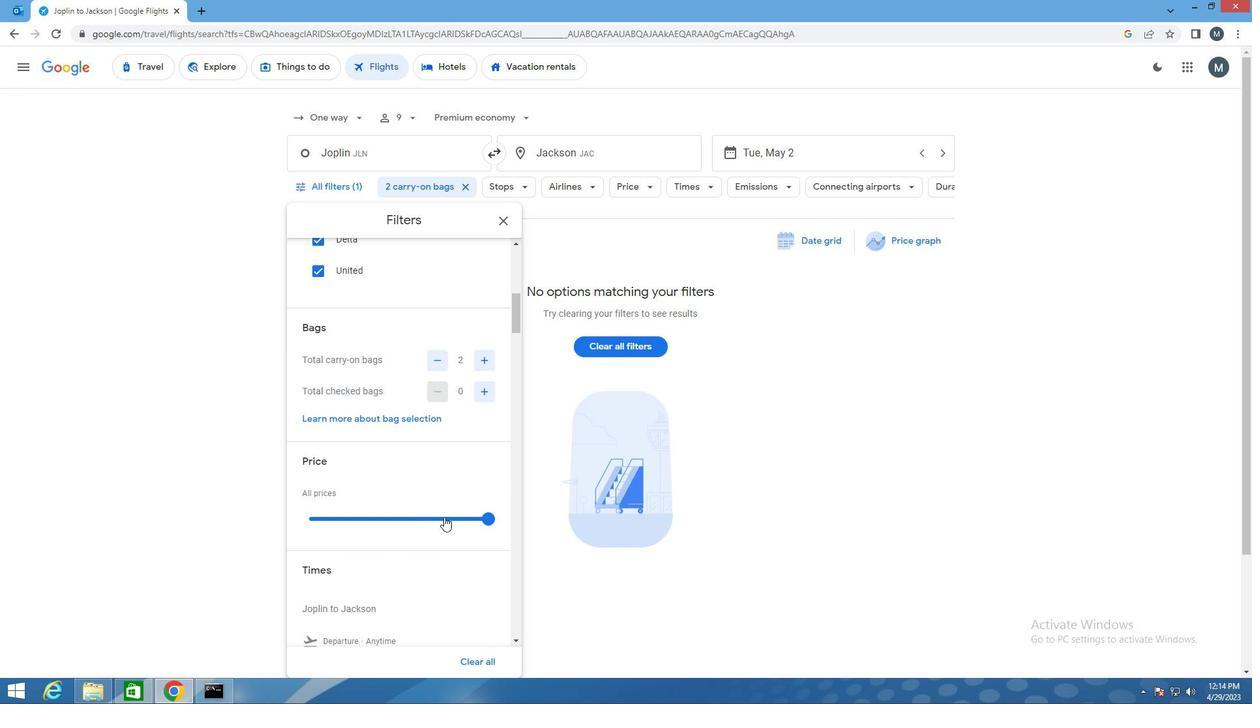 
Action: Mouse pressed left at (445, 518)
Screenshot: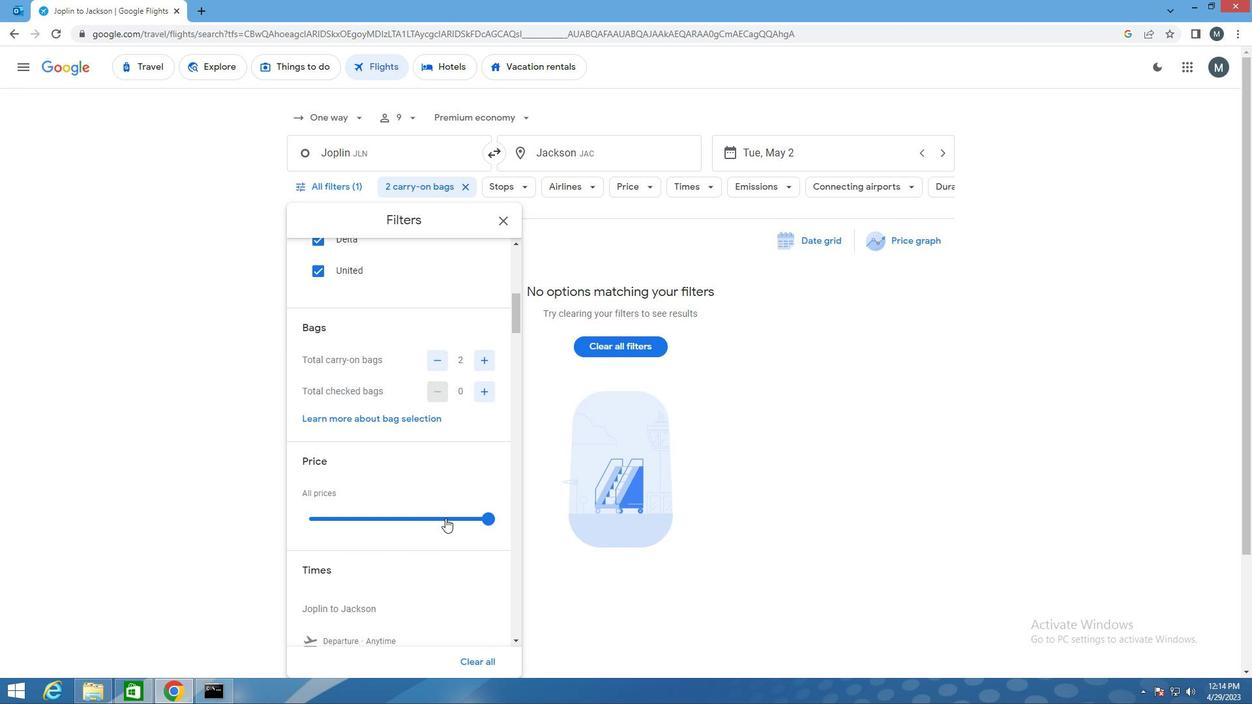 
Action: Mouse pressed left at (445, 518)
Screenshot: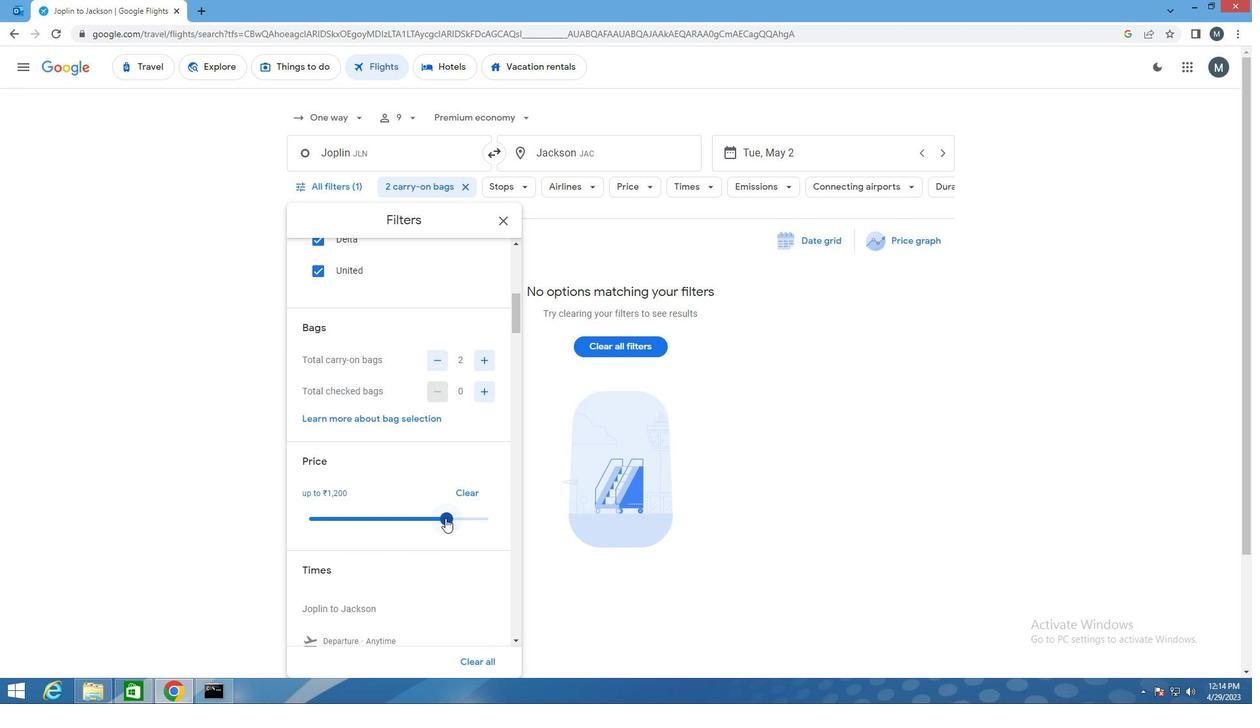 
Action: Mouse moved to (380, 461)
Screenshot: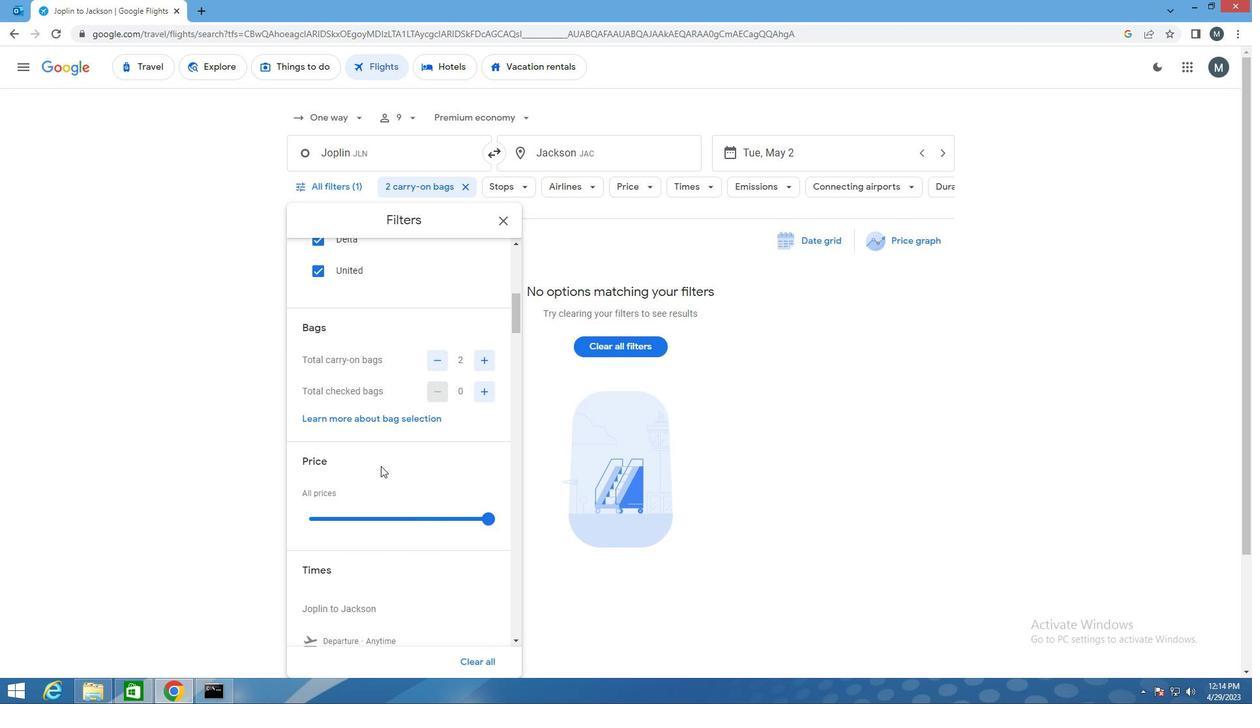 
Action: Mouse scrolled (380, 461) with delta (0, 0)
Screenshot: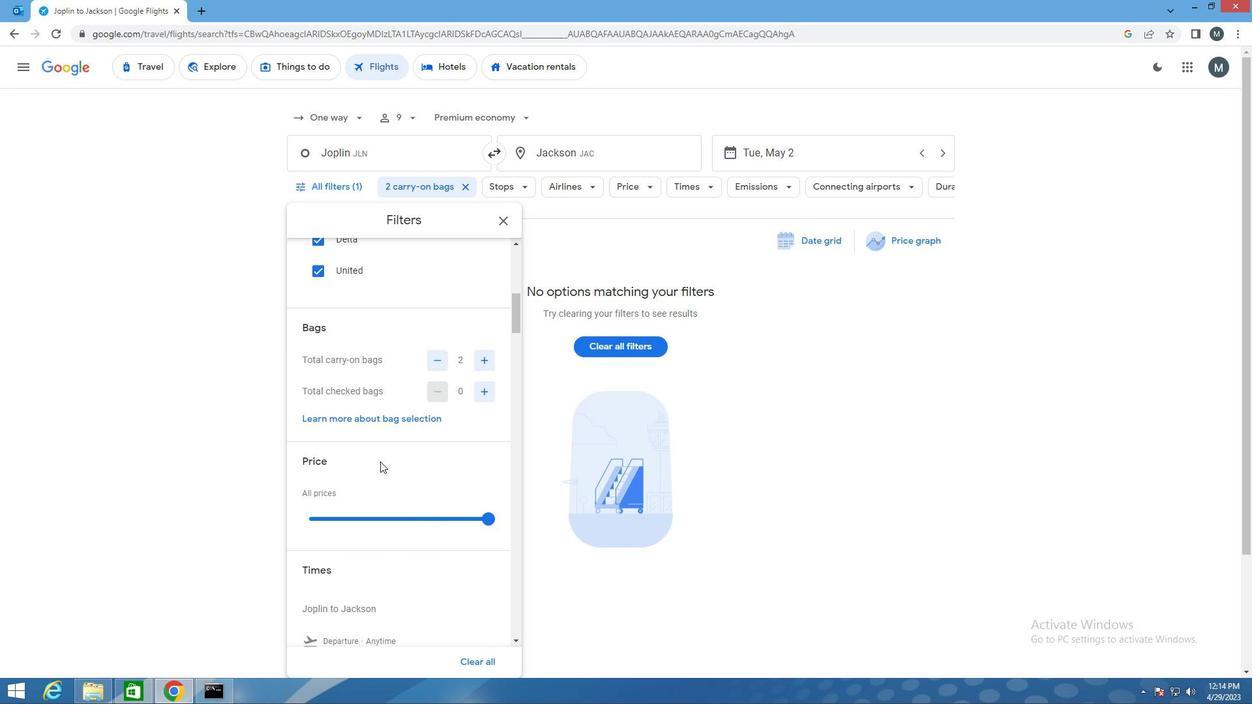 
Action: Mouse moved to (362, 480)
Screenshot: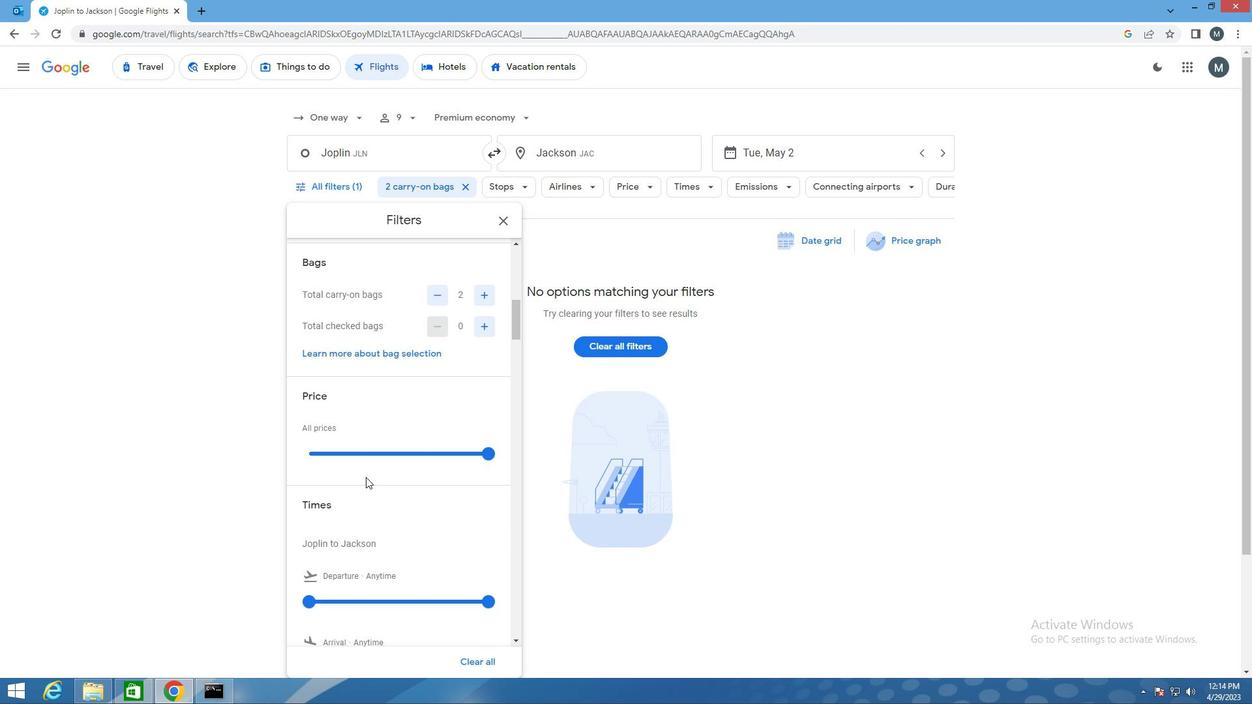 
Action: Mouse scrolled (362, 479) with delta (0, 0)
Screenshot: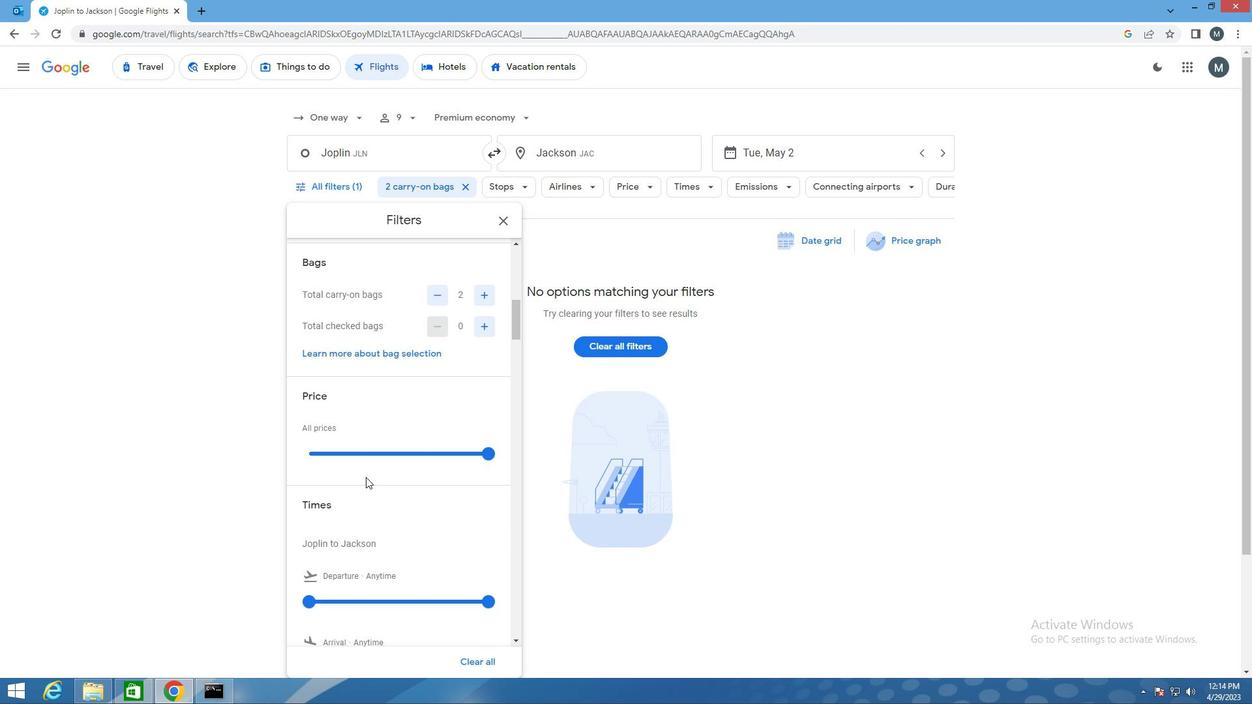 
Action: Mouse scrolled (362, 479) with delta (0, 0)
Screenshot: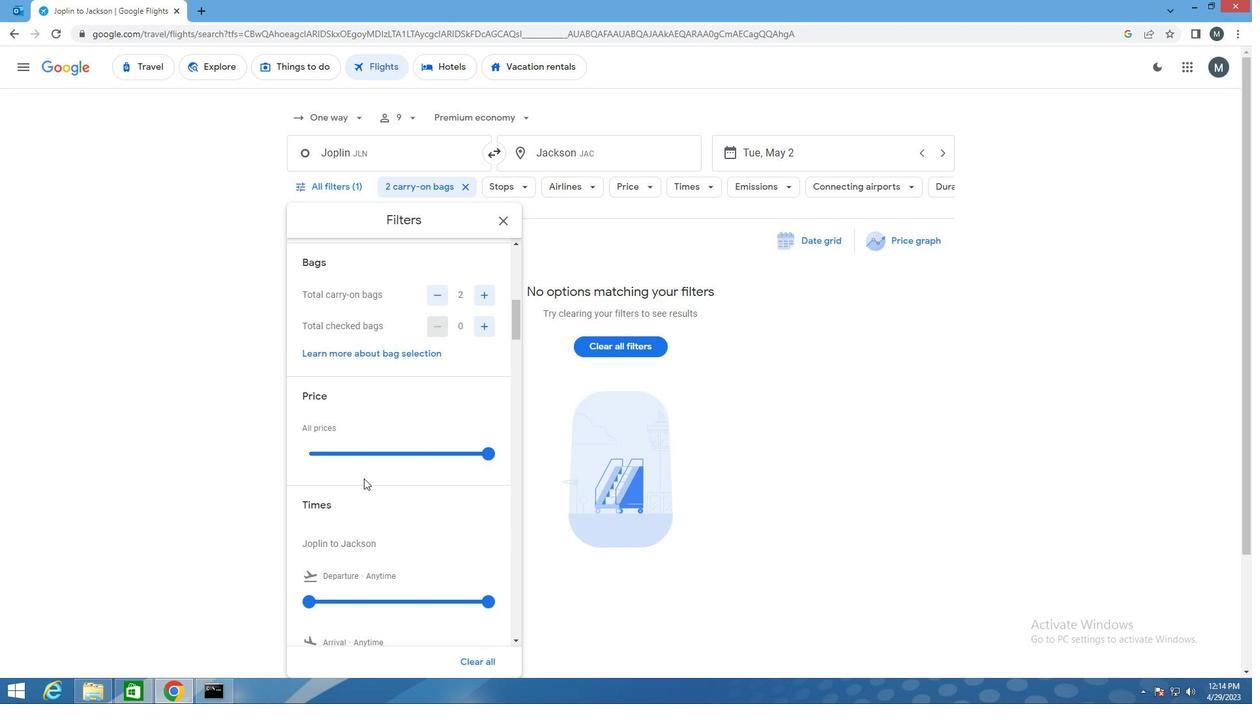 
Action: Mouse moved to (341, 468)
Screenshot: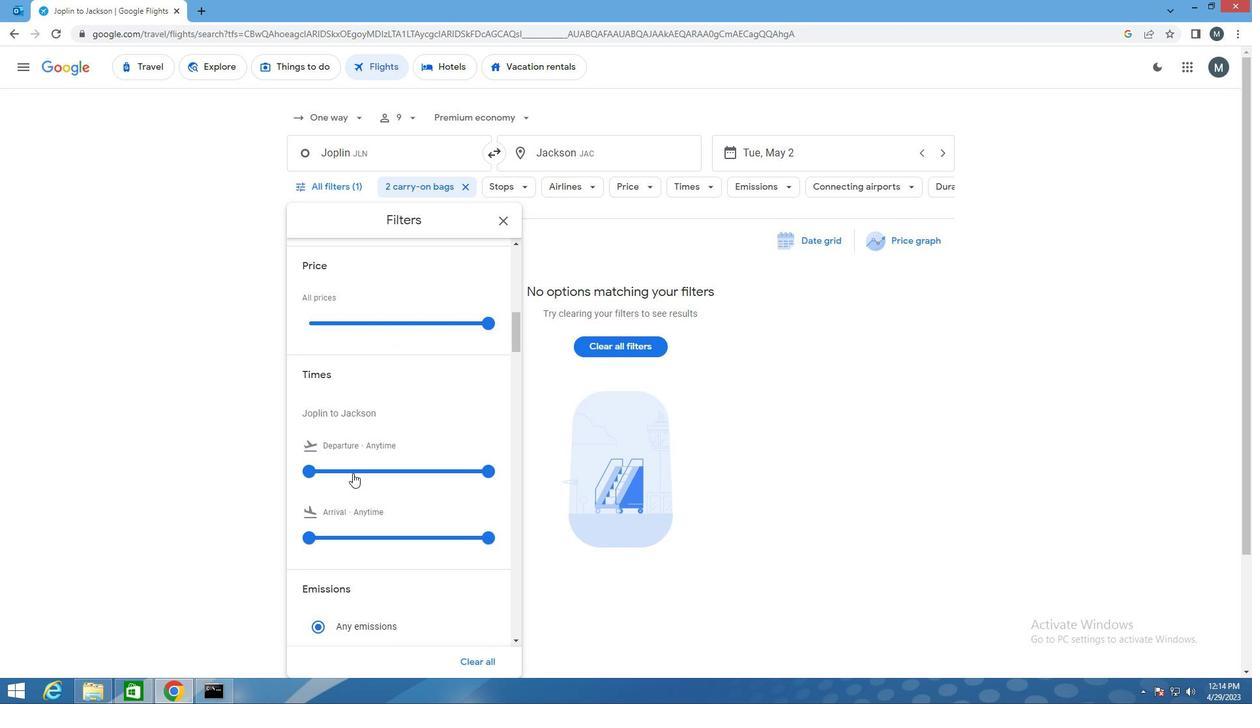 
Action: Mouse pressed left at (341, 468)
Screenshot: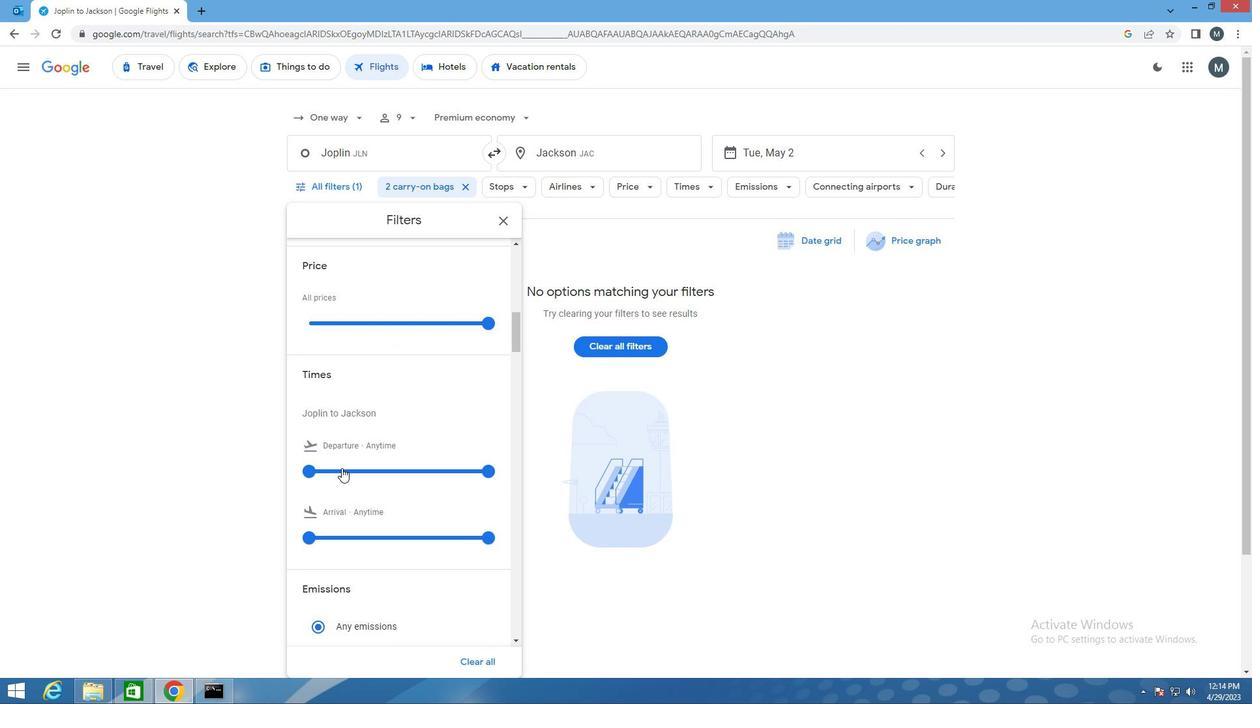 
Action: Mouse moved to (341, 468)
Screenshot: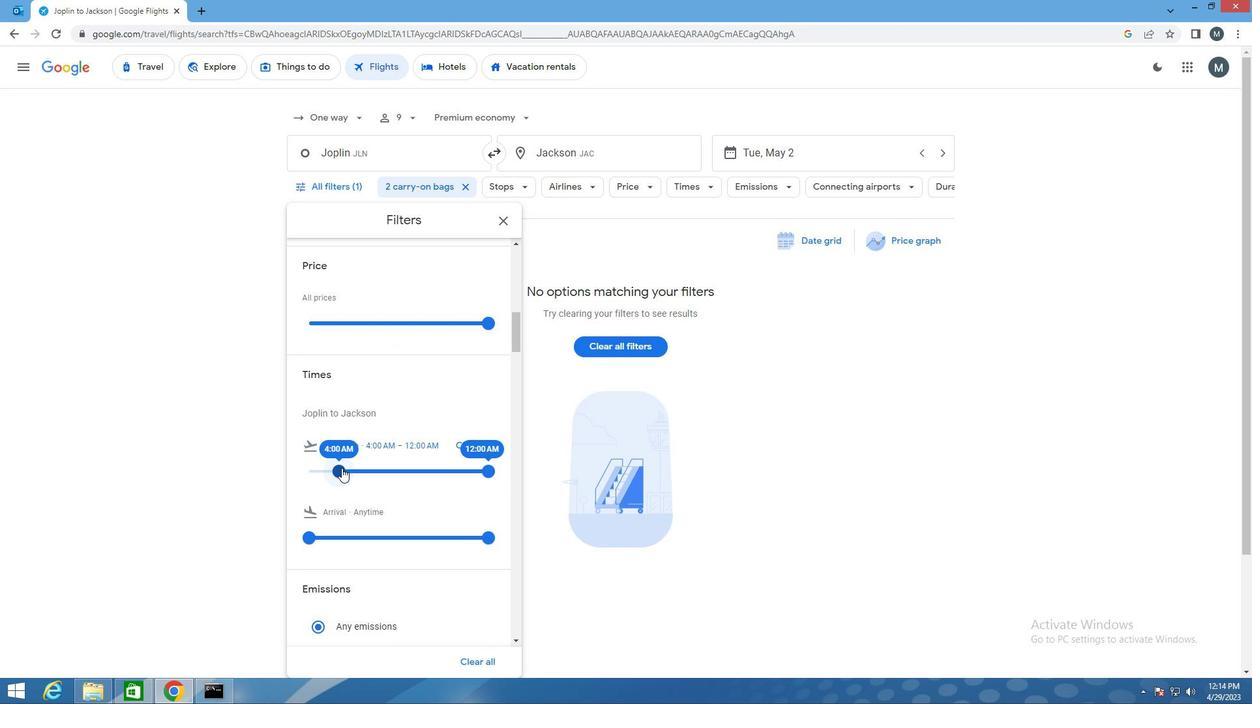 
Action: Mouse pressed left at (341, 468)
Screenshot: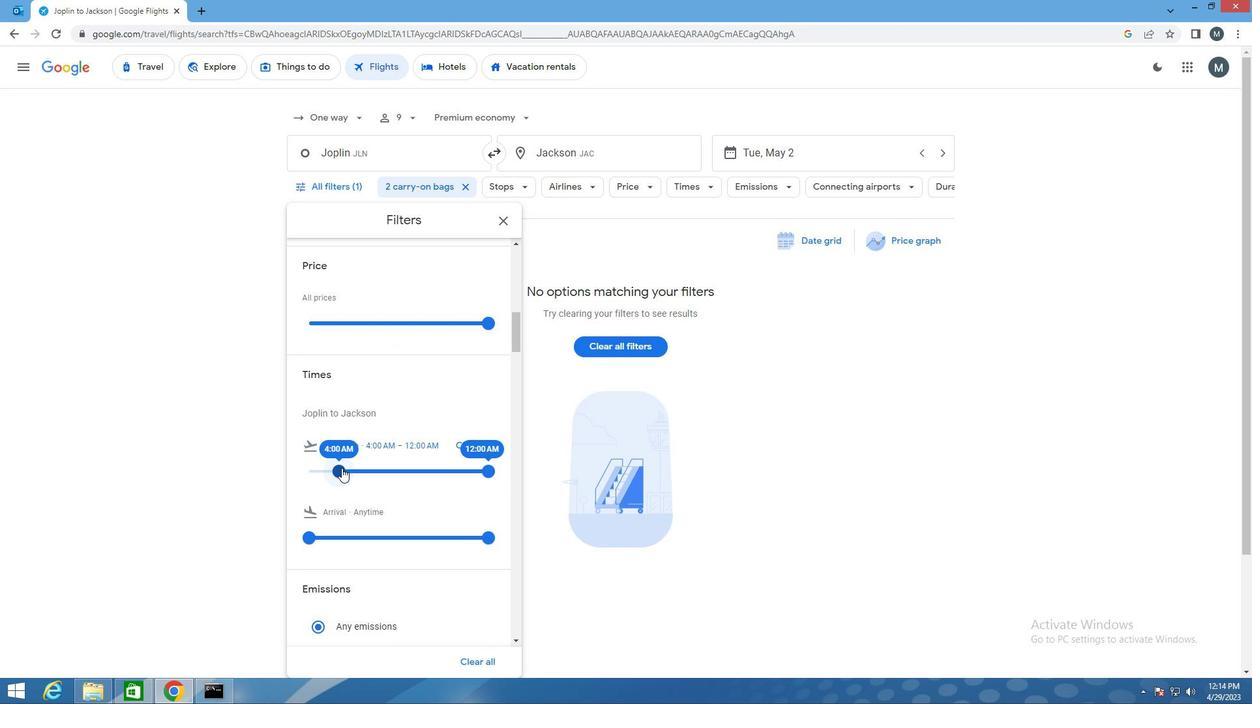 
Action: Mouse moved to (484, 476)
Screenshot: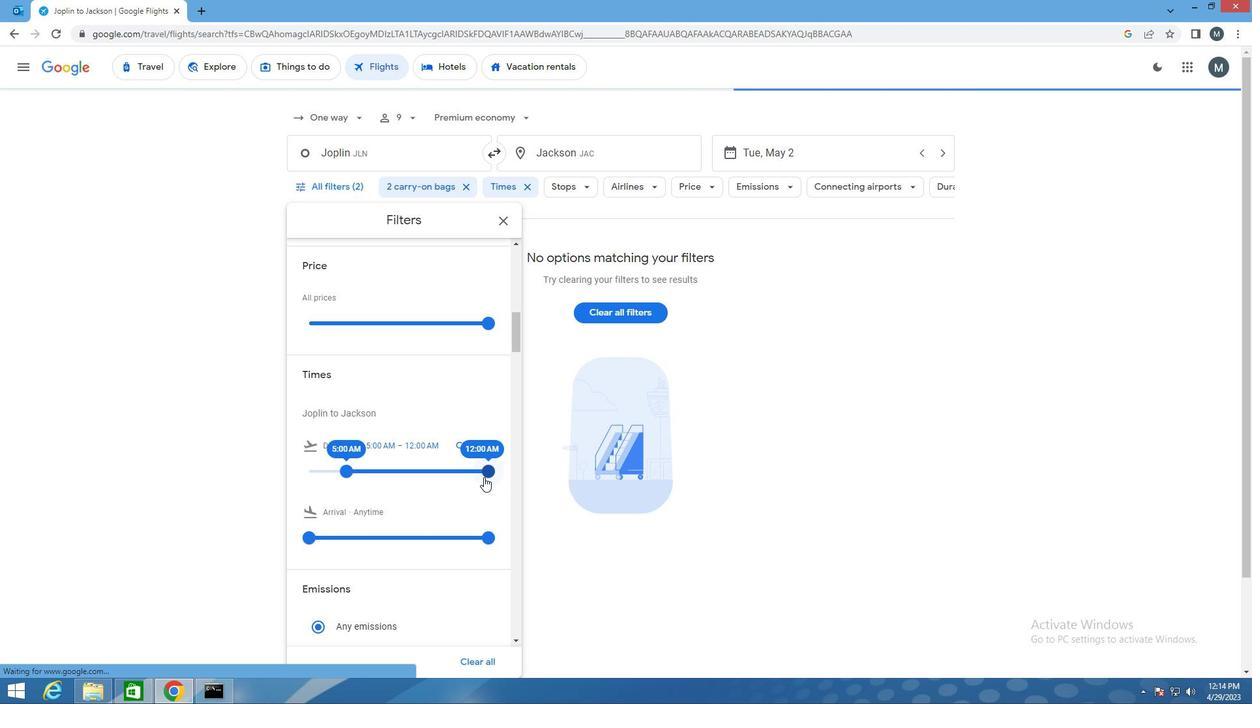 
Action: Mouse pressed left at (484, 476)
Screenshot: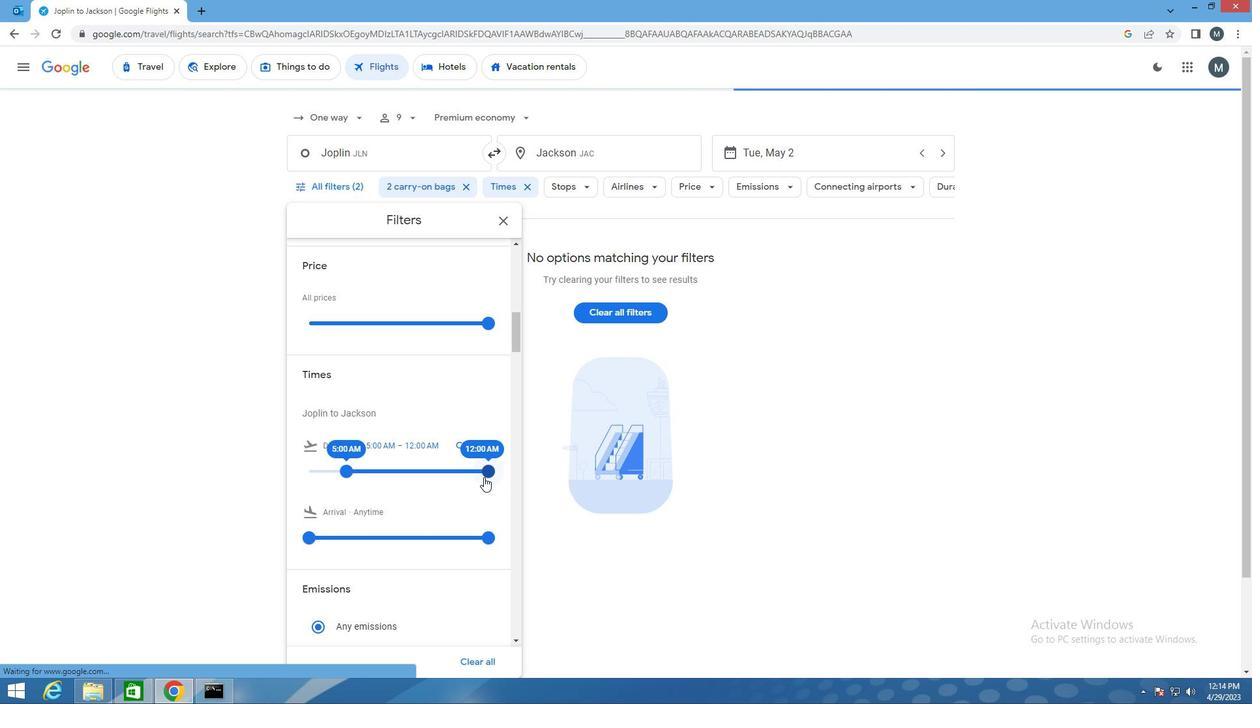 
Action: Mouse moved to (363, 459)
Screenshot: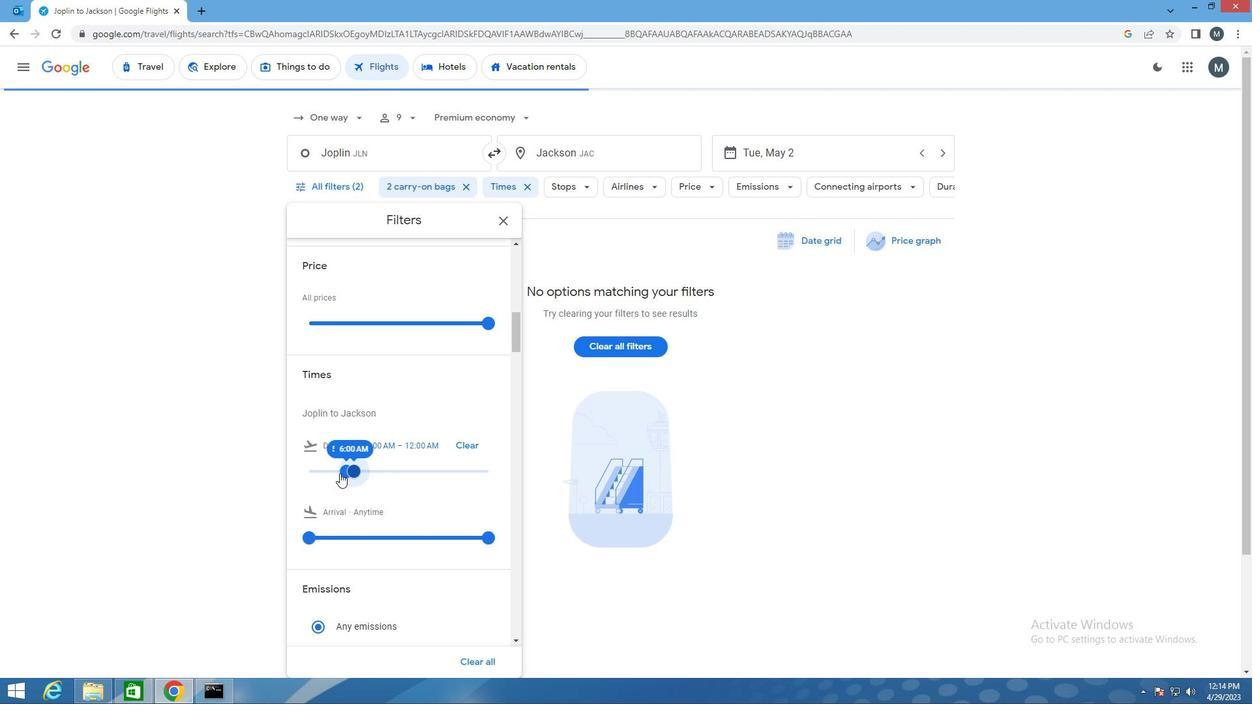 
Action: Mouse scrolled (363, 459) with delta (0, 0)
Screenshot: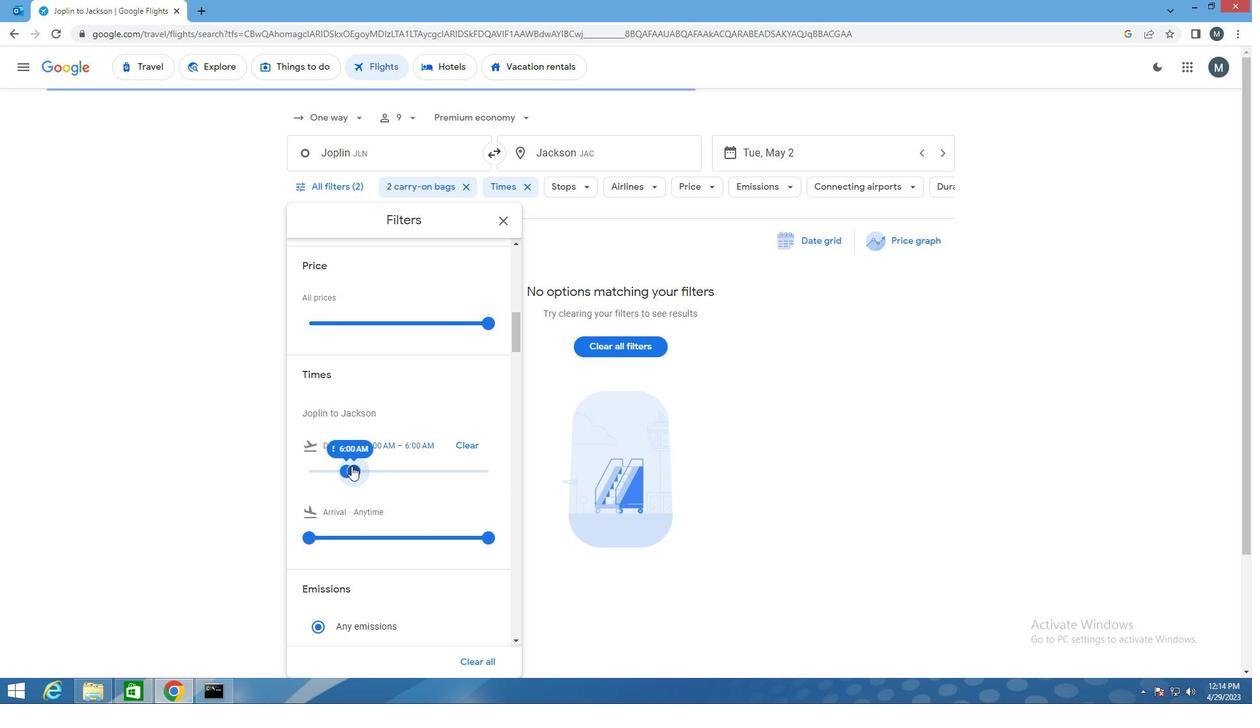 
Action: Mouse scrolled (363, 459) with delta (0, 0)
Screenshot: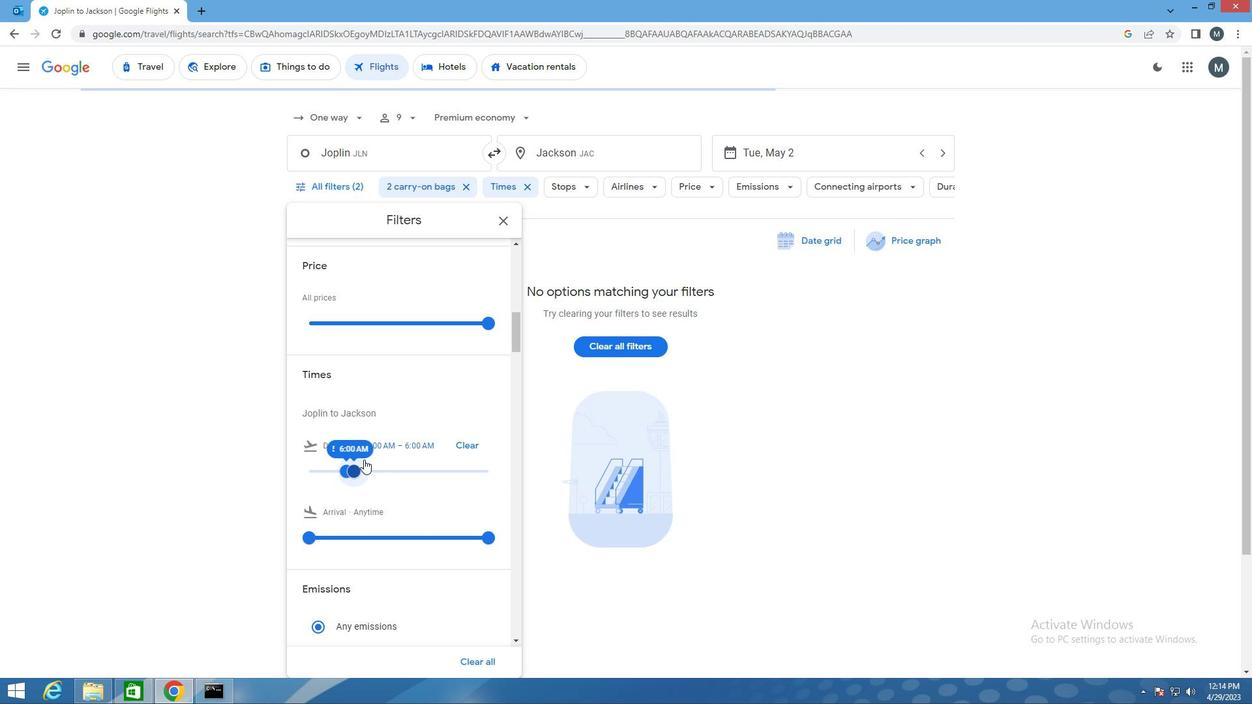 
Action: Mouse scrolled (363, 459) with delta (0, 0)
Screenshot: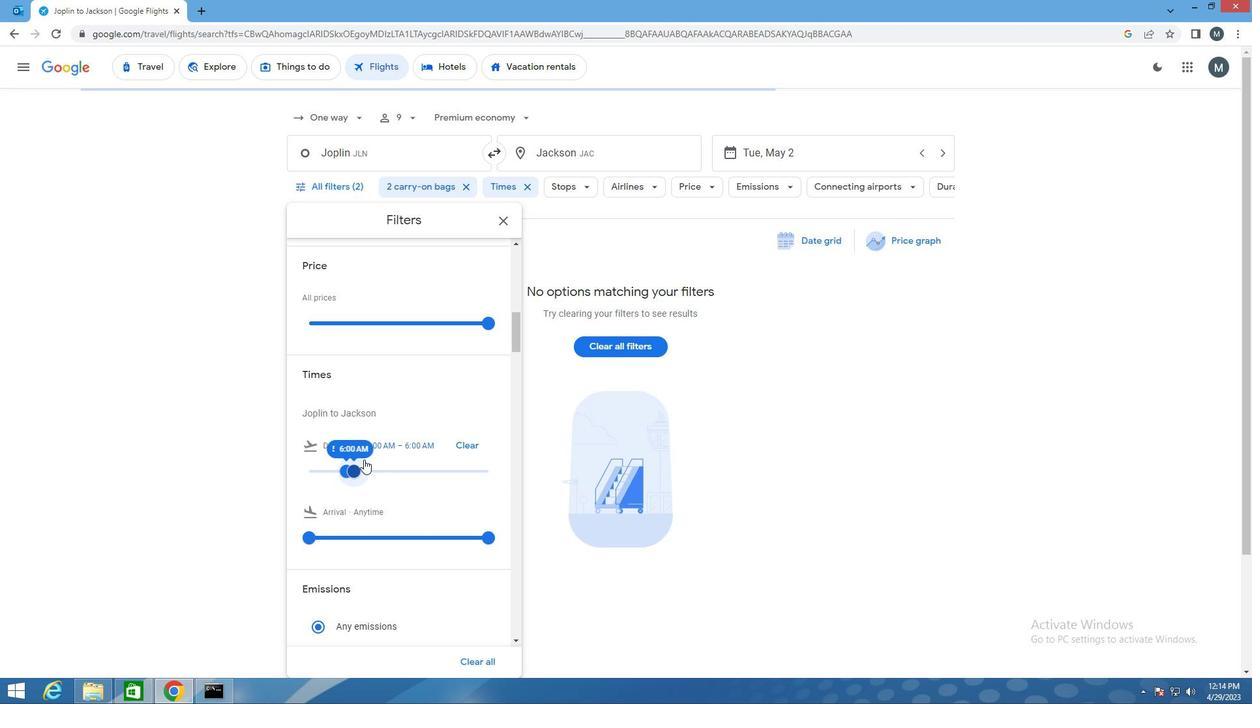 
Action: Mouse moved to (363, 459)
Screenshot: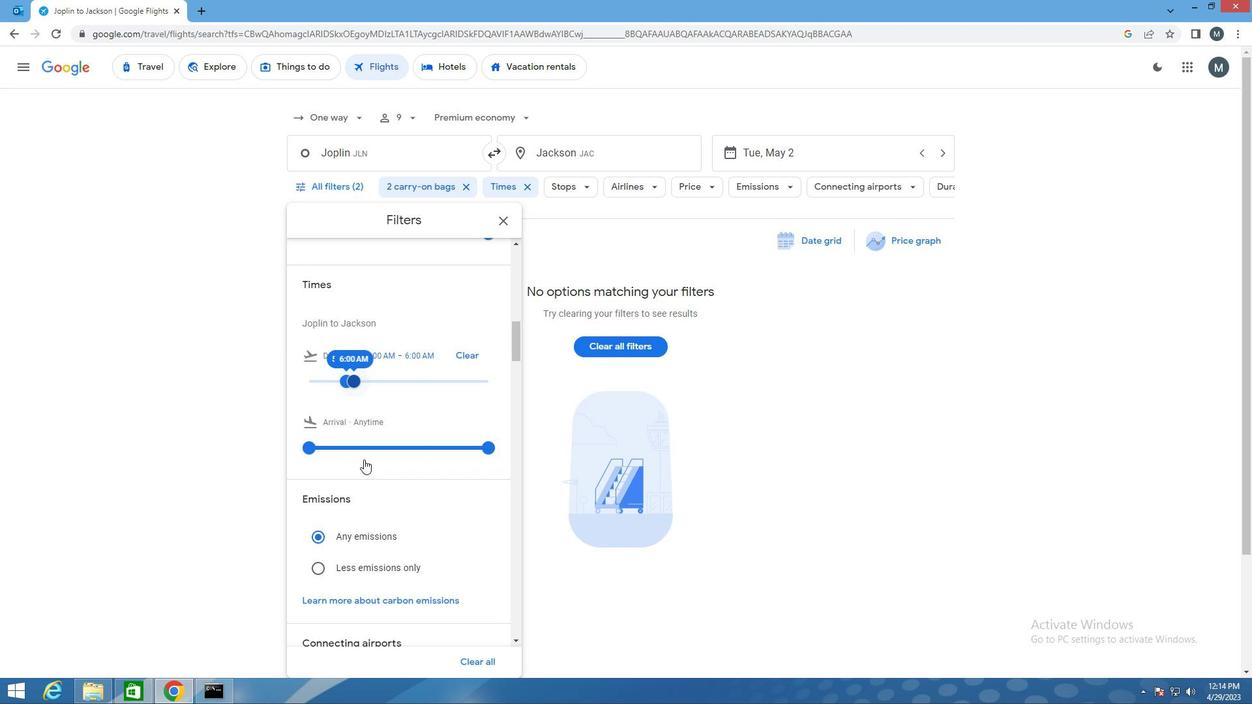 
Action: Mouse scrolled (363, 459) with delta (0, 0)
Screenshot: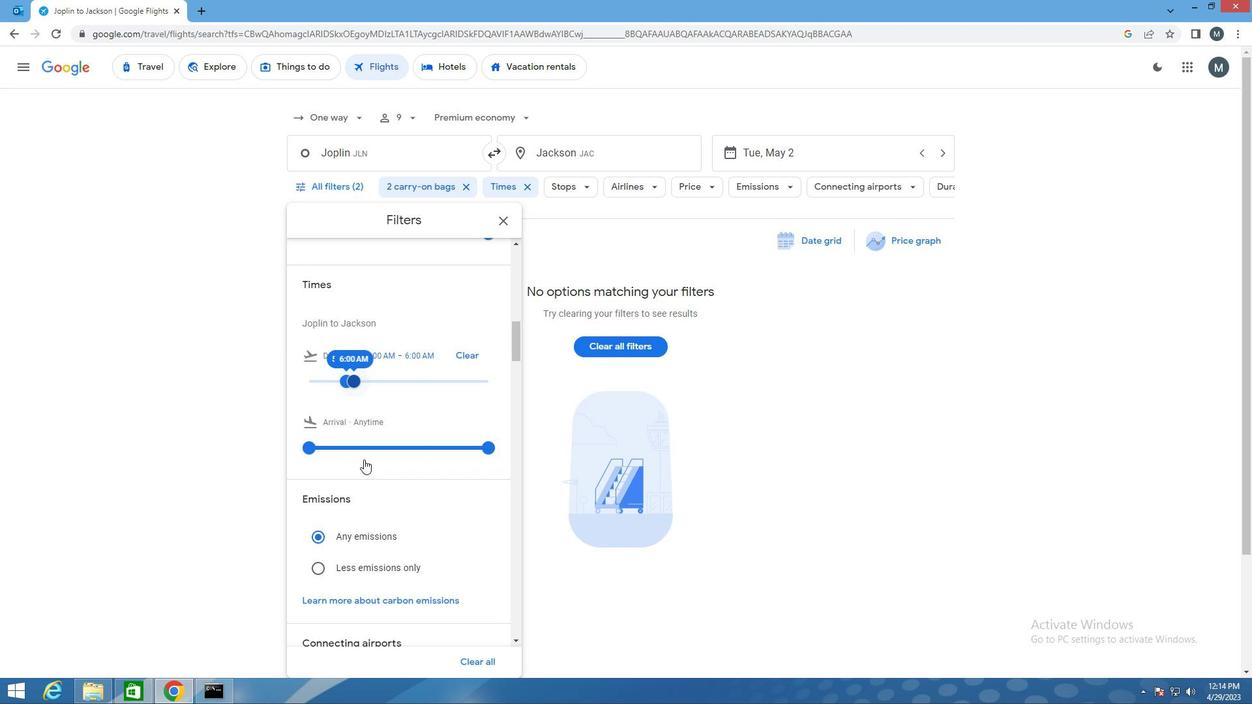 
Action: Mouse scrolled (363, 459) with delta (0, 0)
Screenshot: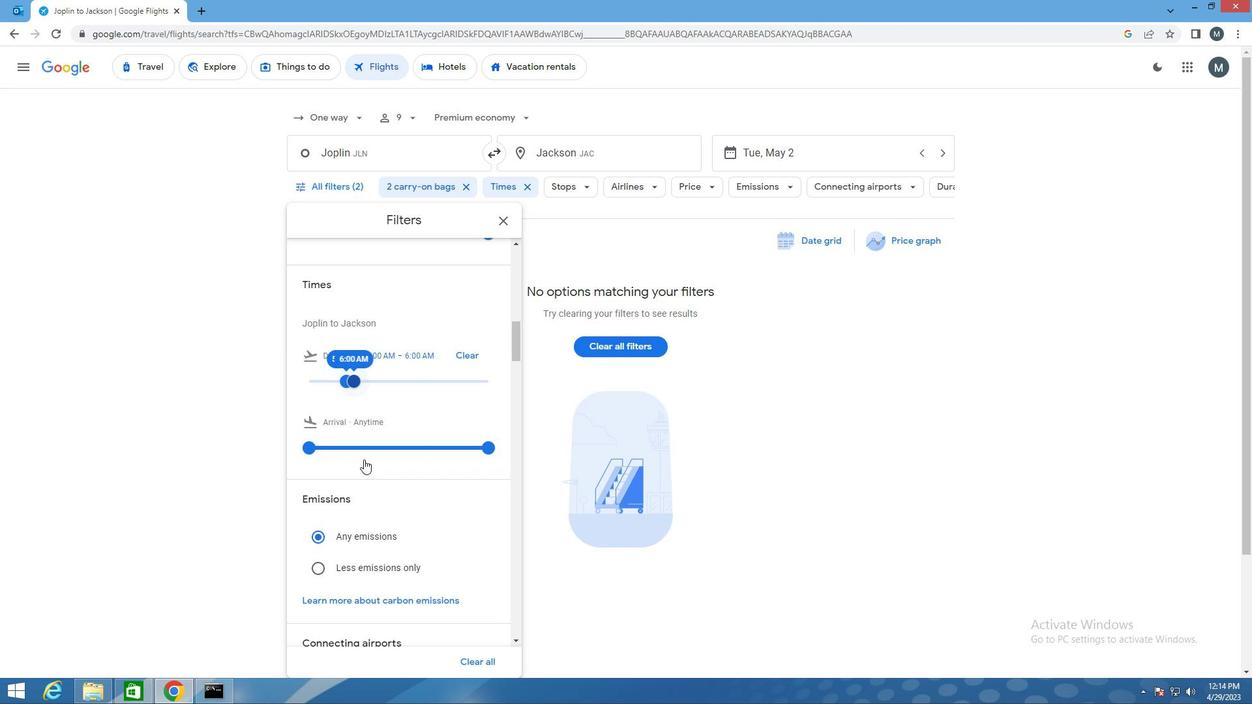 
Action: Mouse moved to (363, 461)
Screenshot: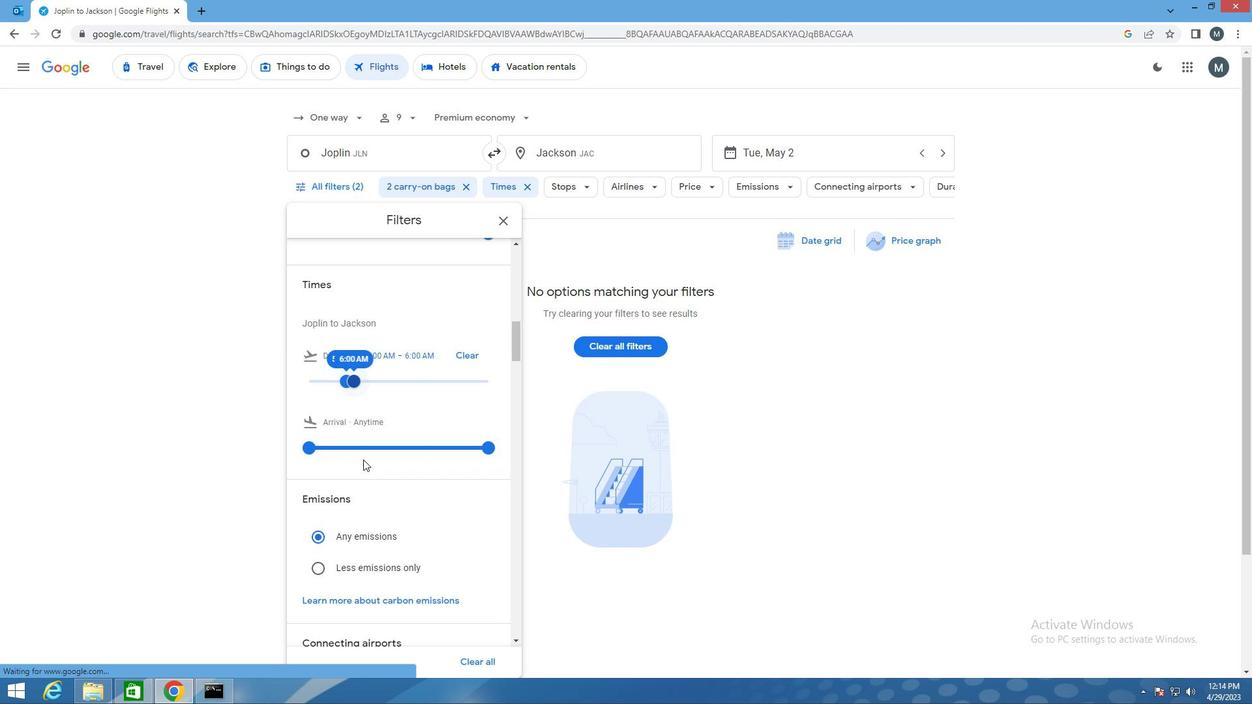
Action: Mouse scrolled (363, 460) with delta (0, 0)
Screenshot: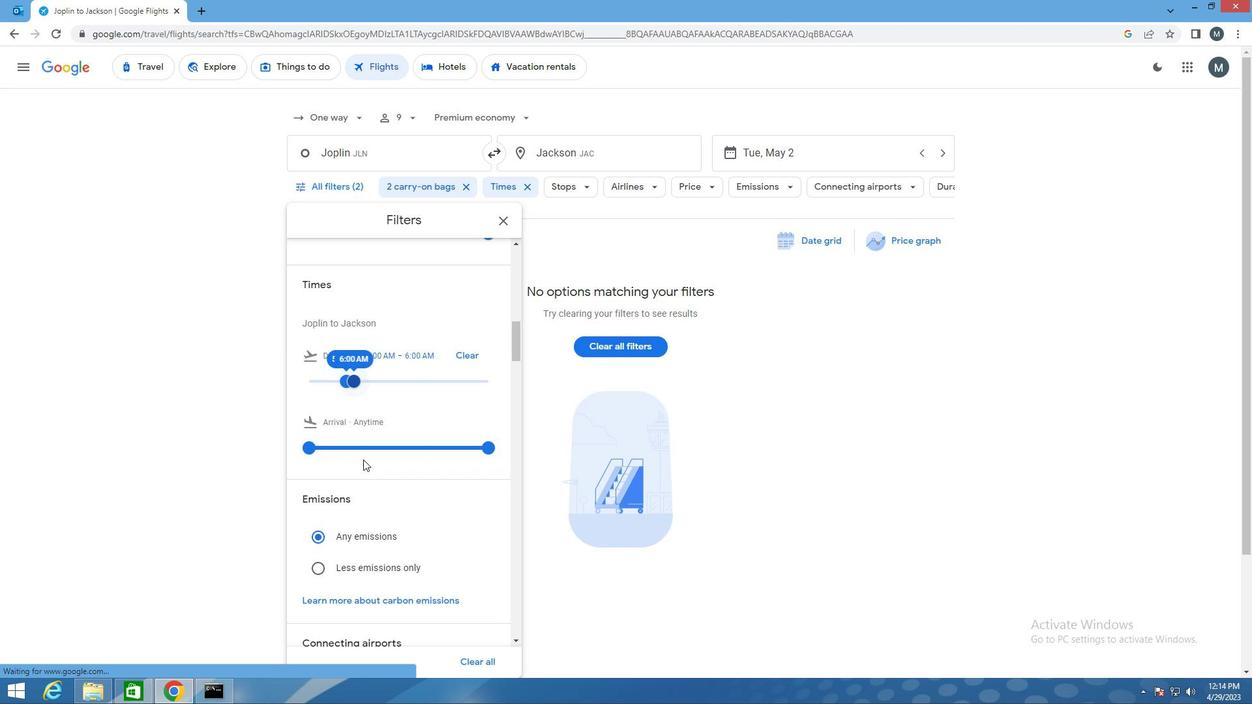 
Action: Mouse moved to (498, 218)
Screenshot: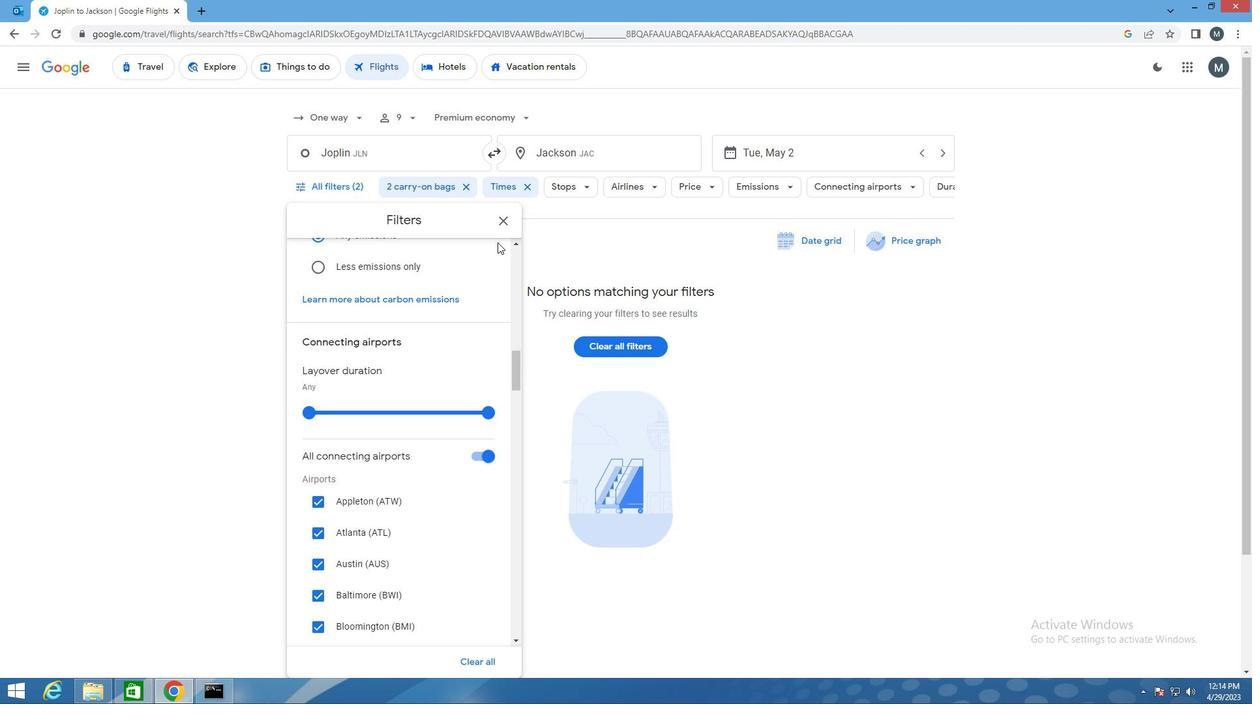 
Action: Mouse pressed left at (498, 218)
Screenshot: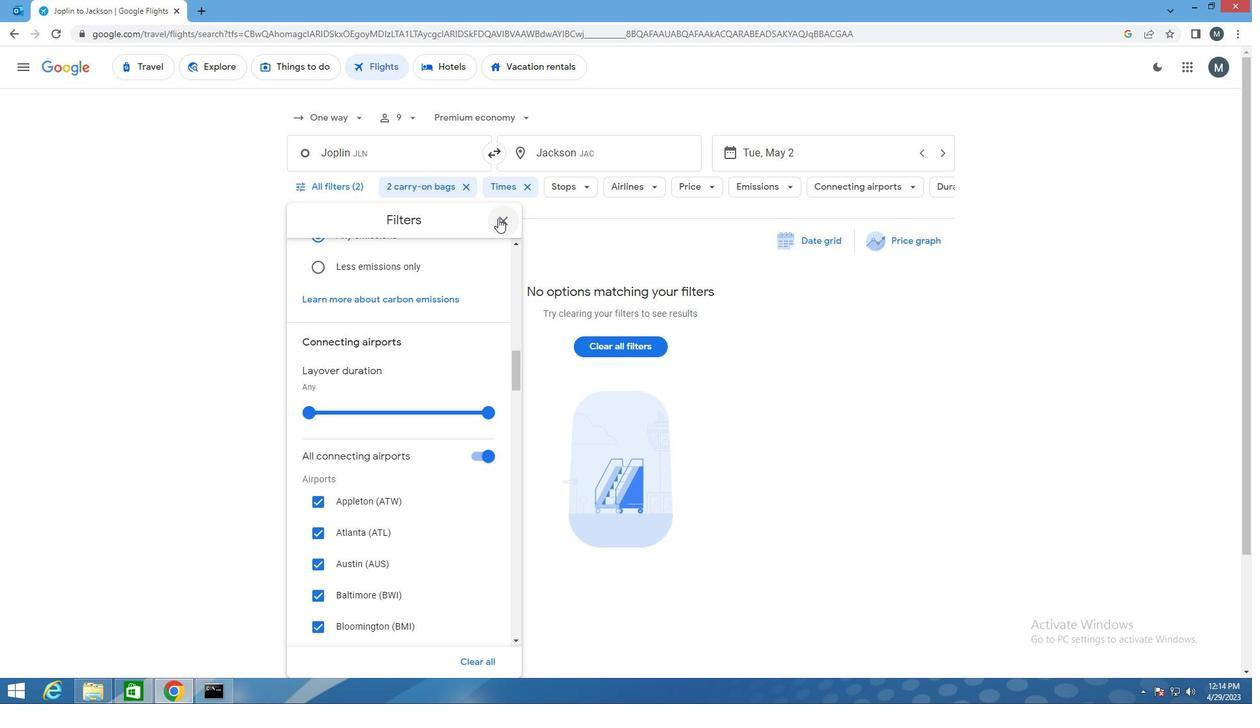 
Action: Key pressed <Key.f8>
Screenshot: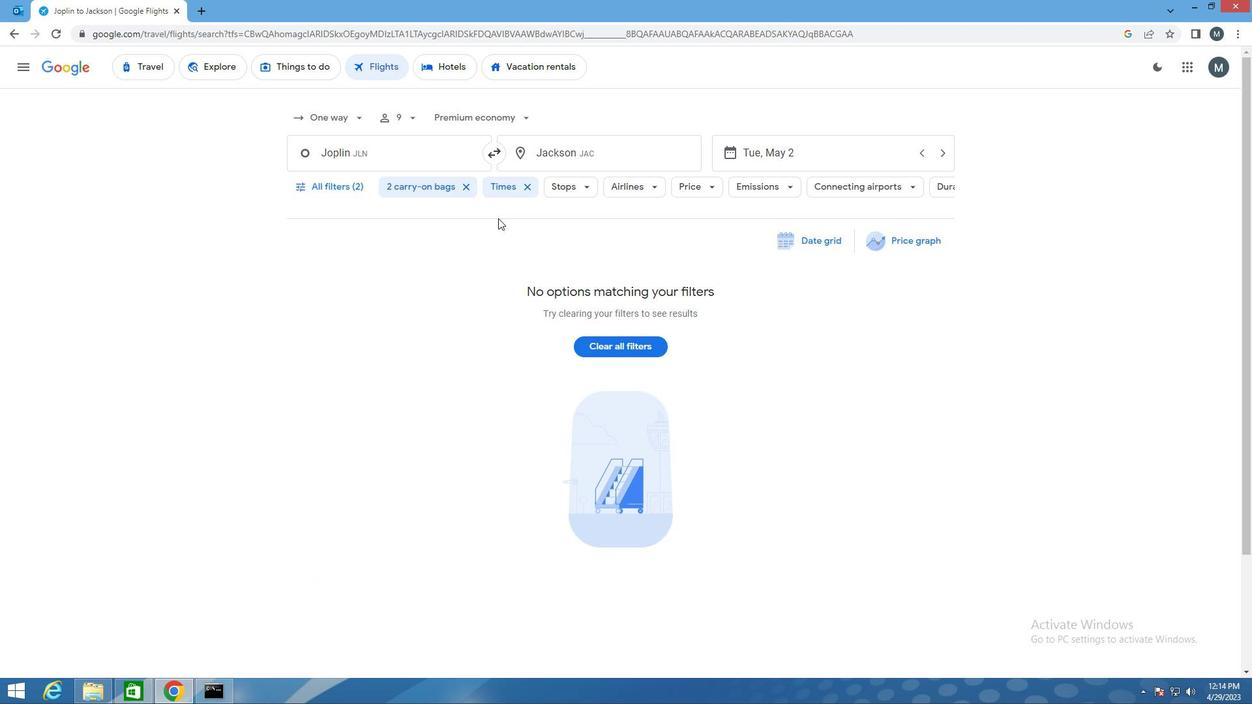 
